 Task: Find connections with filter location Luqiao with filter topic #entrepreneurwith filter profile language French with filter current company Allstate India with filter school Gulbarga University with filter industry Online and Mail Order Retail with filter service category Administrative with filter keywords title Continuous Improvement Lead
Action: Mouse moved to (297, 246)
Screenshot: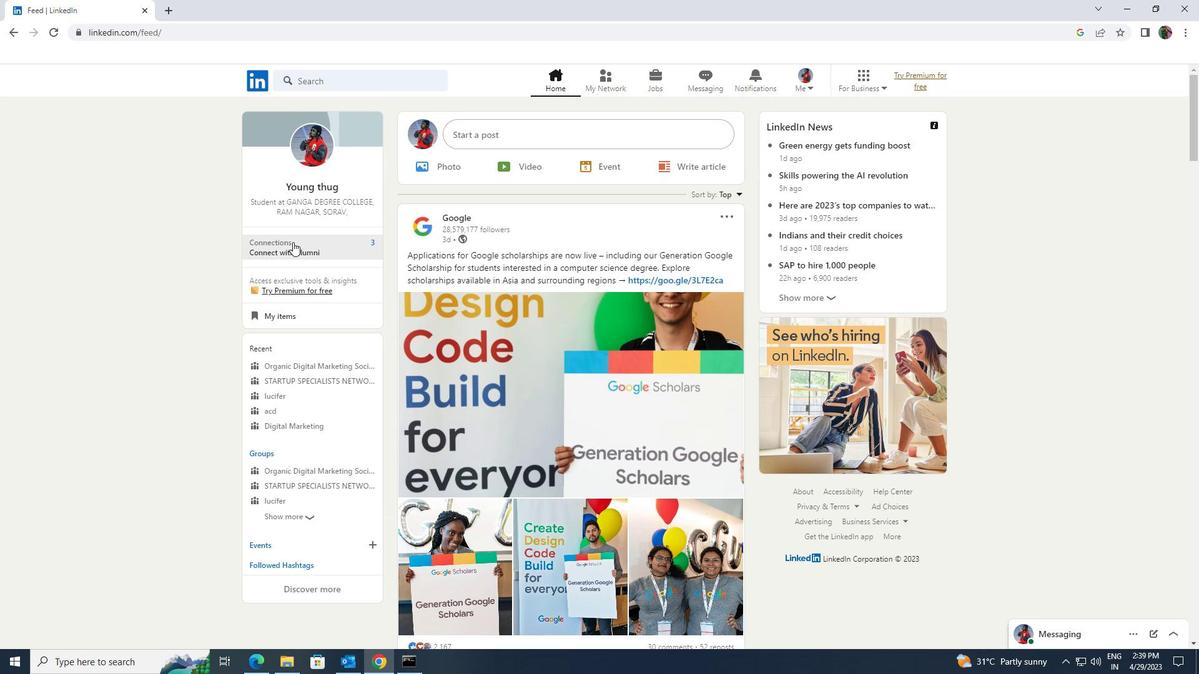 
Action: Mouse pressed left at (297, 246)
Screenshot: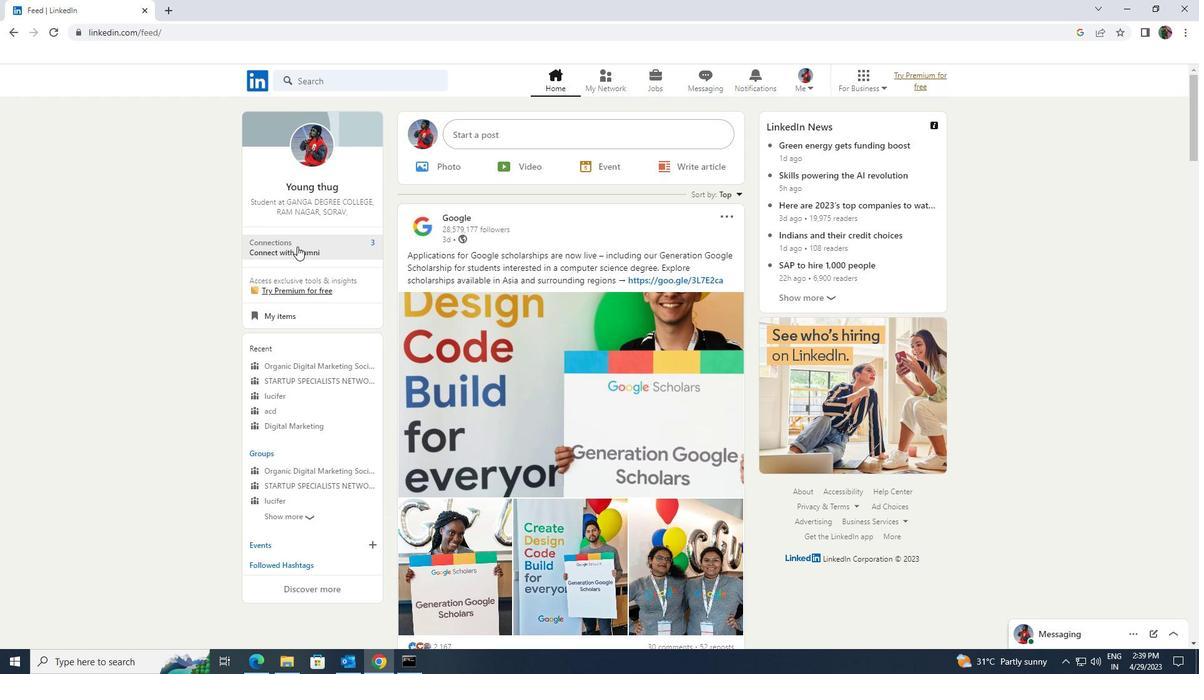 
Action: Mouse moved to (343, 149)
Screenshot: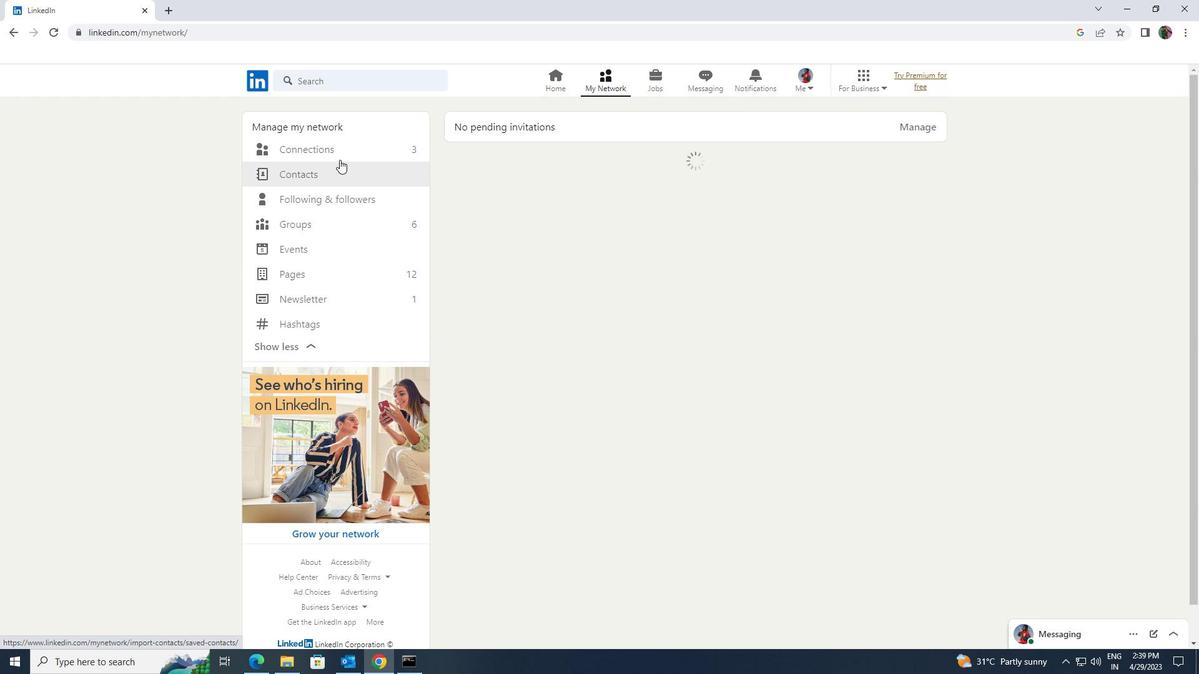 
Action: Mouse pressed left at (343, 149)
Screenshot: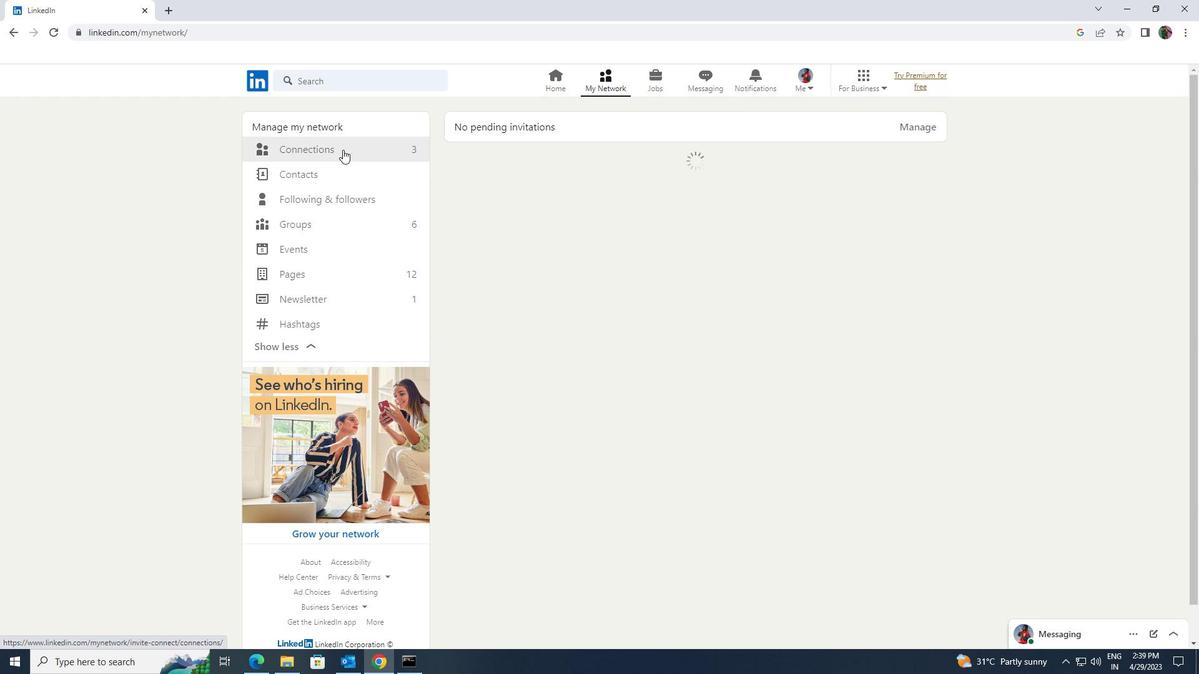 
Action: Mouse moved to (675, 153)
Screenshot: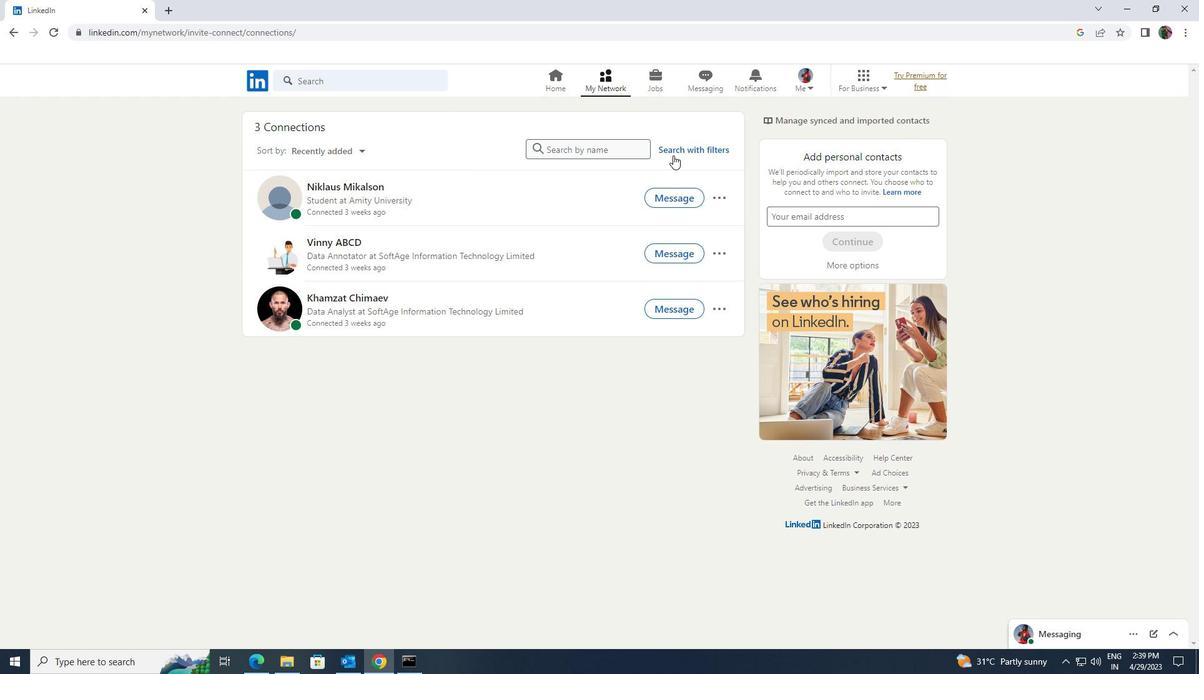
Action: Mouse pressed left at (675, 153)
Screenshot: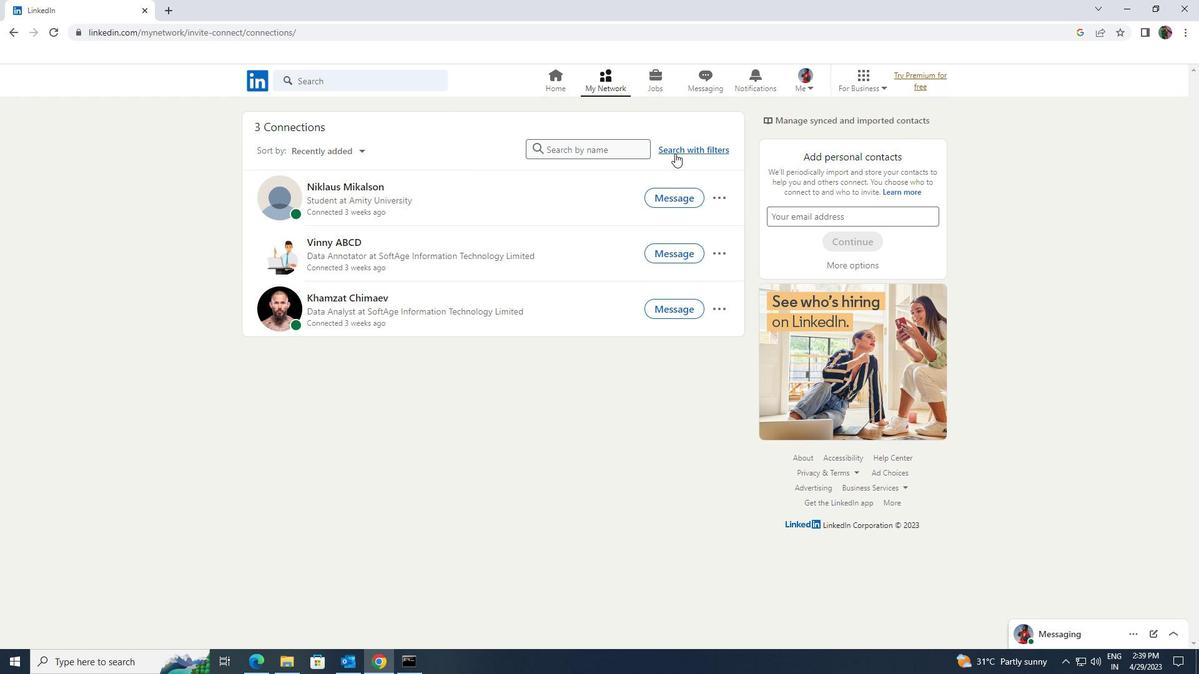 
Action: Mouse moved to (642, 118)
Screenshot: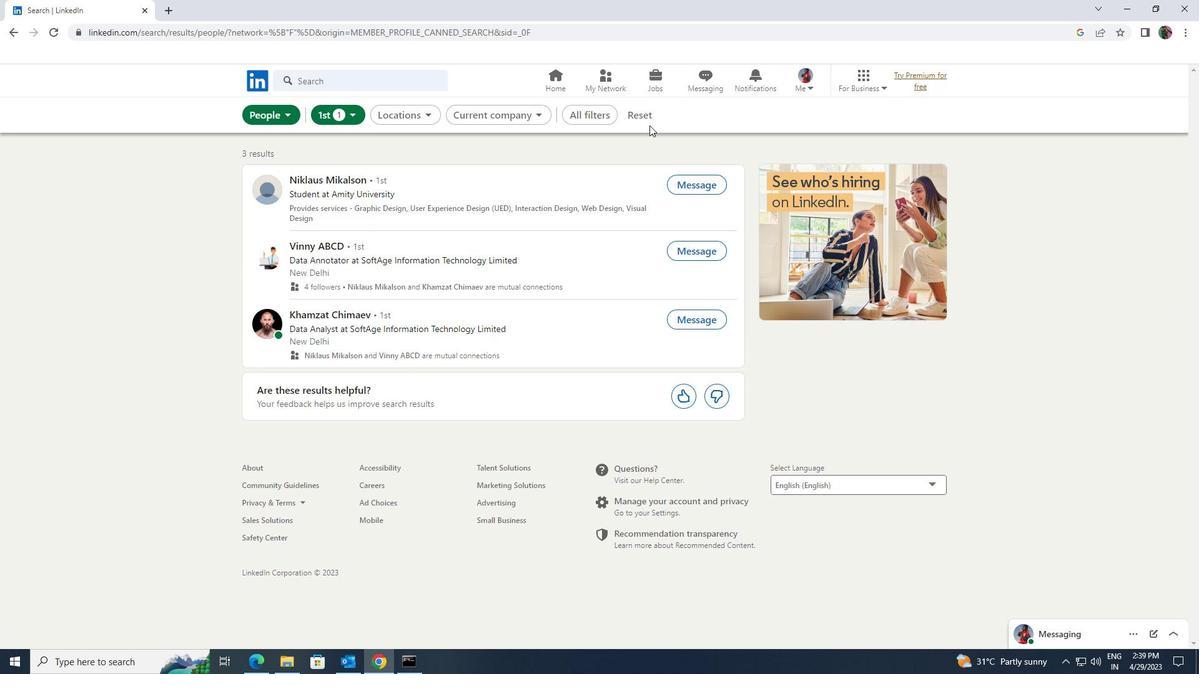 
Action: Mouse pressed left at (642, 118)
Screenshot: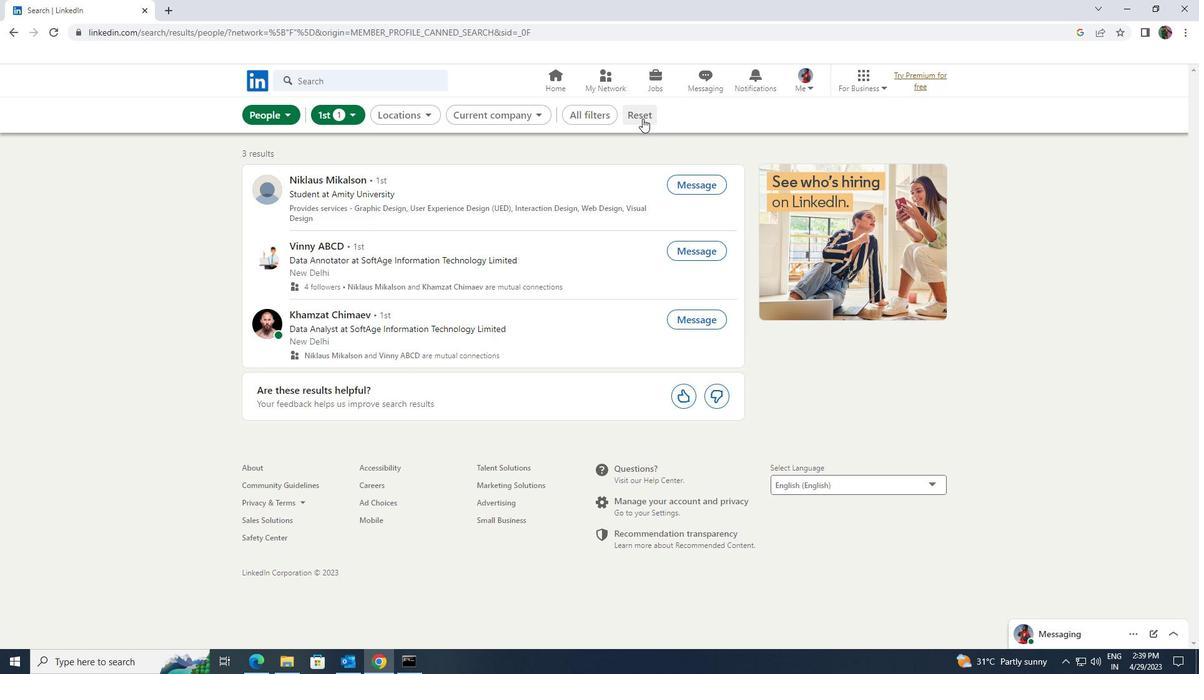 
Action: Mouse moved to (621, 114)
Screenshot: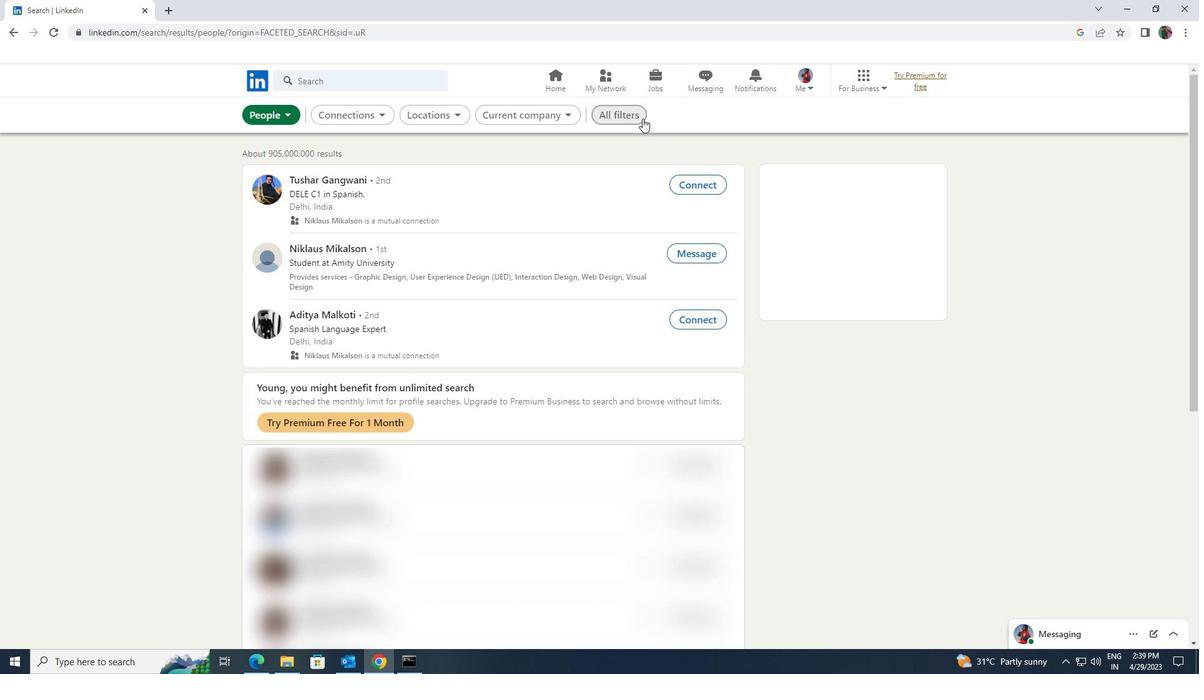 
Action: Mouse pressed left at (621, 114)
Screenshot: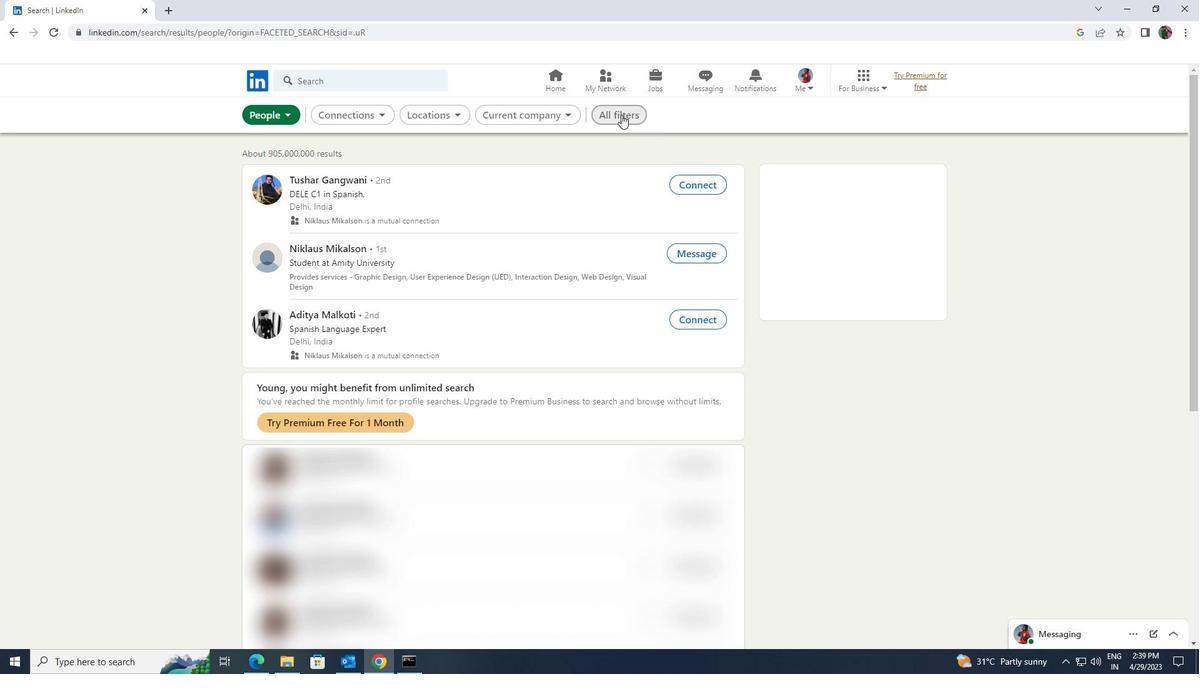
Action: Mouse moved to (1024, 378)
Screenshot: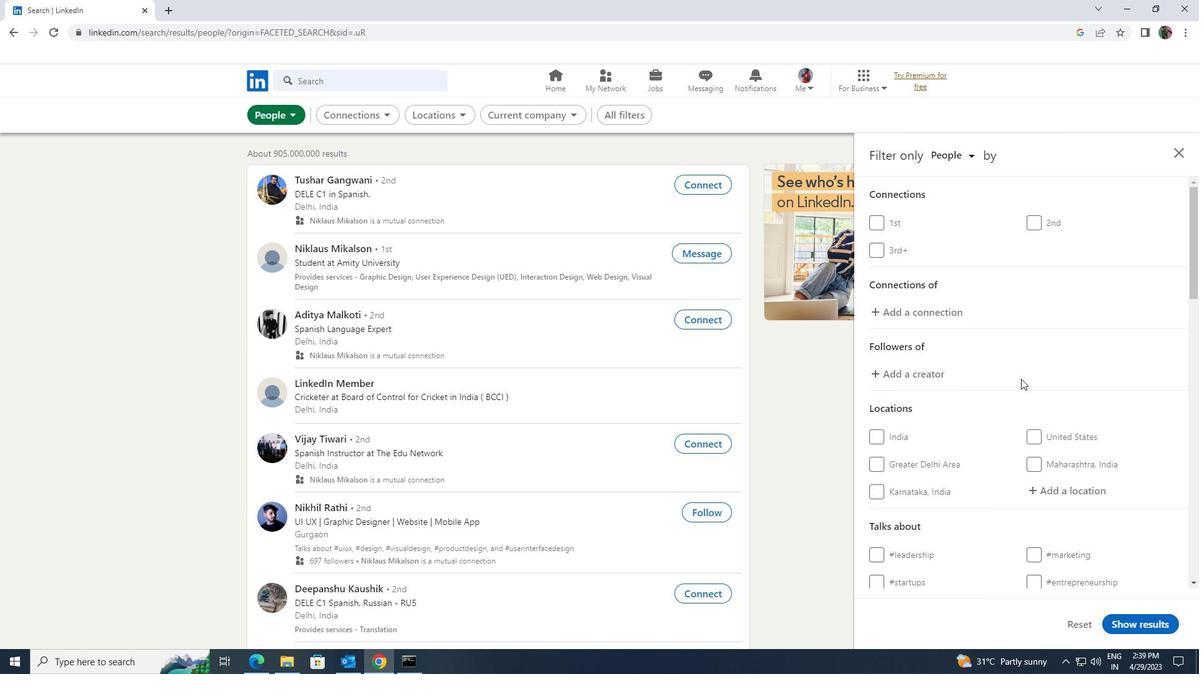 
Action: Mouse scrolled (1024, 377) with delta (0, 0)
Screenshot: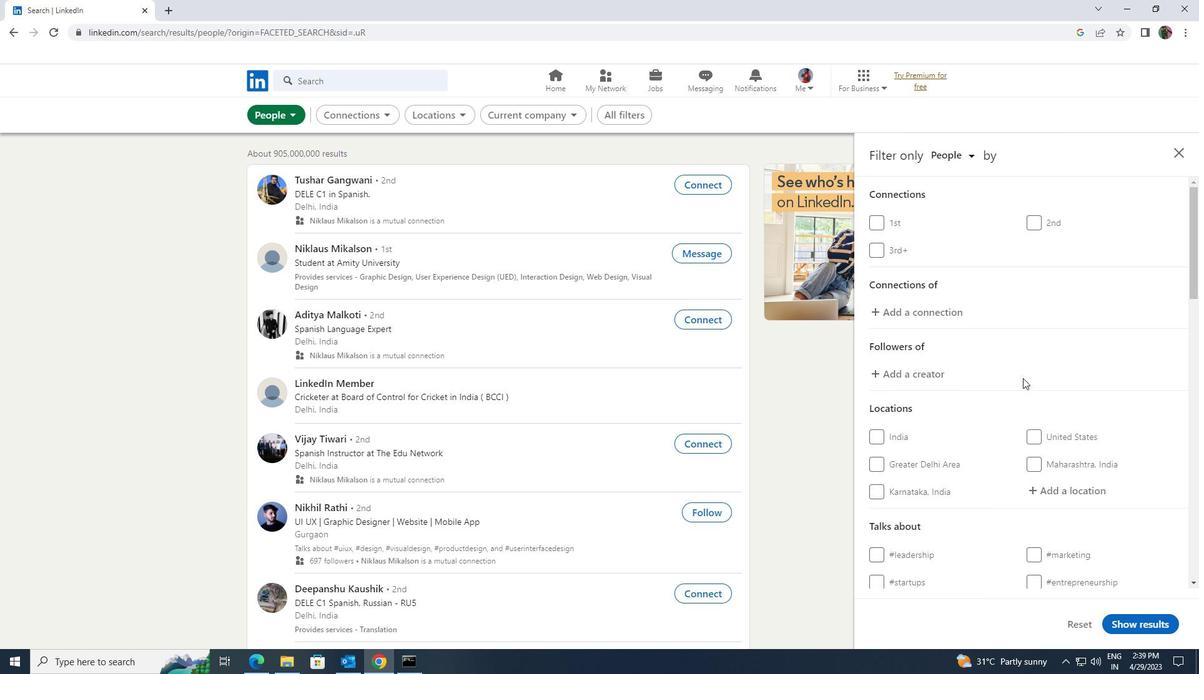 
Action: Mouse scrolled (1024, 377) with delta (0, 0)
Screenshot: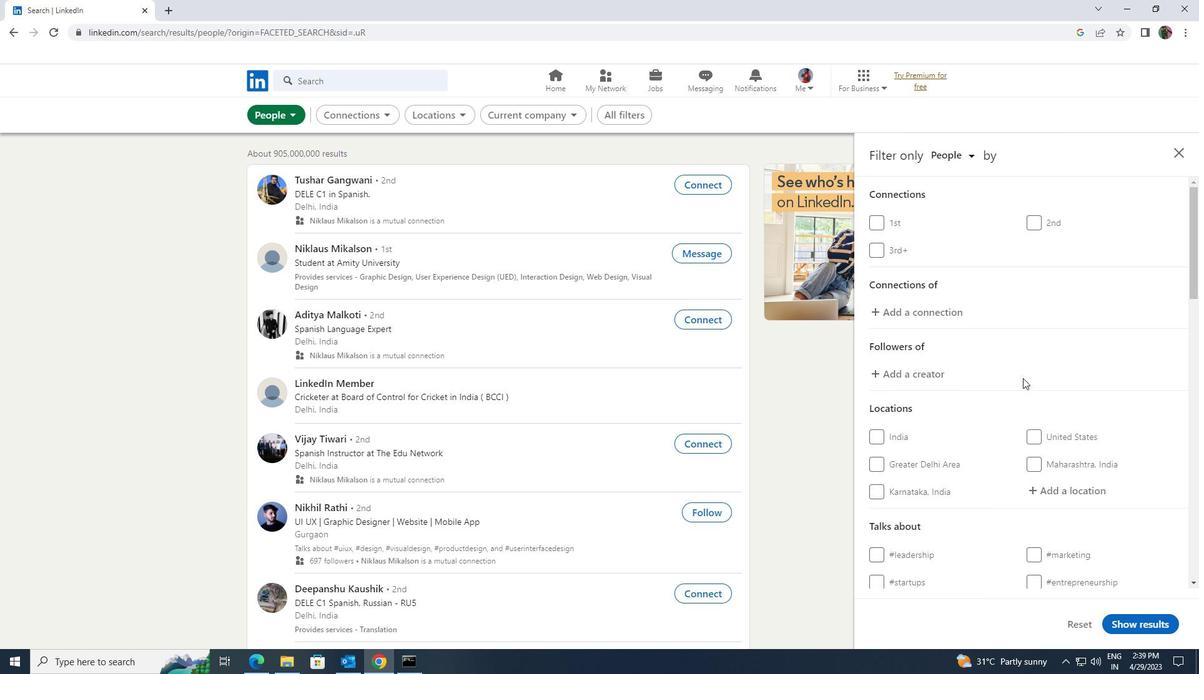 
Action: Mouse moved to (1039, 369)
Screenshot: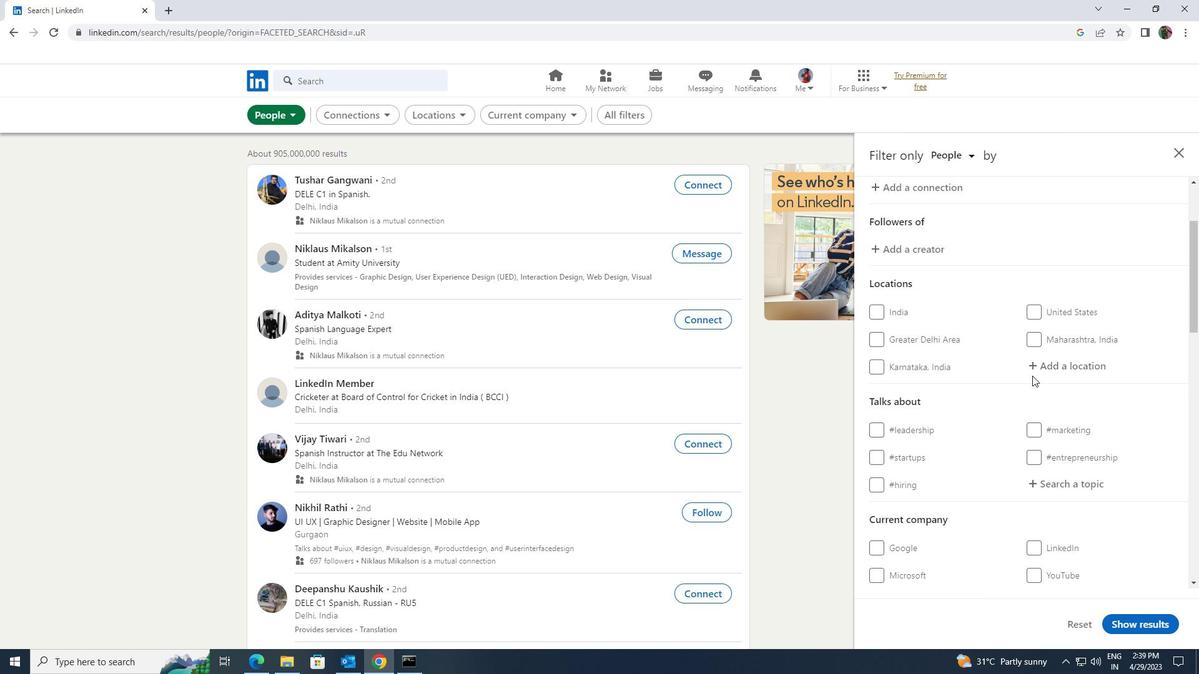 
Action: Mouse pressed left at (1039, 369)
Screenshot: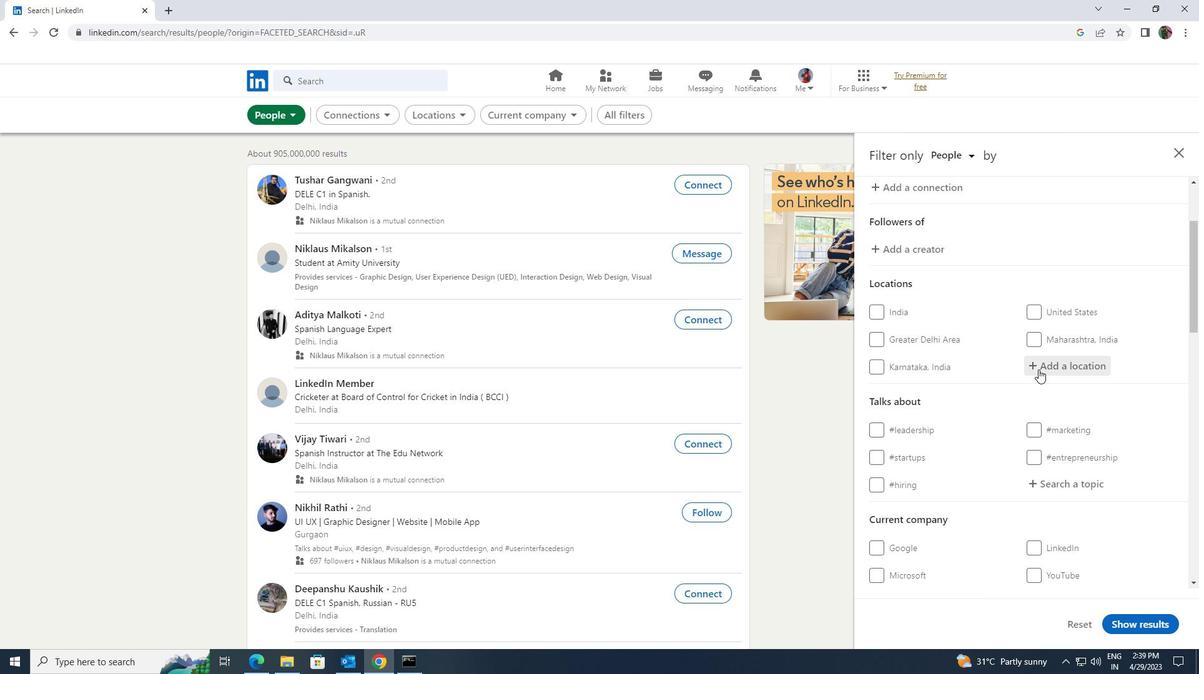 
Action: Key pressed <Key.shift>LUQUIO<Key.enter>
Screenshot: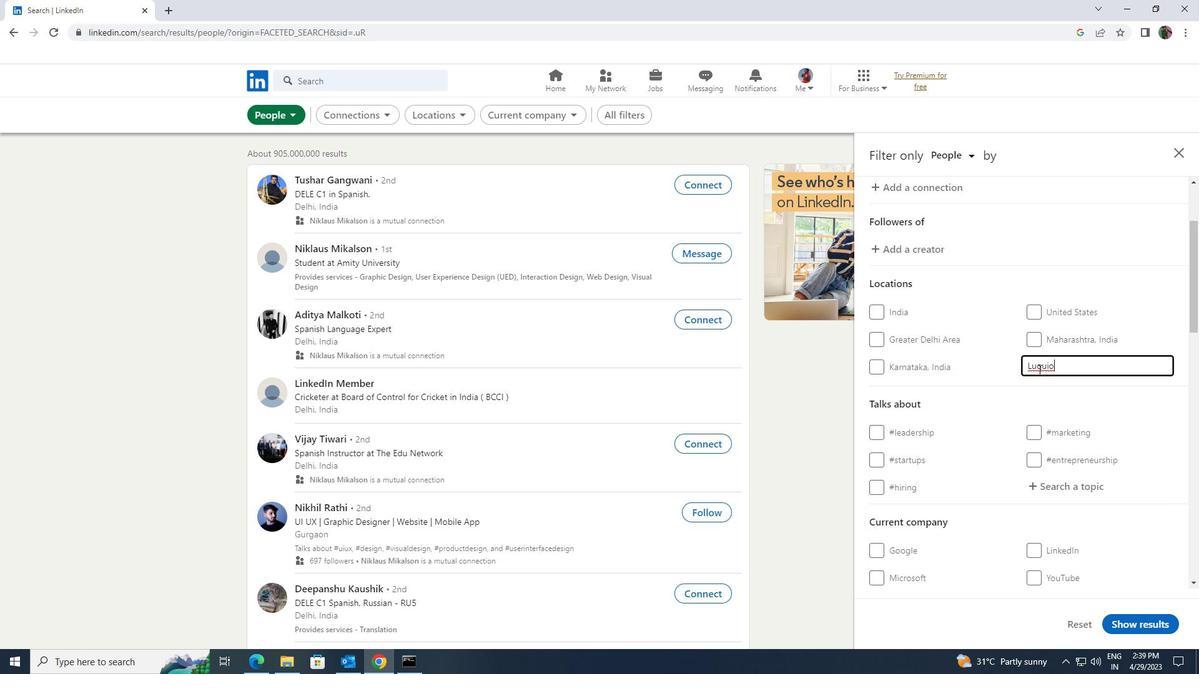 
Action: Mouse moved to (1042, 486)
Screenshot: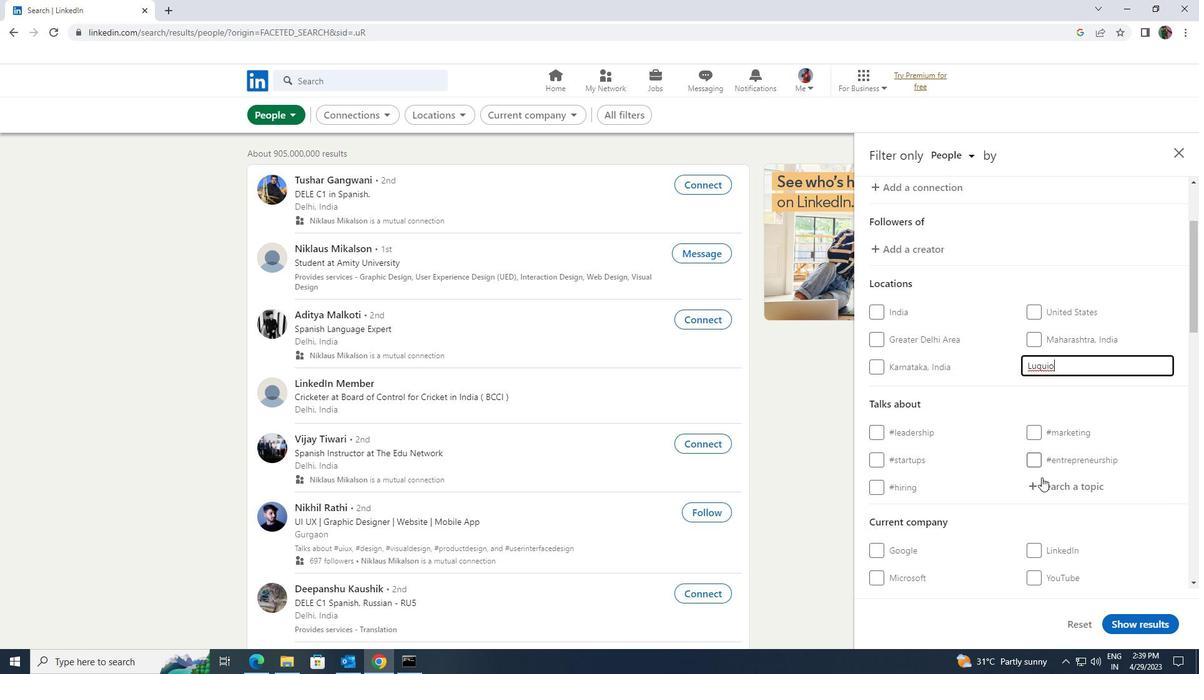 
Action: Mouse pressed left at (1042, 486)
Screenshot: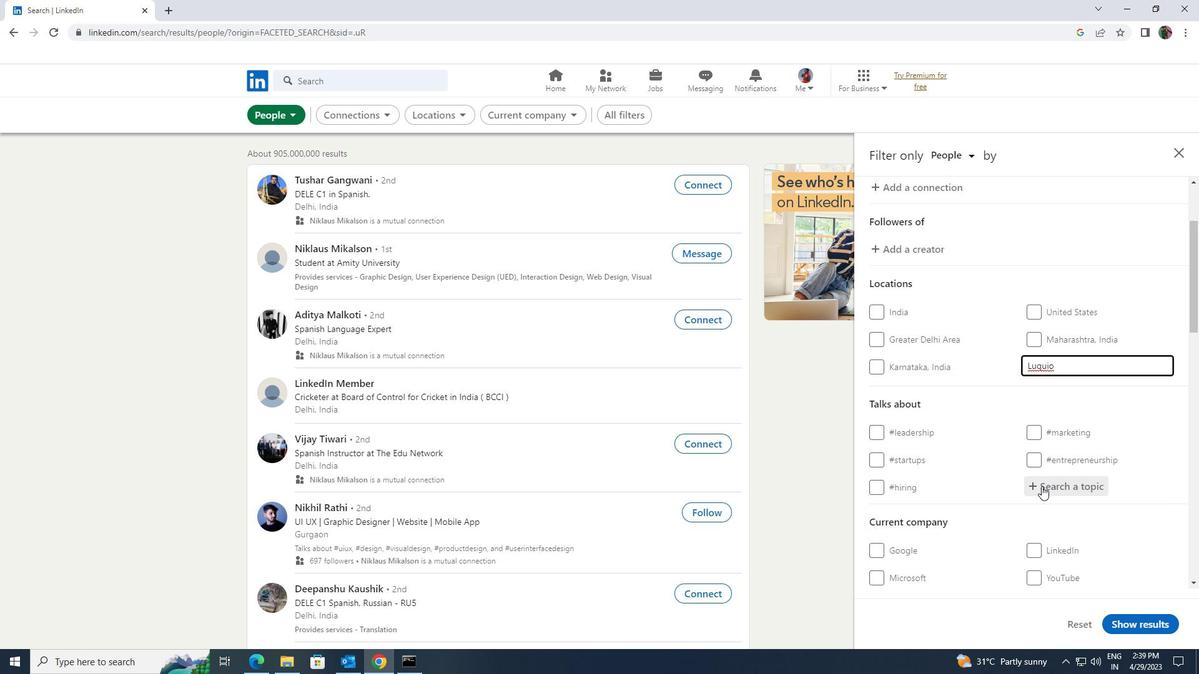 
Action: Mouse moved to (1041, 486)
Screenshot: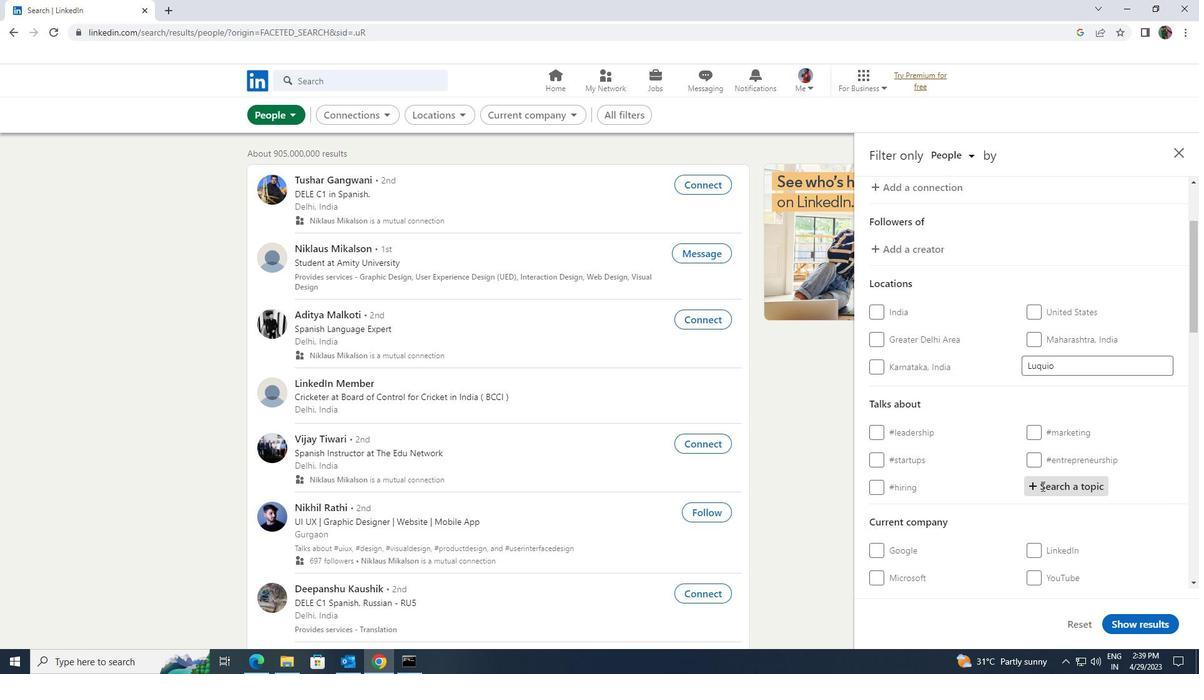 
Action: Key pressed ENTERPE<Key.backspace>
Screenshot: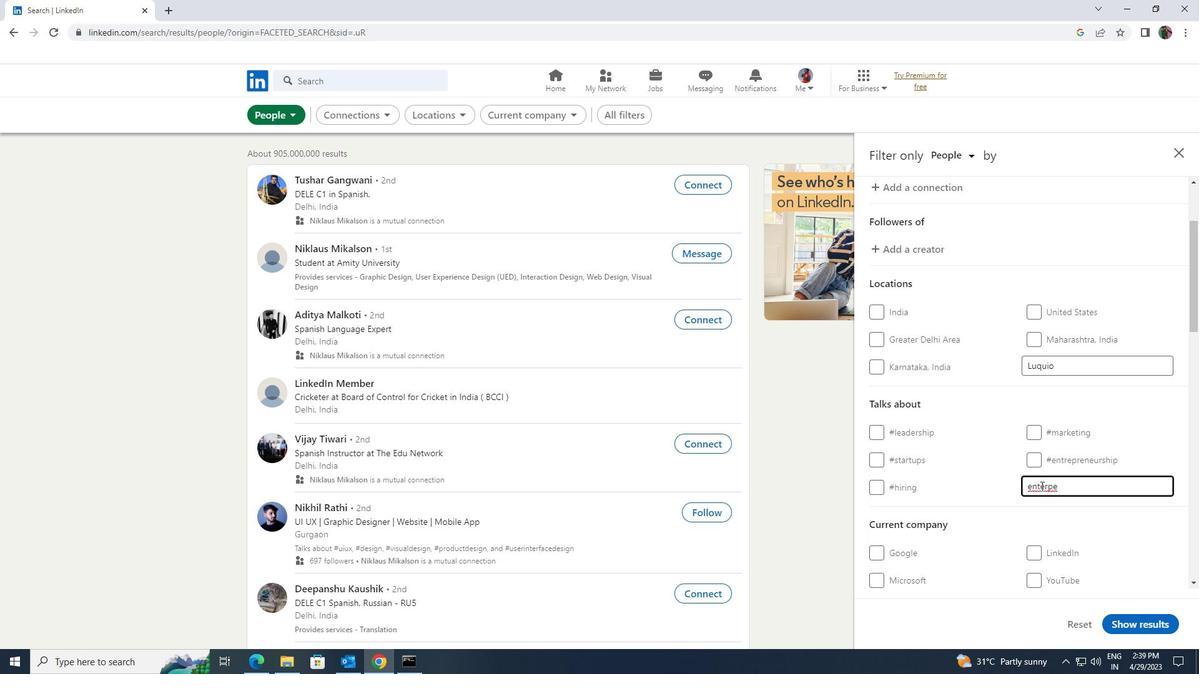 
Action: Mouse moved to (1000, 539)
Screenshot: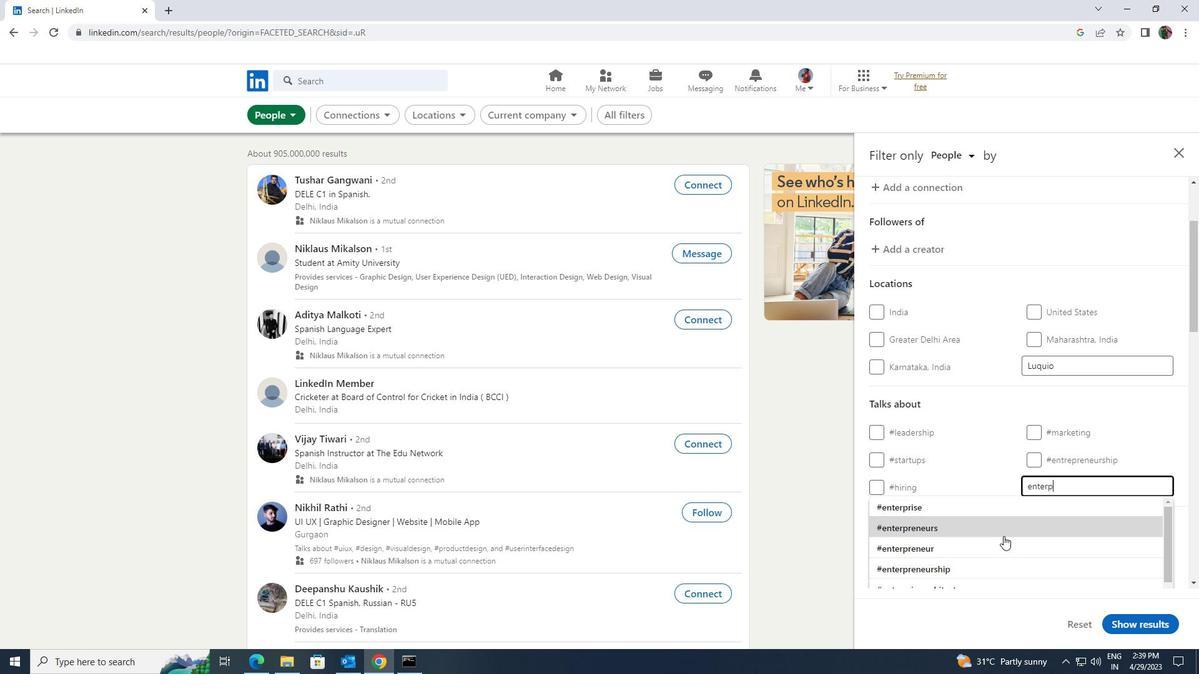 
Action: Mouse pressed left at (1000, 539)
Screenshot: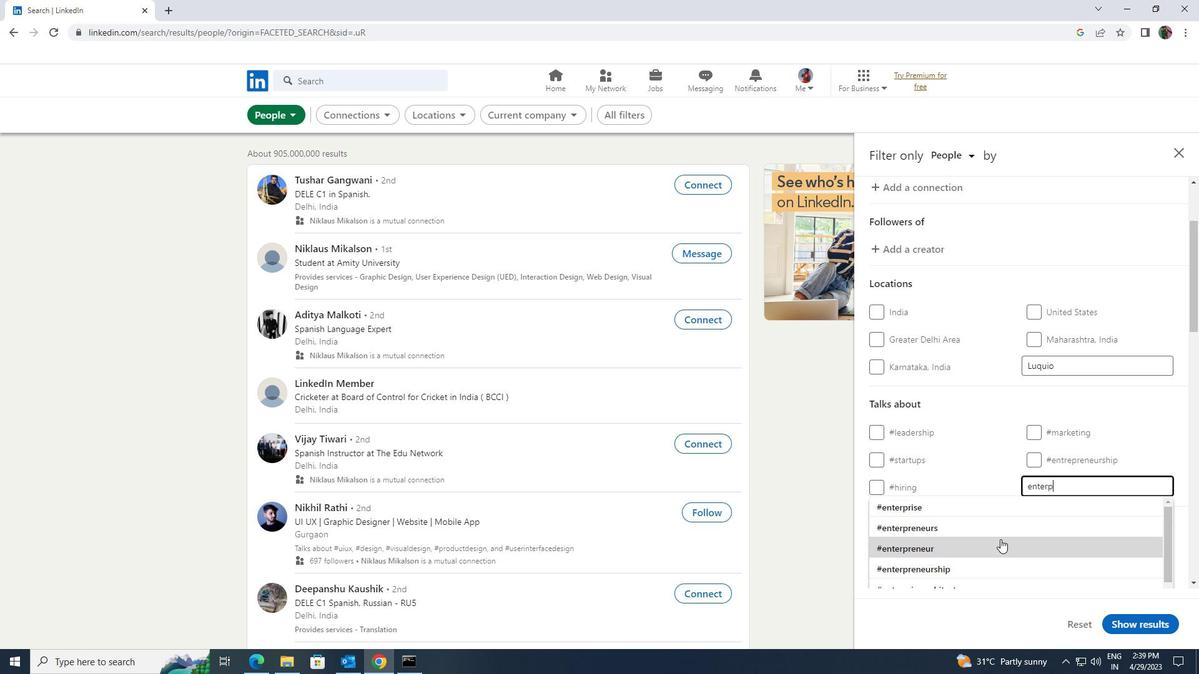 
Action: Mouse moved to (995, 541)
Screenshot: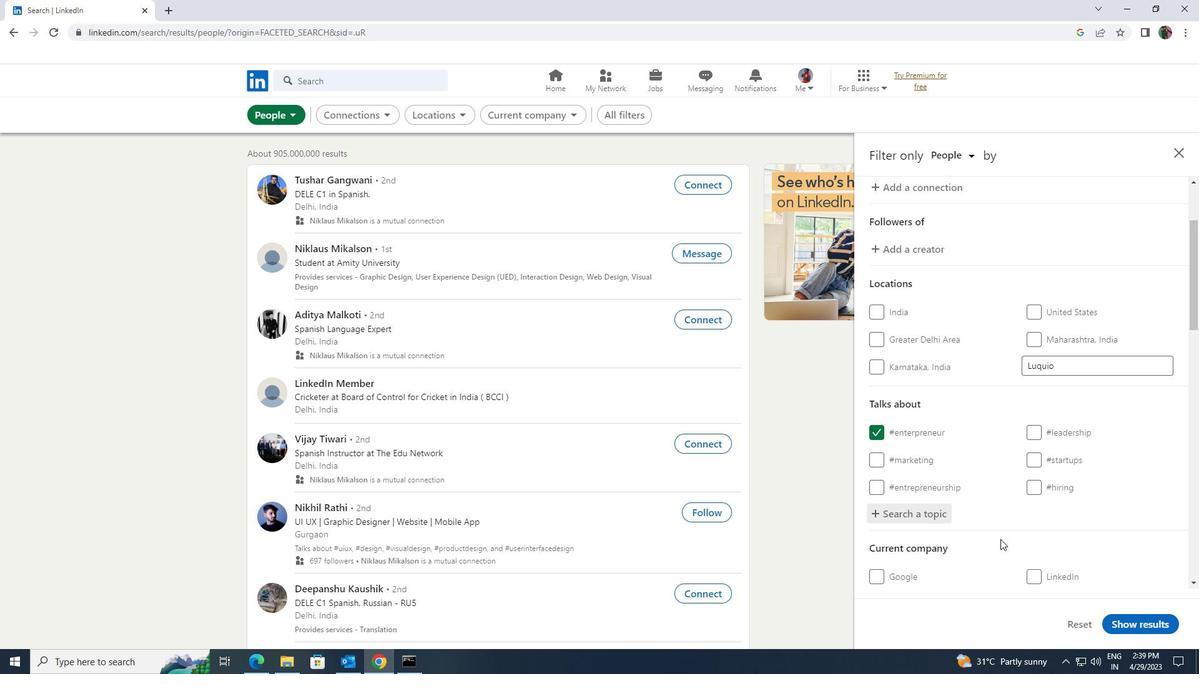 
Action: Mouse scrolled (995, 541) with delta (0, 0)
Screenshot: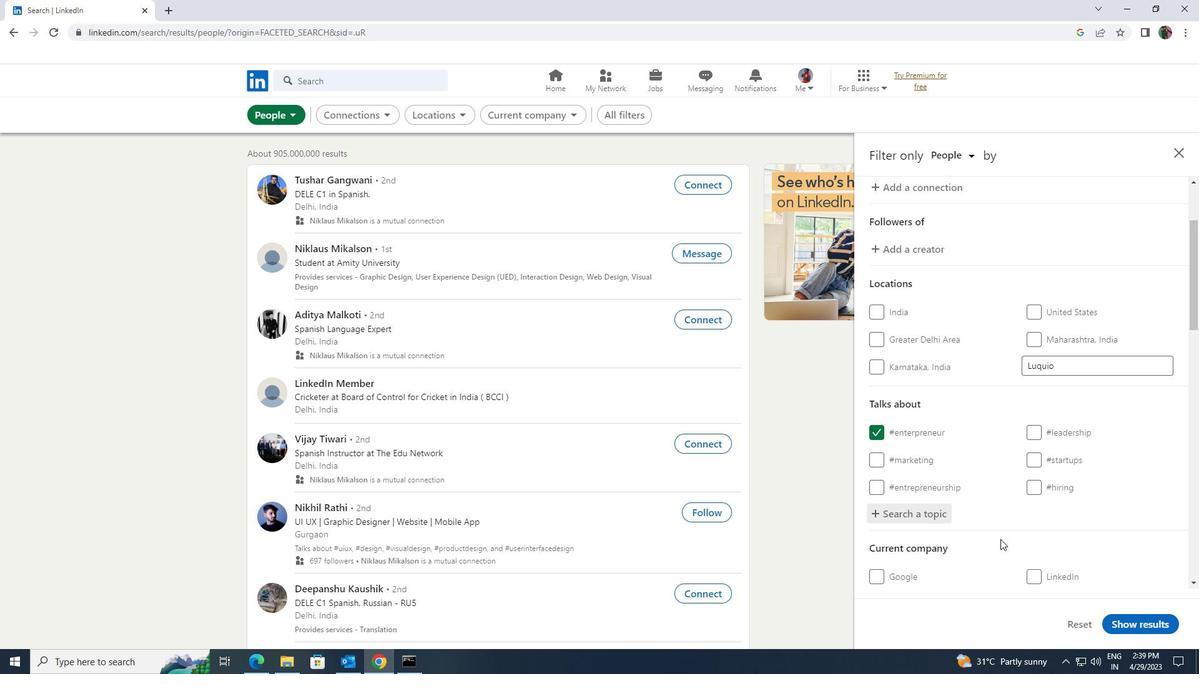 
Action: Mouse moved to (995, 536)
Screenshot: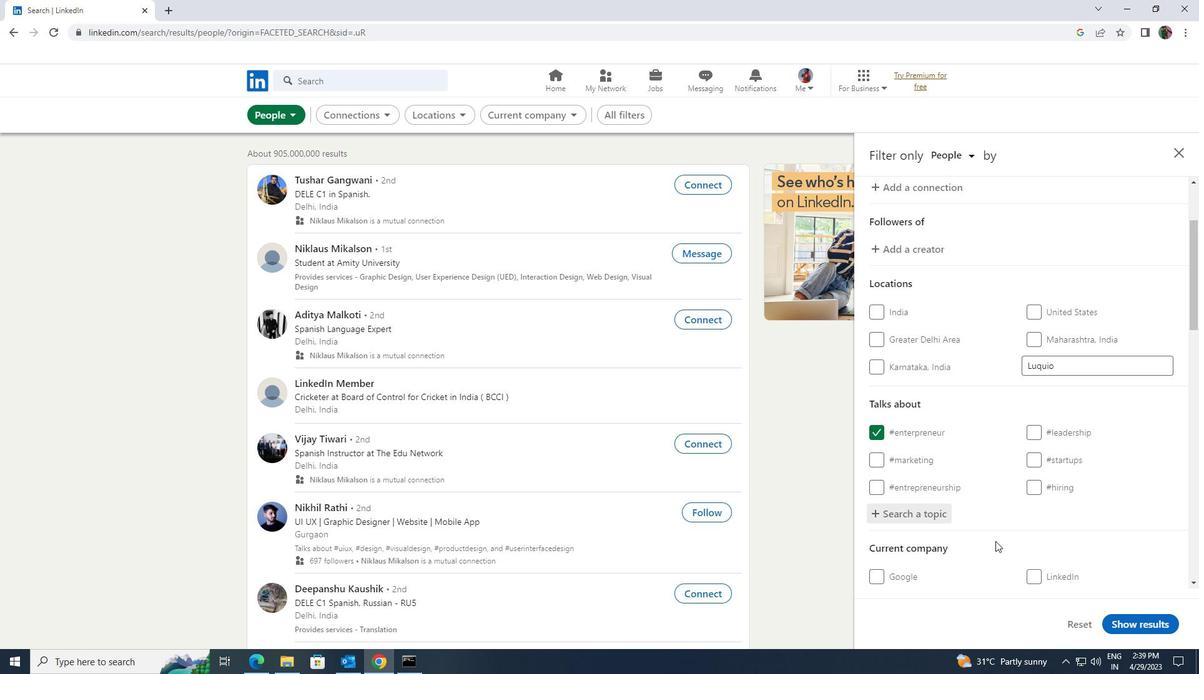 
Action: Mouse scrolled (995, 536) with delta (0, 0)
Screenshot: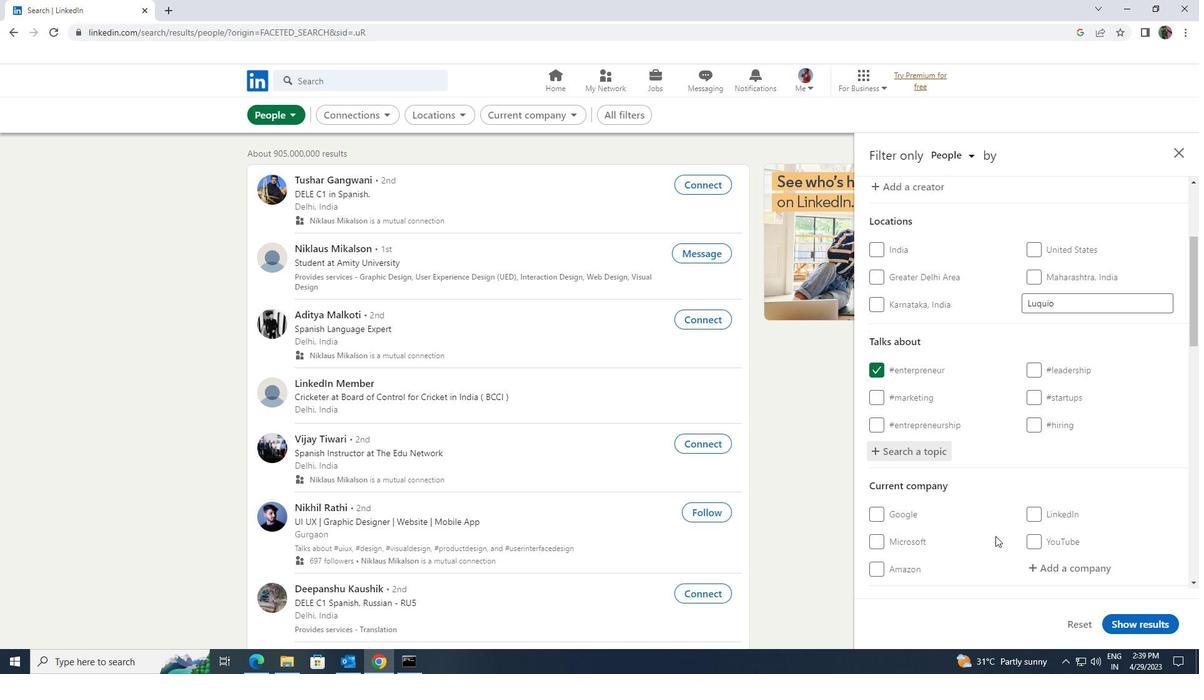 
Action: Mouse moved to (995, 536)
Screenshot: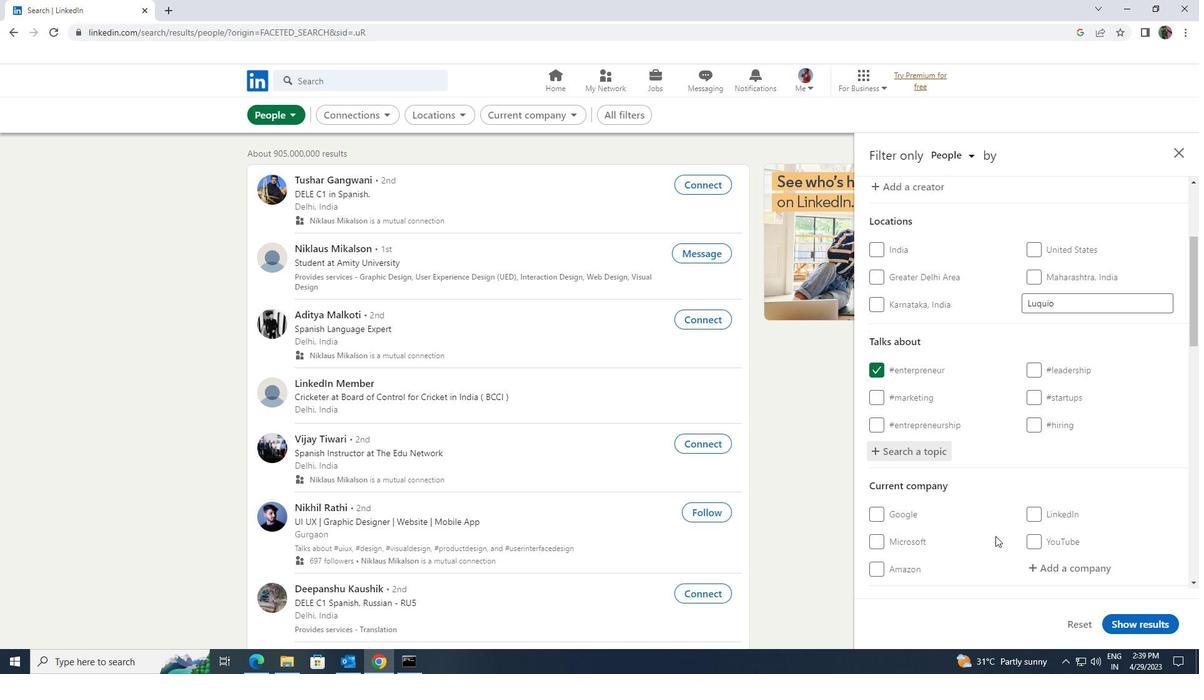 
Action: Mouse scrolled (995, 536) with delta (0, 0)
Screenshot: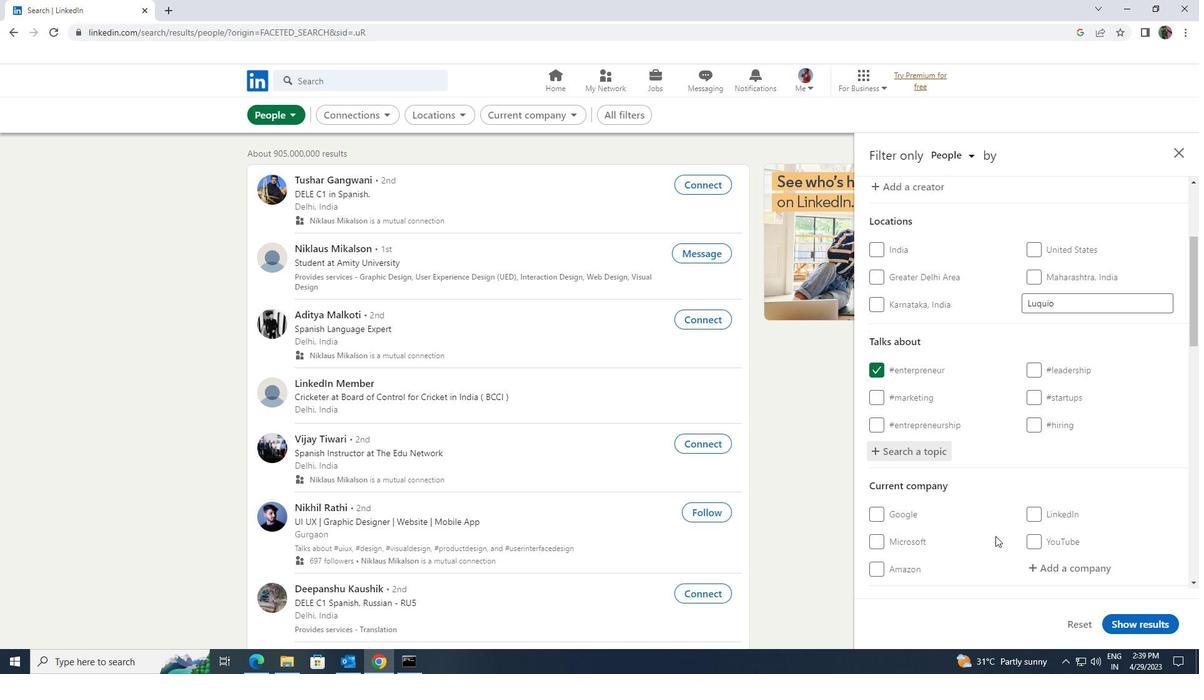 
Action: Mouse moved to (996, 533)
Screenshot: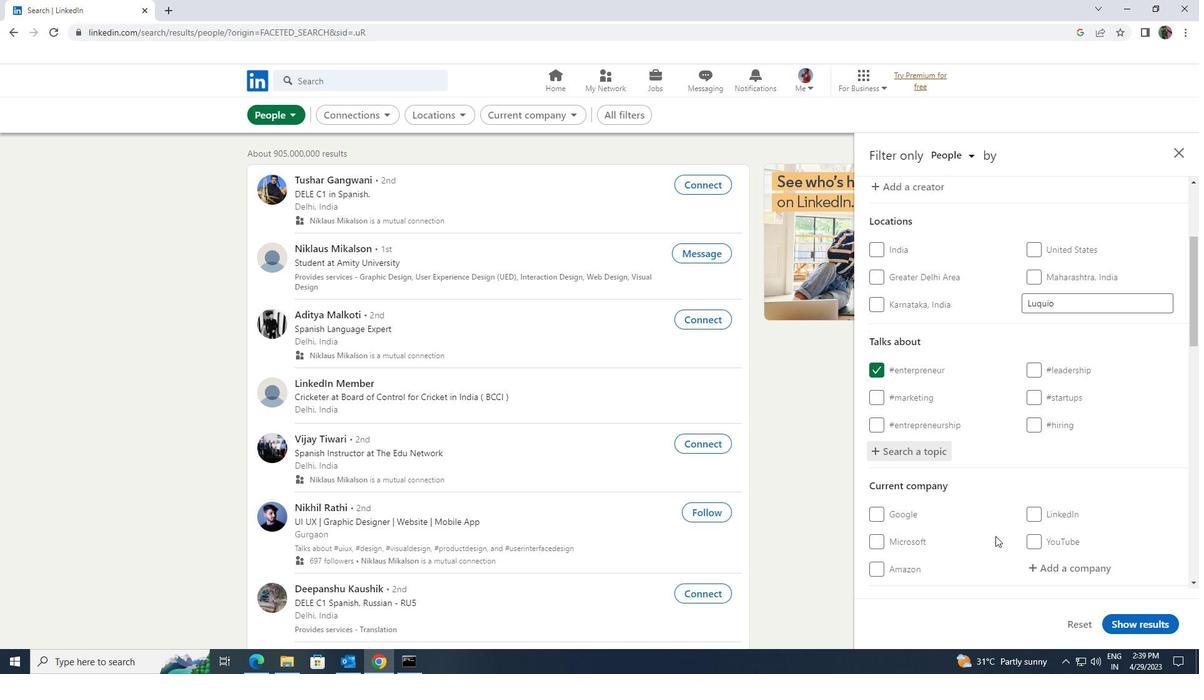 
Action: Mouse scrolled (996, 532) with delta (0, 0)
Screenshot: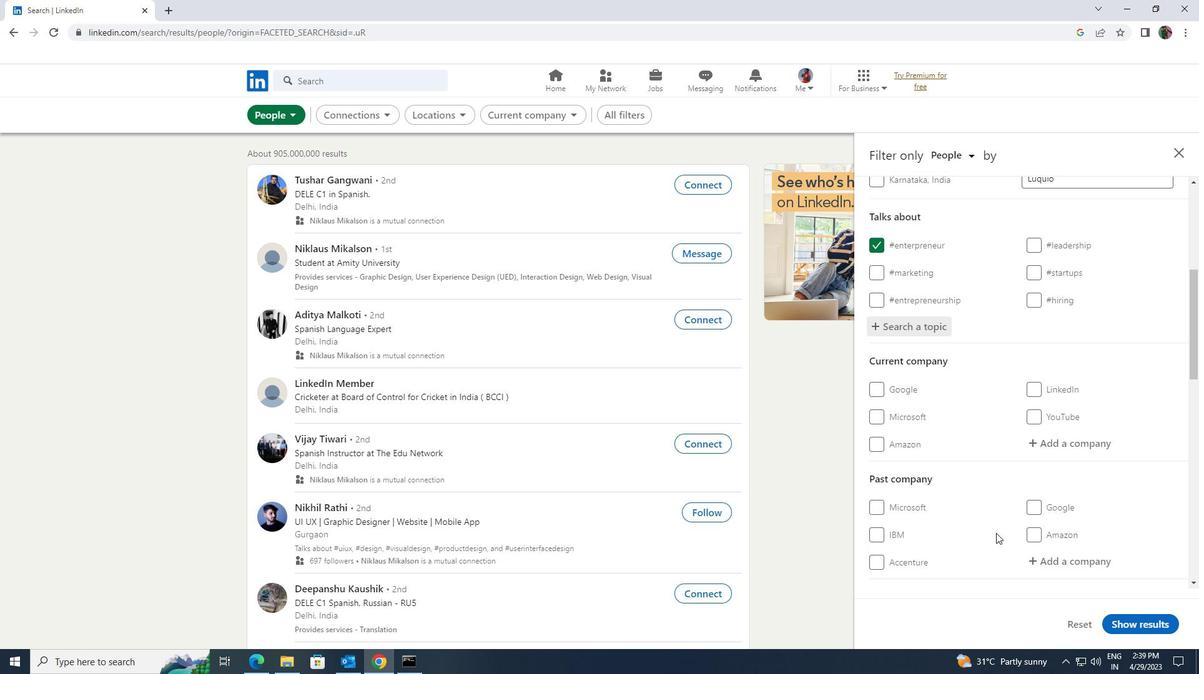 
Action: Mouse scrolled (996, 532) with delta (0, 0)
Screenshot: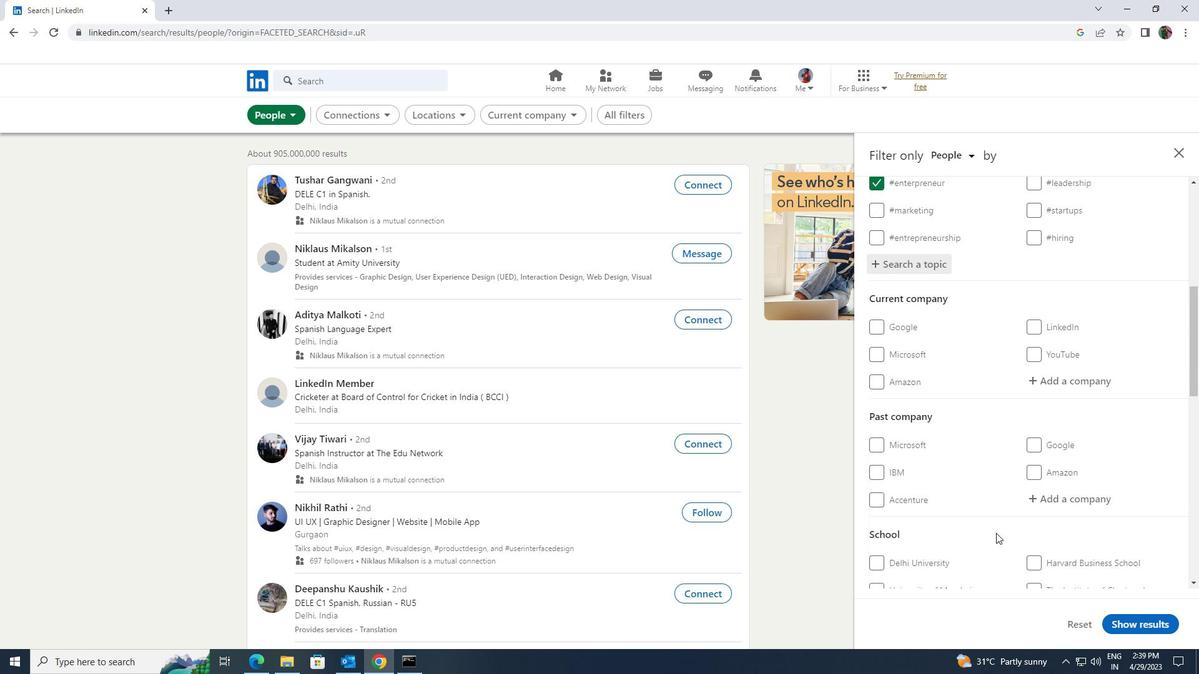 
Action: Mouse scrolled (996, 532) with delta (0, 0)
Screenshot: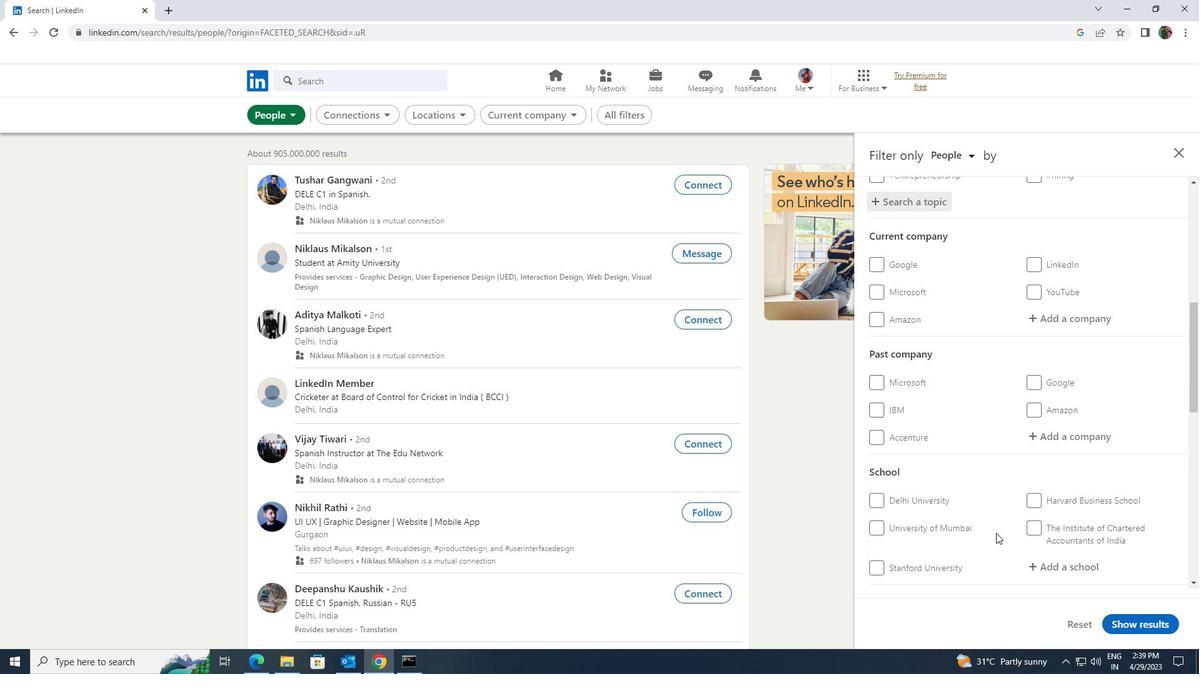 
Action: Mouse scrolled (996, 532) with delta (0, 0)
Screenshot: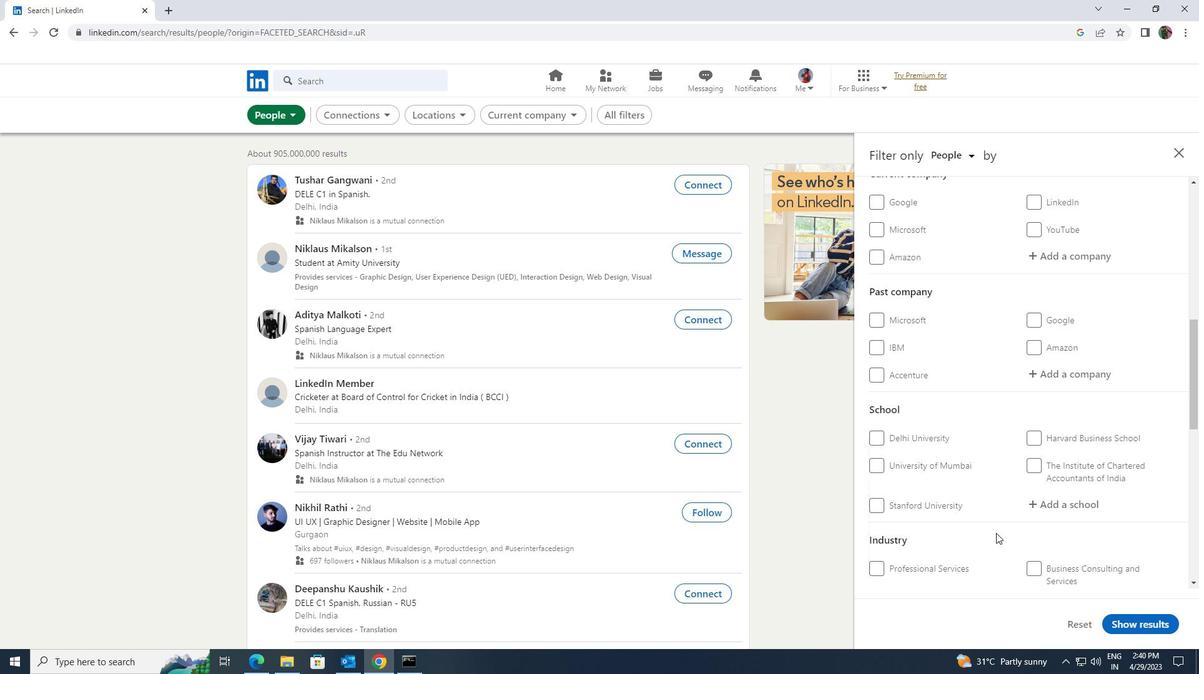 
Action: Mouse scrolled (996, 532) with delta (0, 0)
Screenshot: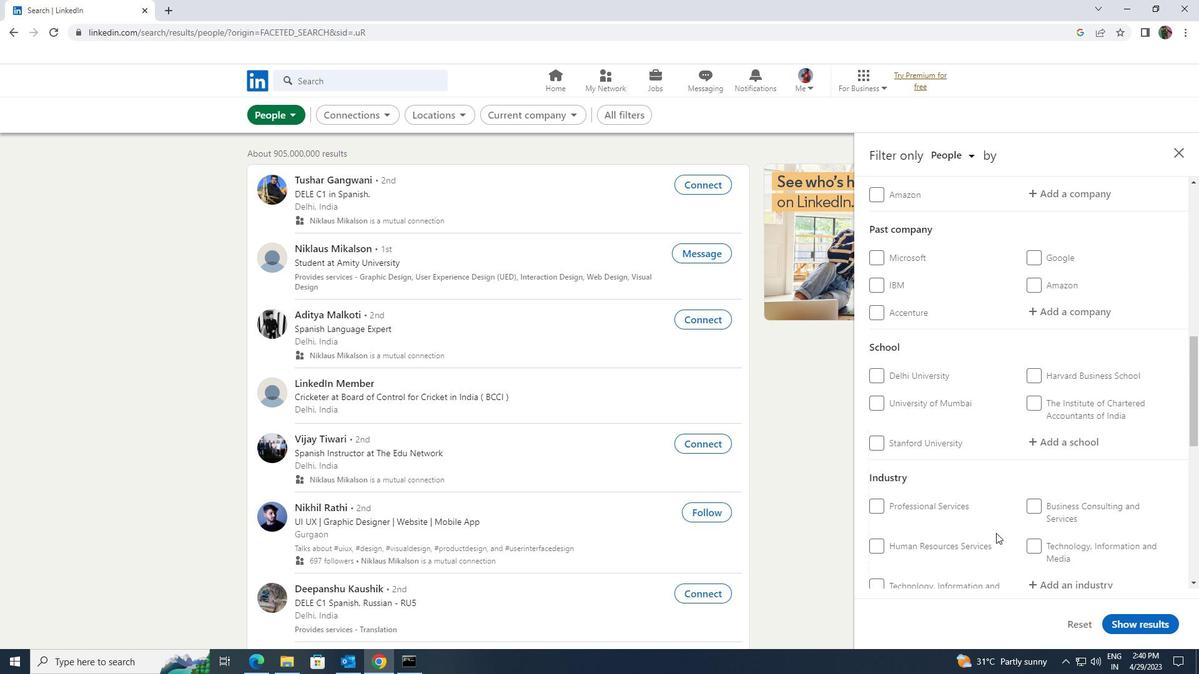 
Action: Mouse scrolled (996, 532) with delta (0, 0)
Screenshot: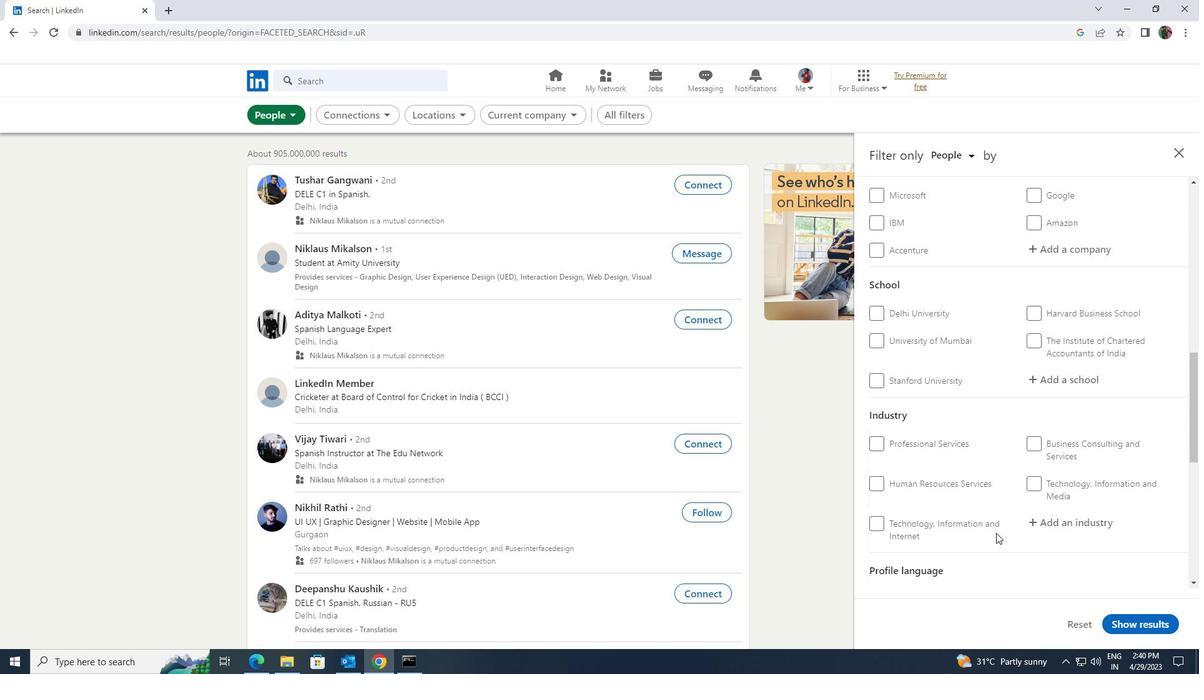 
Action: Mouse moved to (1034, 537)
Screenshot: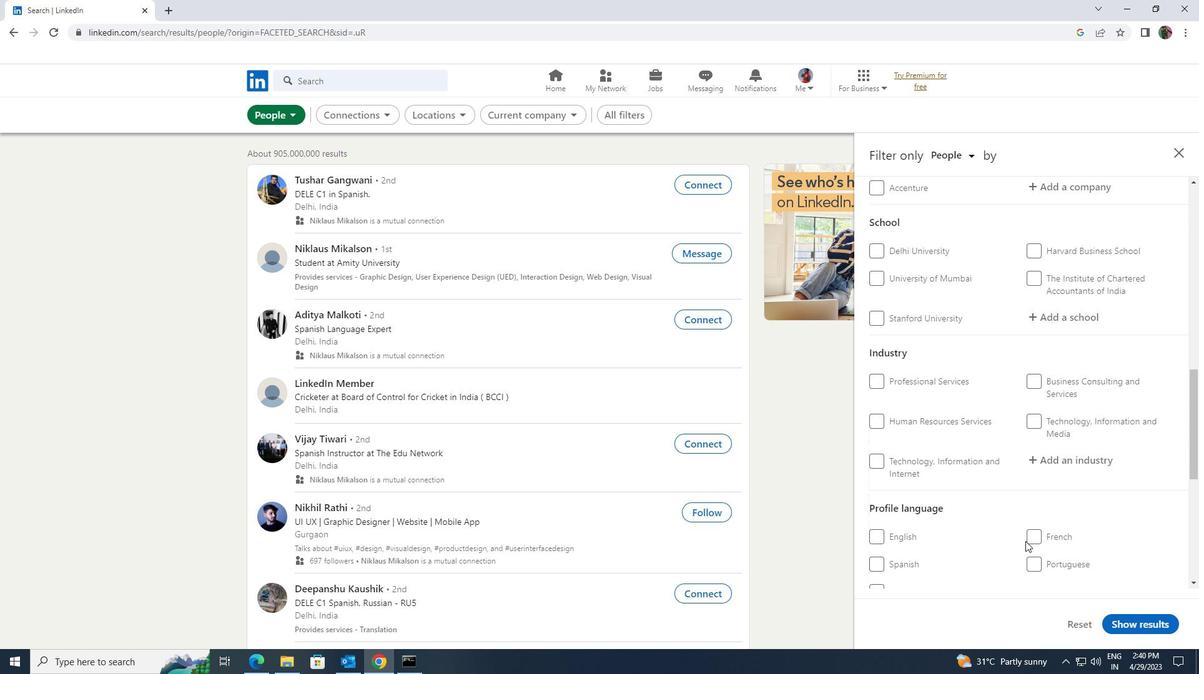 
Action: Mouse pressed left at (1034, 537)
Screenshot: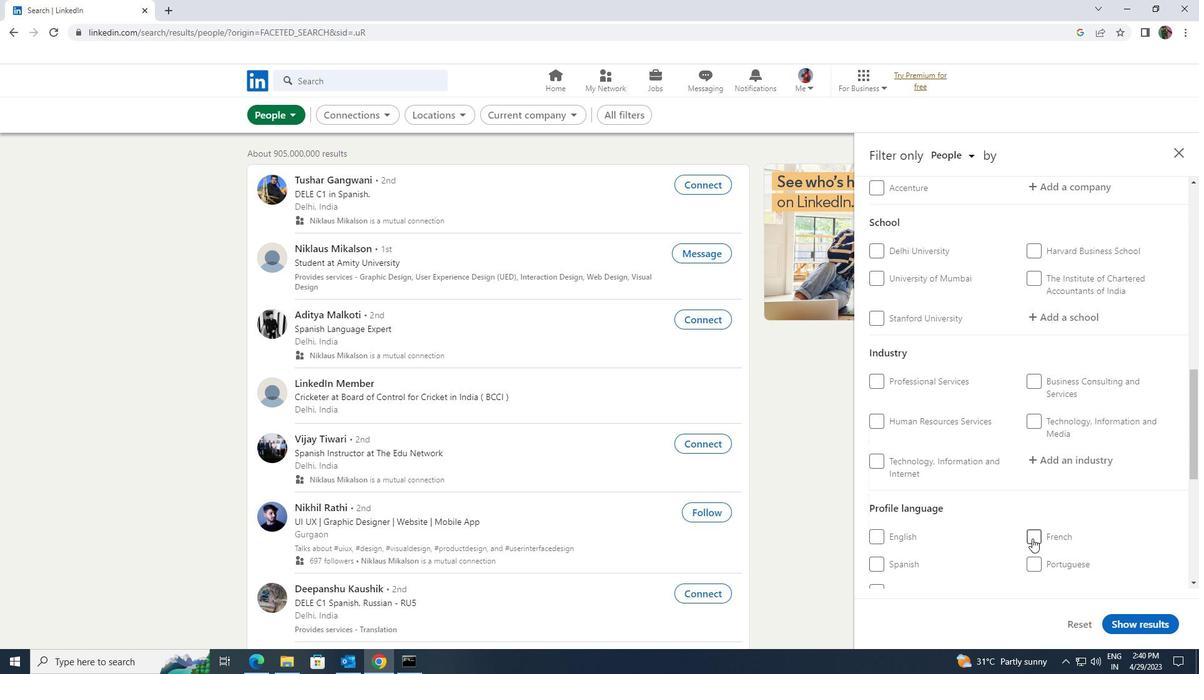 
Action: Mouse moved to (1035, 534)
Screenshot: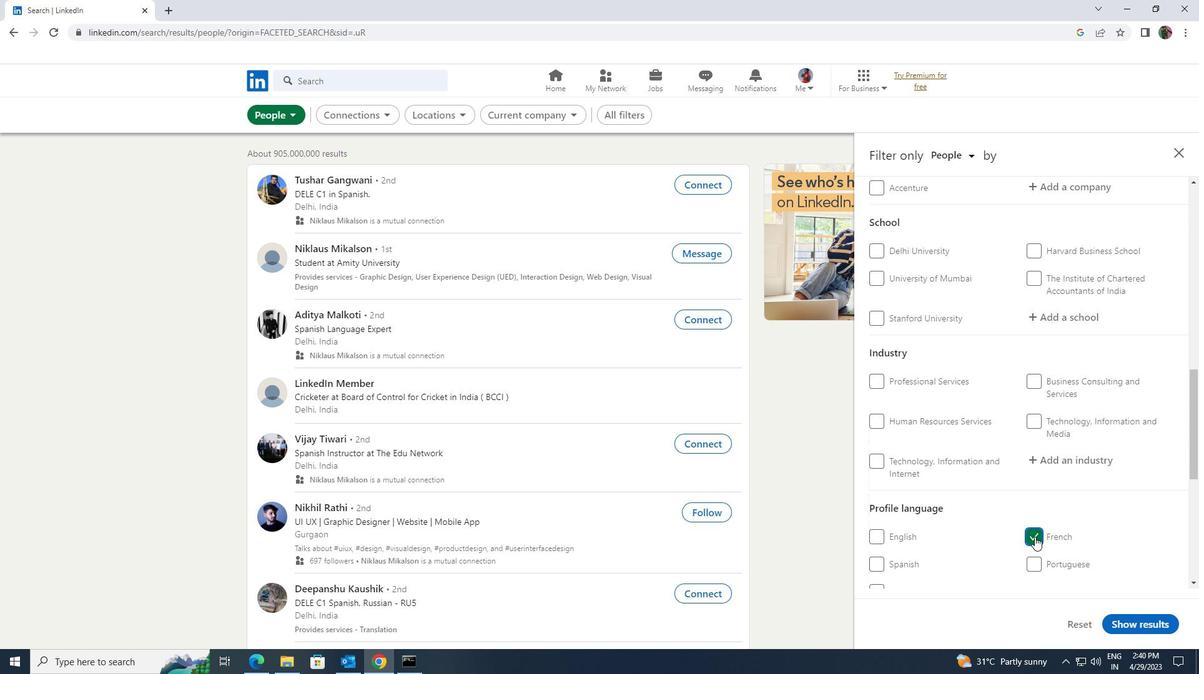 
Action: Mouse scrolled (1035, 534) with delta (0, 0)
Screenshot: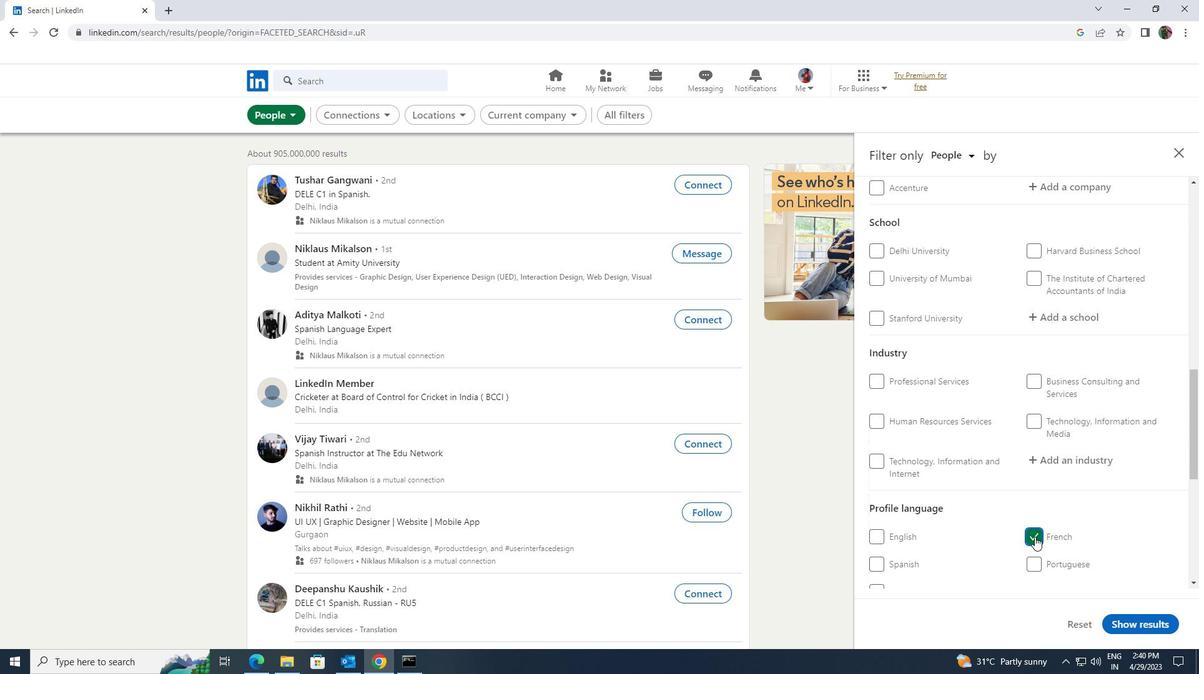 
Action: Mouse scrolled (1035, 534) with delta (0, 0)
Screenshot: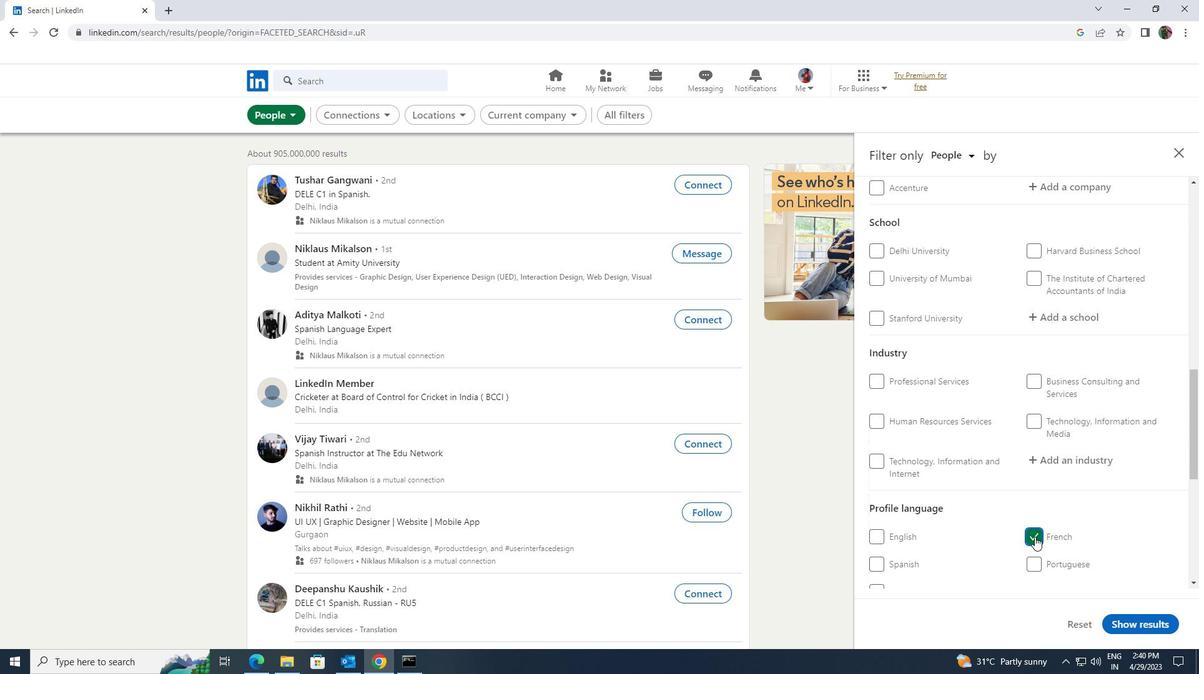 
Action: Mouse scrolled (1035, 534) with delta (0, 0)
Screenshot: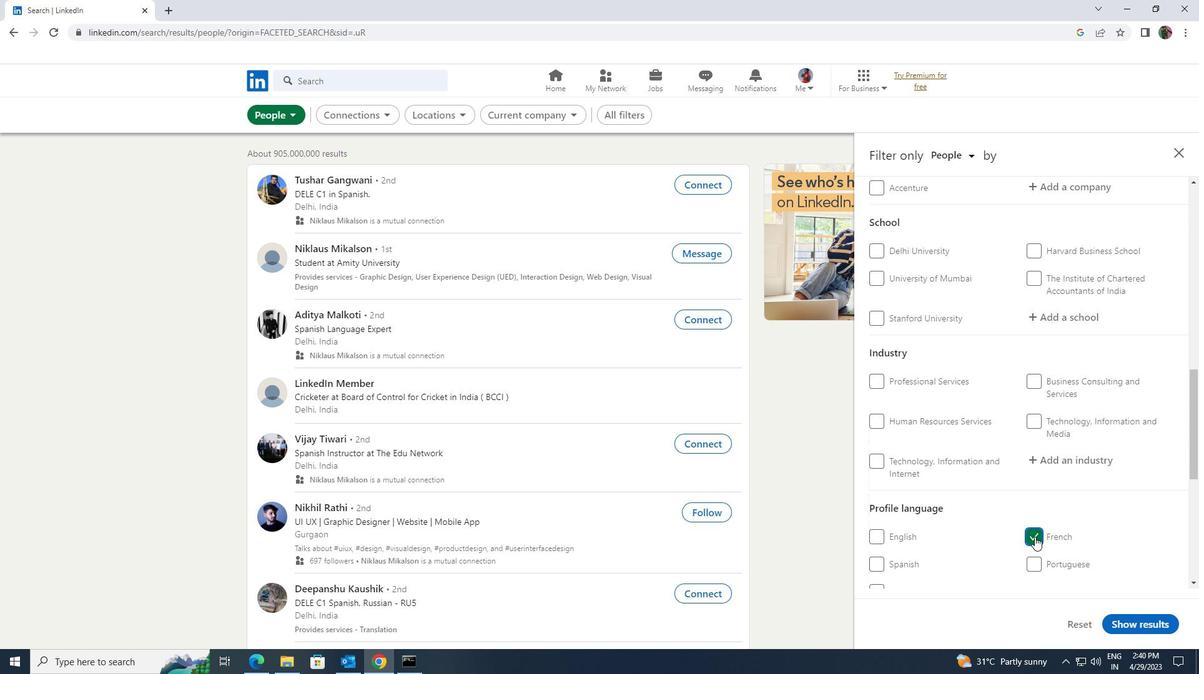 
Action: Mouse moved to (1035, 533)
Screenshot: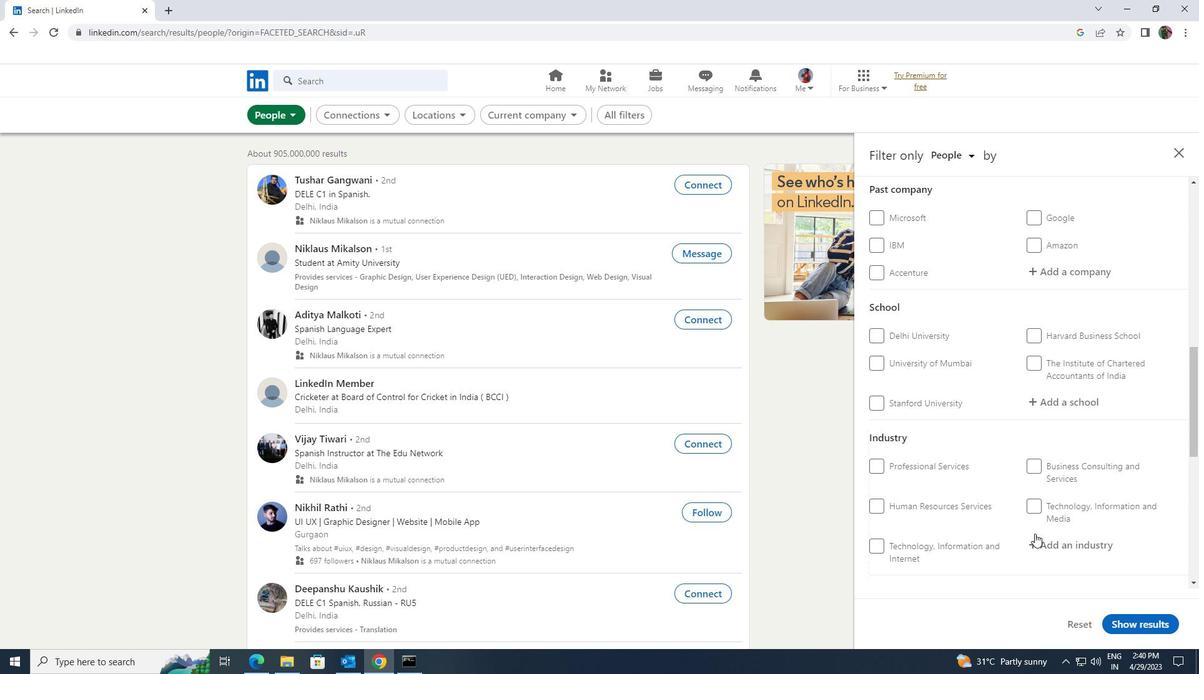 
Action: Mouse scrolled (1035, 534) with delta (0, 0)
Screenshot: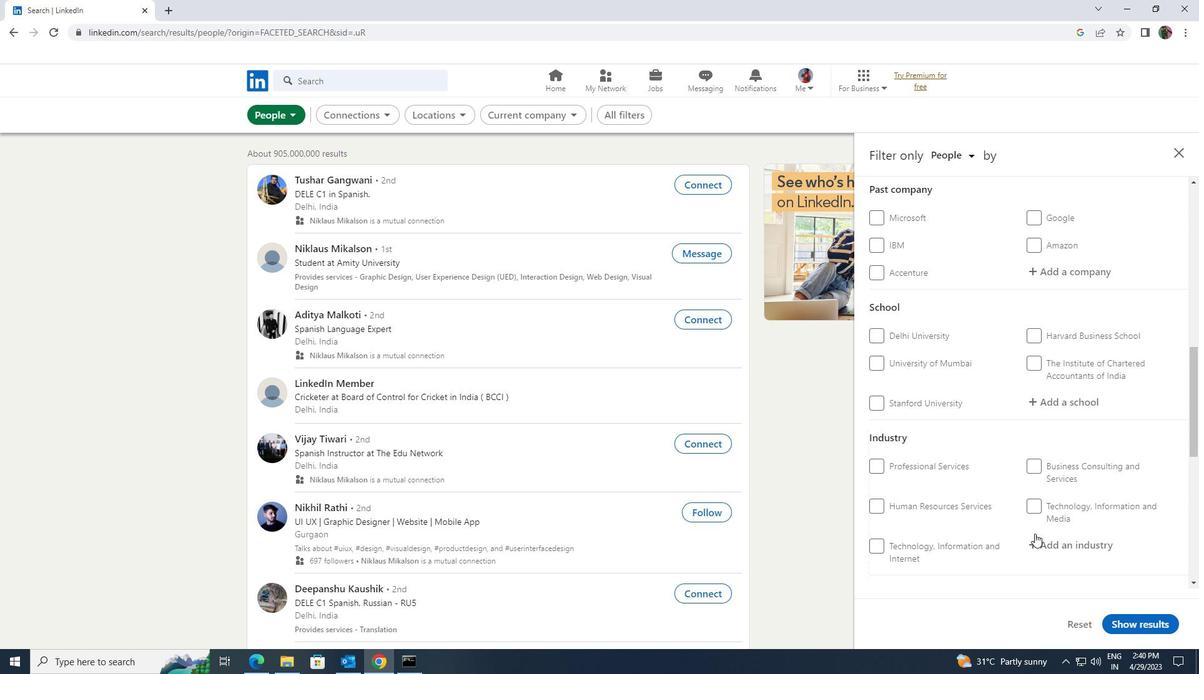 
Action: Mouse scrolled (1035, 534) with delta (0, 0)
Screenshot: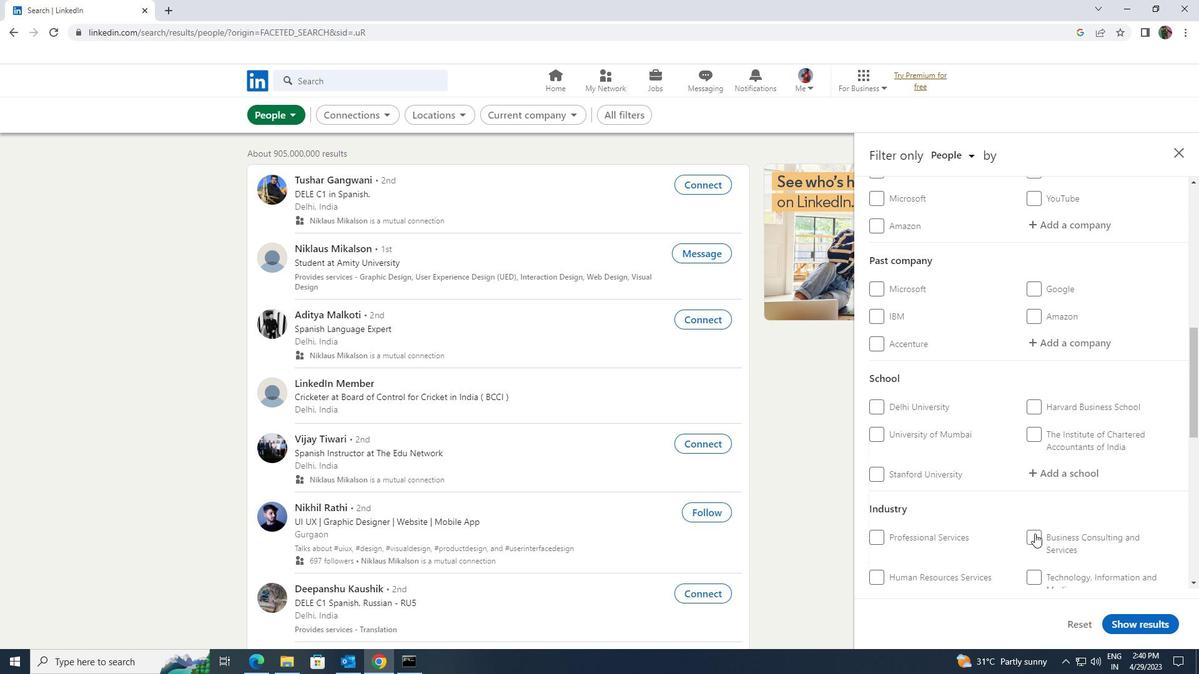 
Action: Mouse moved to (1035, 532)
Screenshot: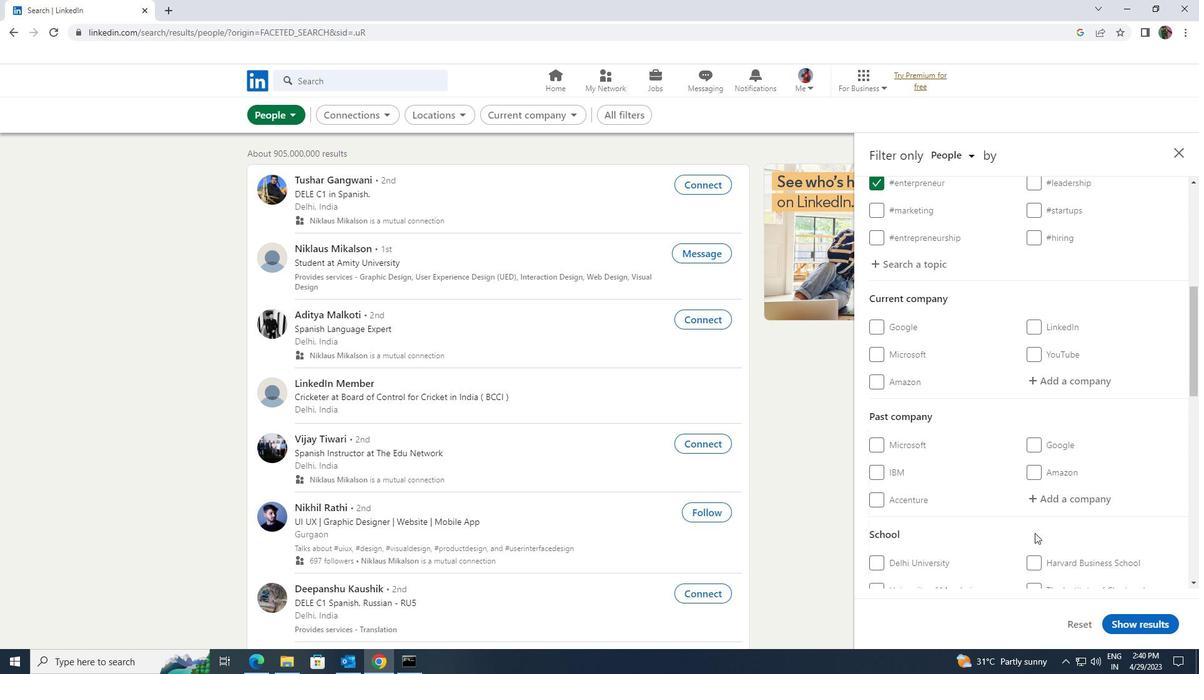 
Action: Mouse scrolled (1035, 532) with delta (0, 0)
Screenshot: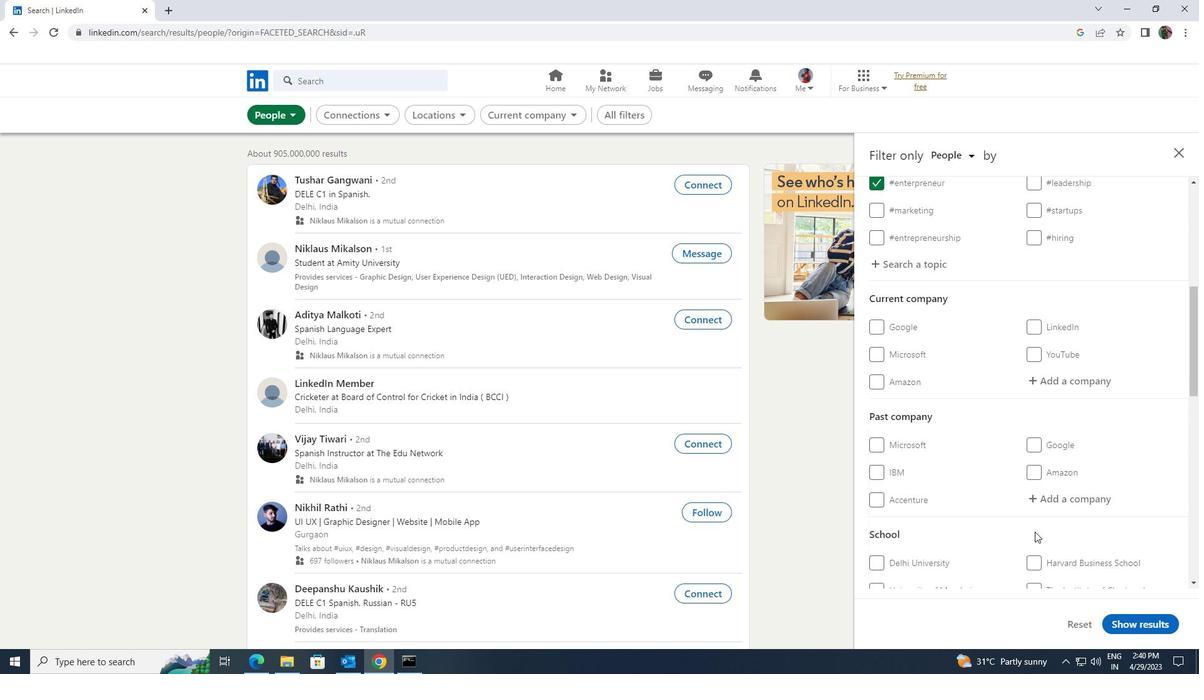 
Action: Mouse scrolled (1035, 532) with delta (0, 0)
Screenshot: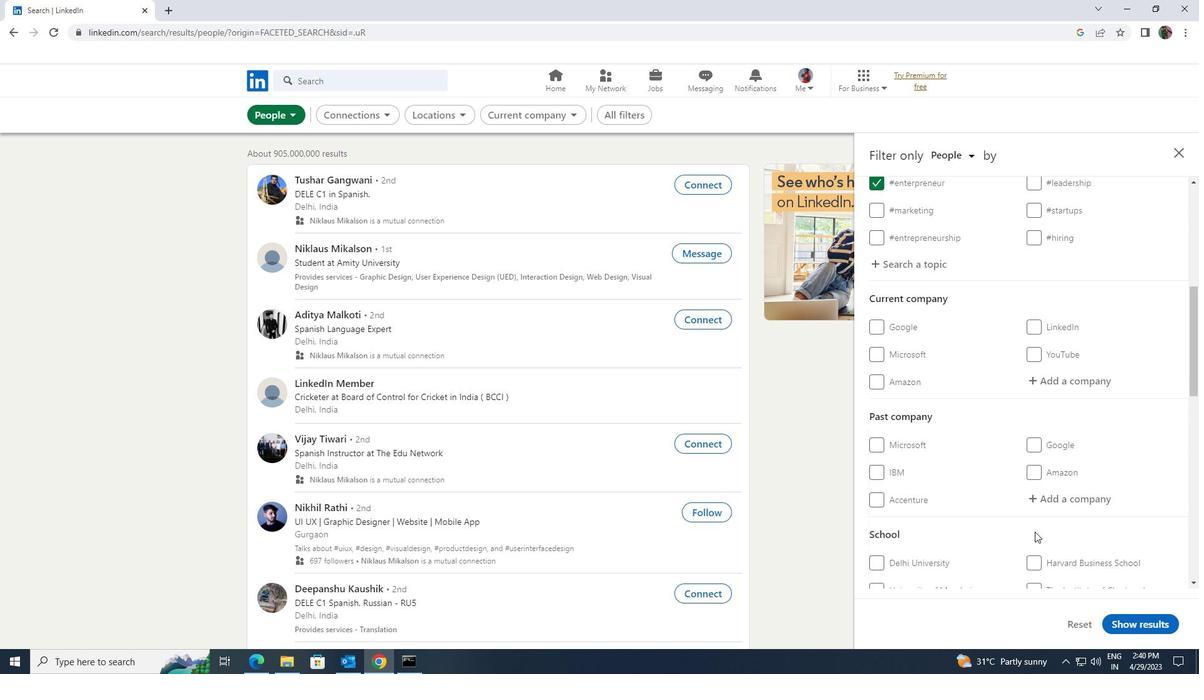 
Action: Mouse moved to (1039, 510)
Screenshot: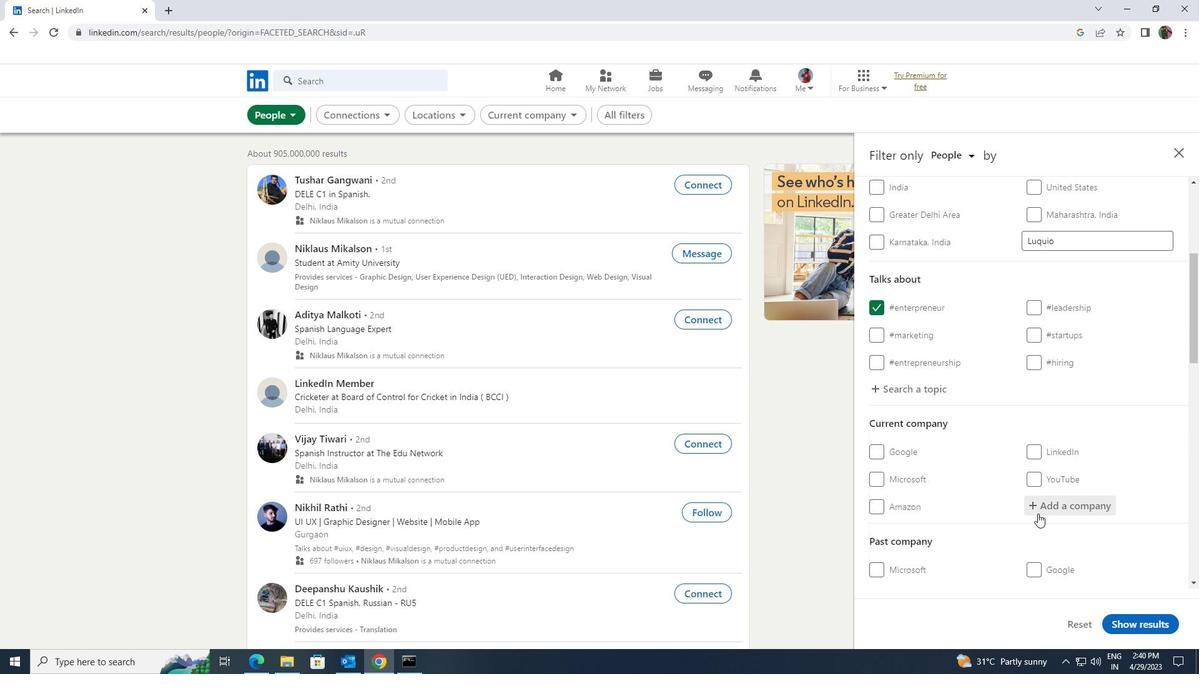 
Action: Mouse pressed left at (1039, 510)
Screenshot: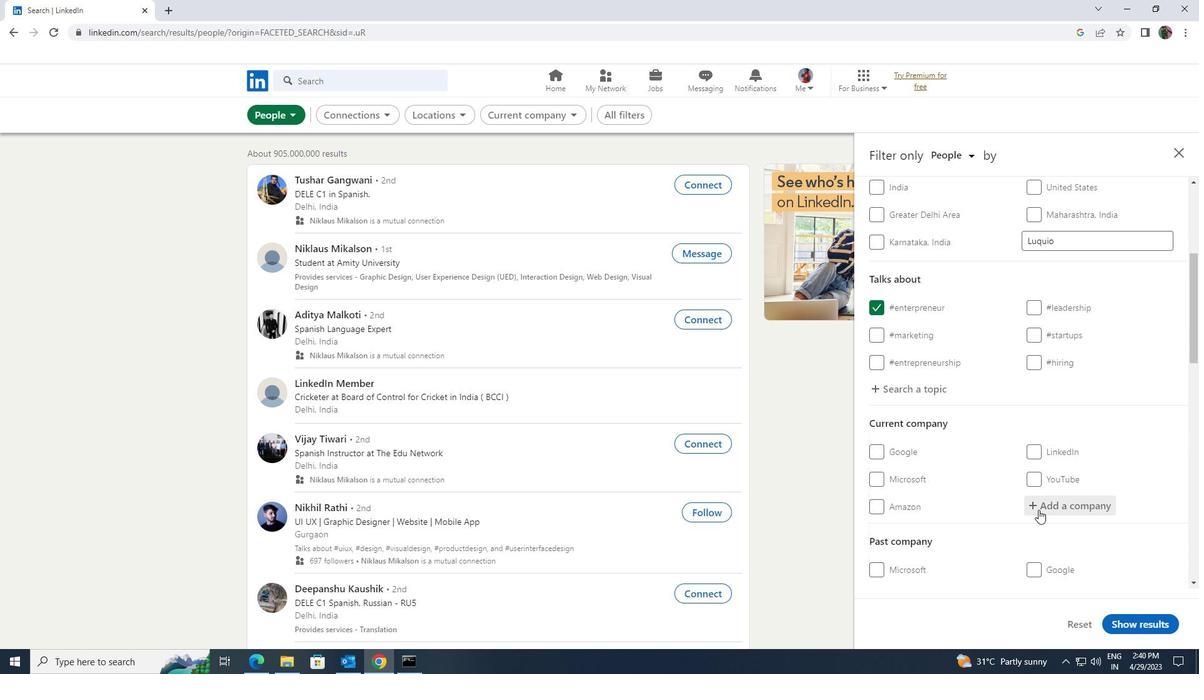 
Action: Key pressed <Key.shift>ALLSTATE
Screenshot: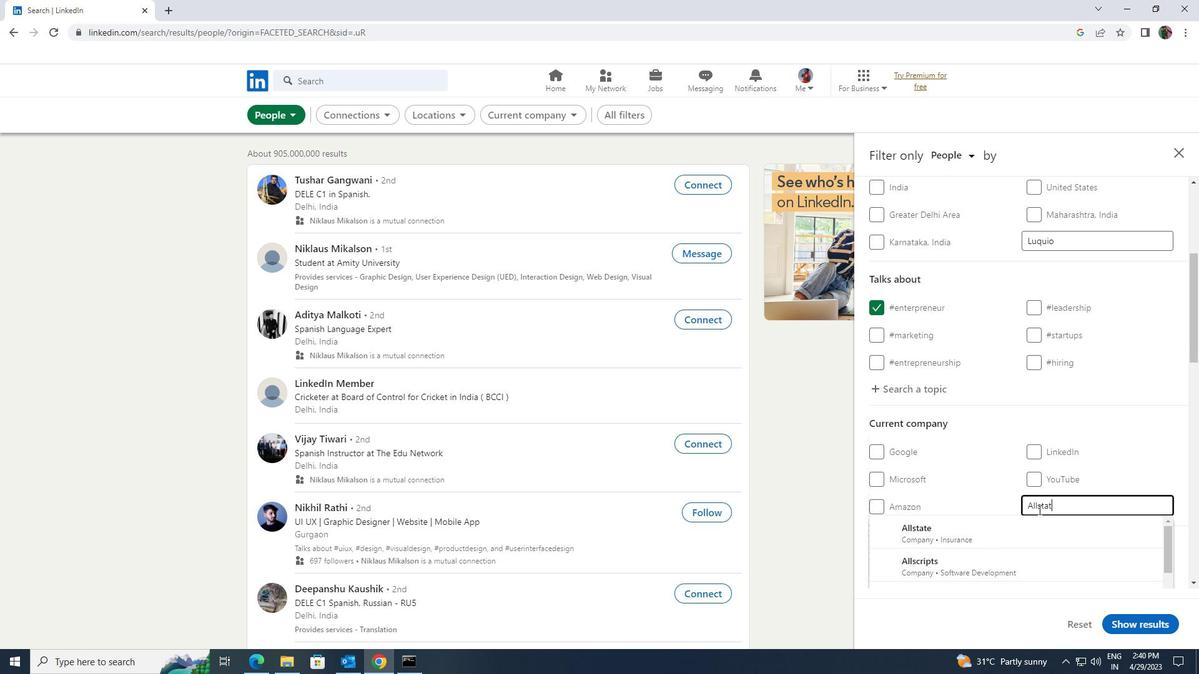 
Action: Mouse moved to (1027, 559)
Screenshot: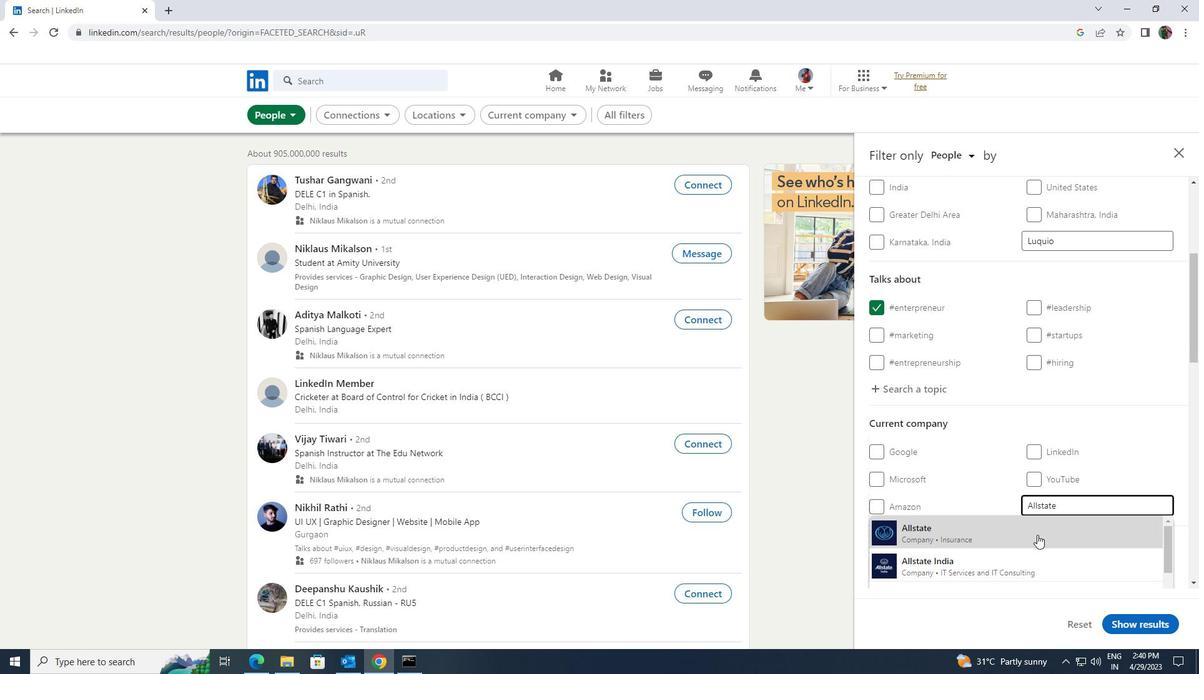 
Action: Mouse pressed left at (1027, 559)
Screenshot: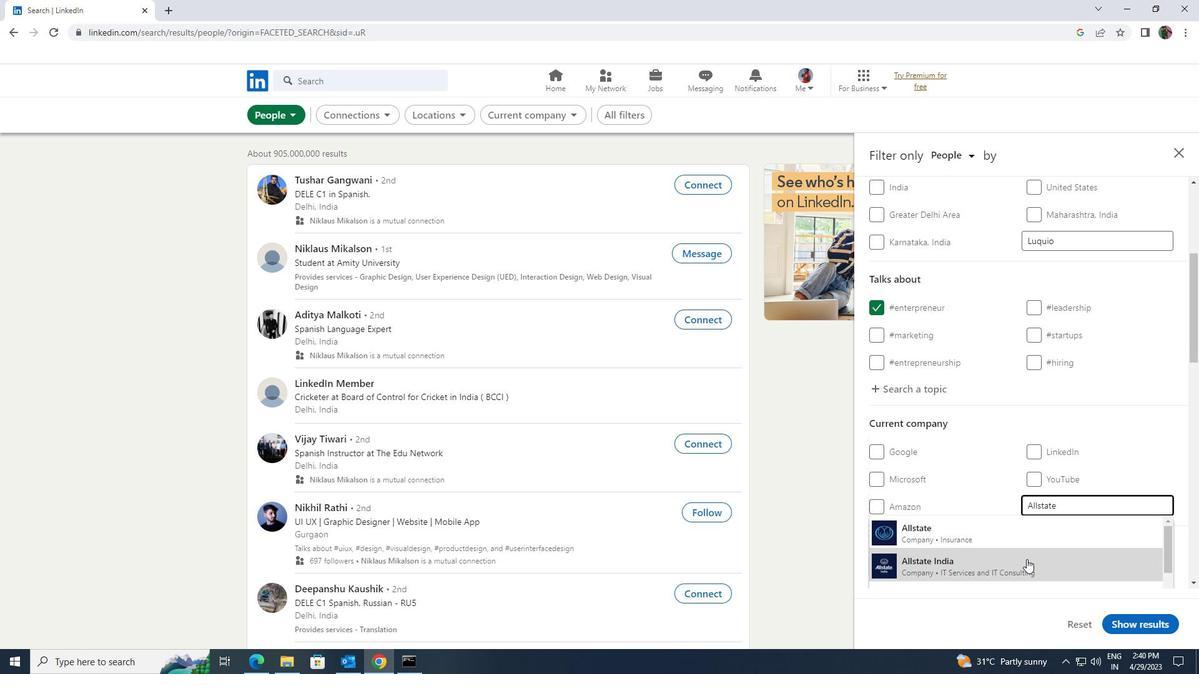 
Action: Mouse moved to (1020, 557)
Screenshot: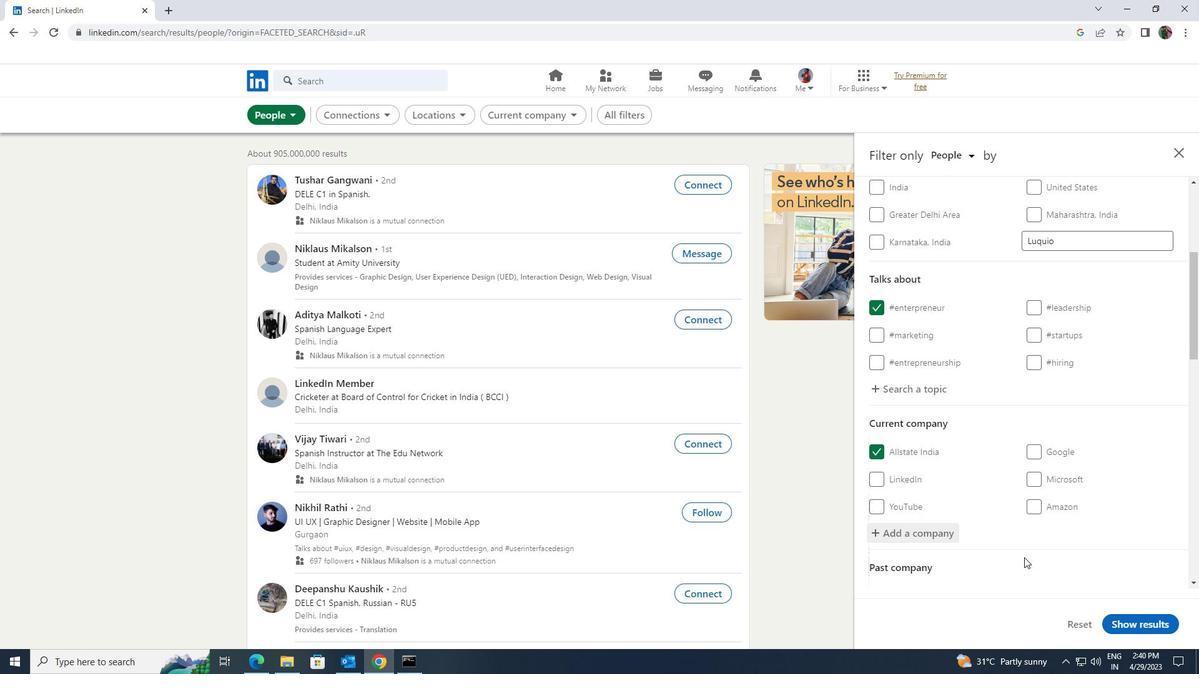 
Action: Mouse scrolled (1020, 556) with delta (0, 0)
Screenshot: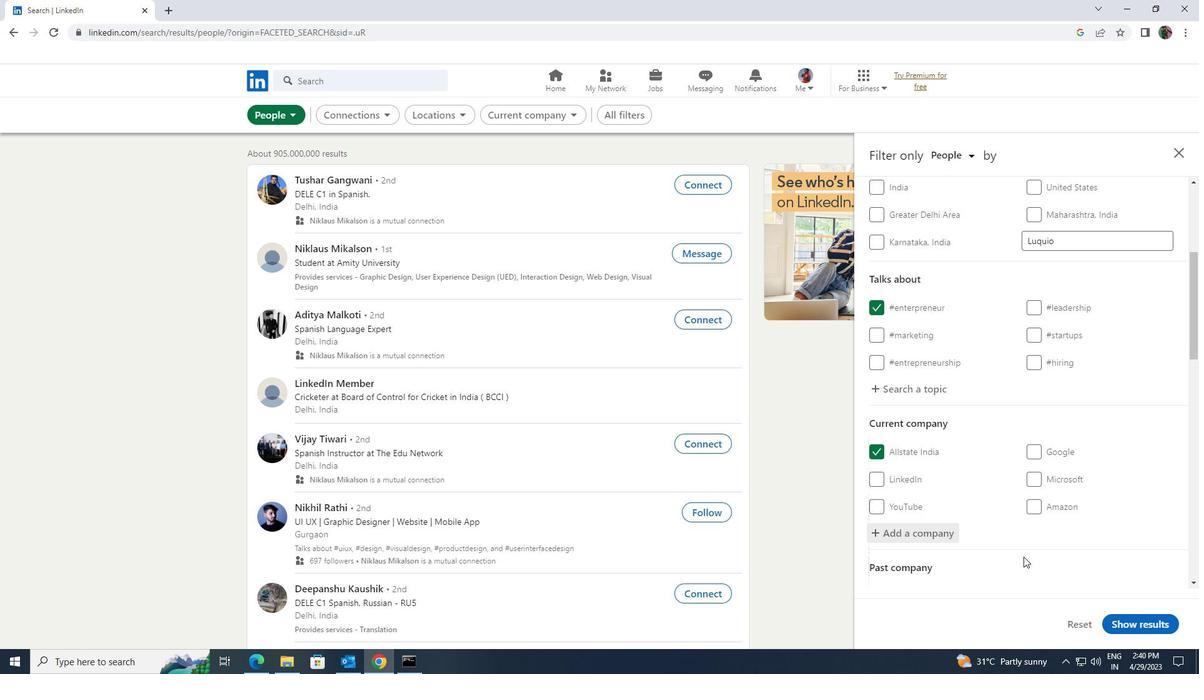 
Action: Mouse moved to (1020, 556)
Screenshot: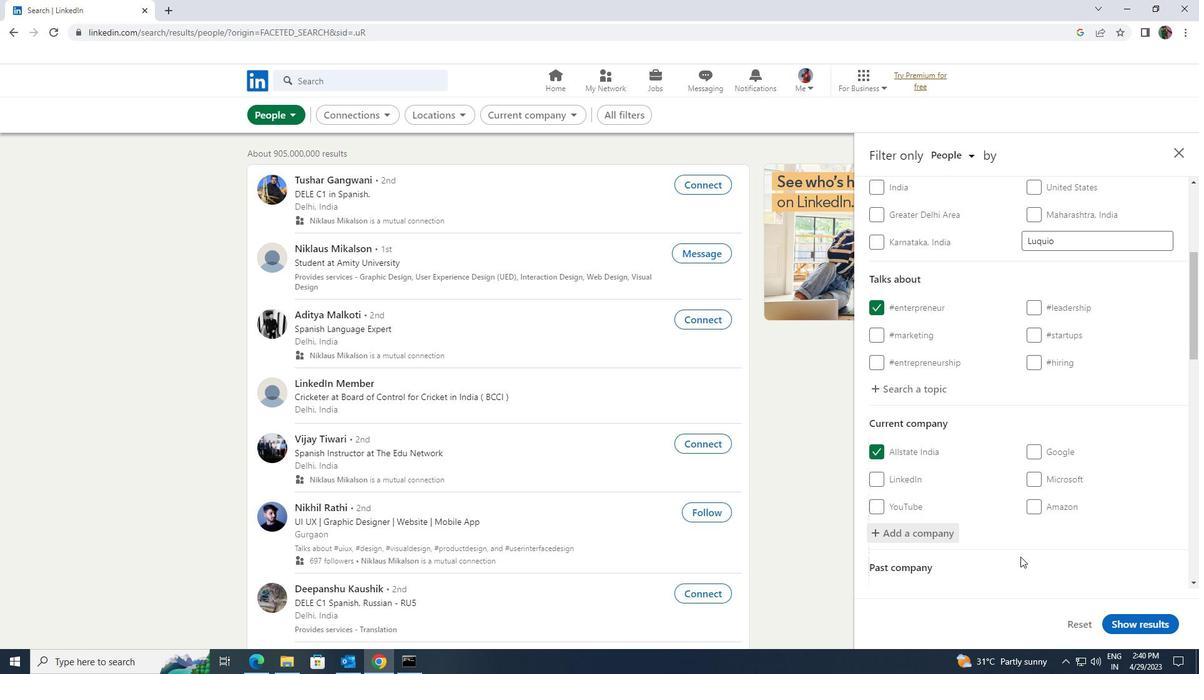 
Action: Mouse scrolled (1020, 555) with delta (0, 0)
Screenshot: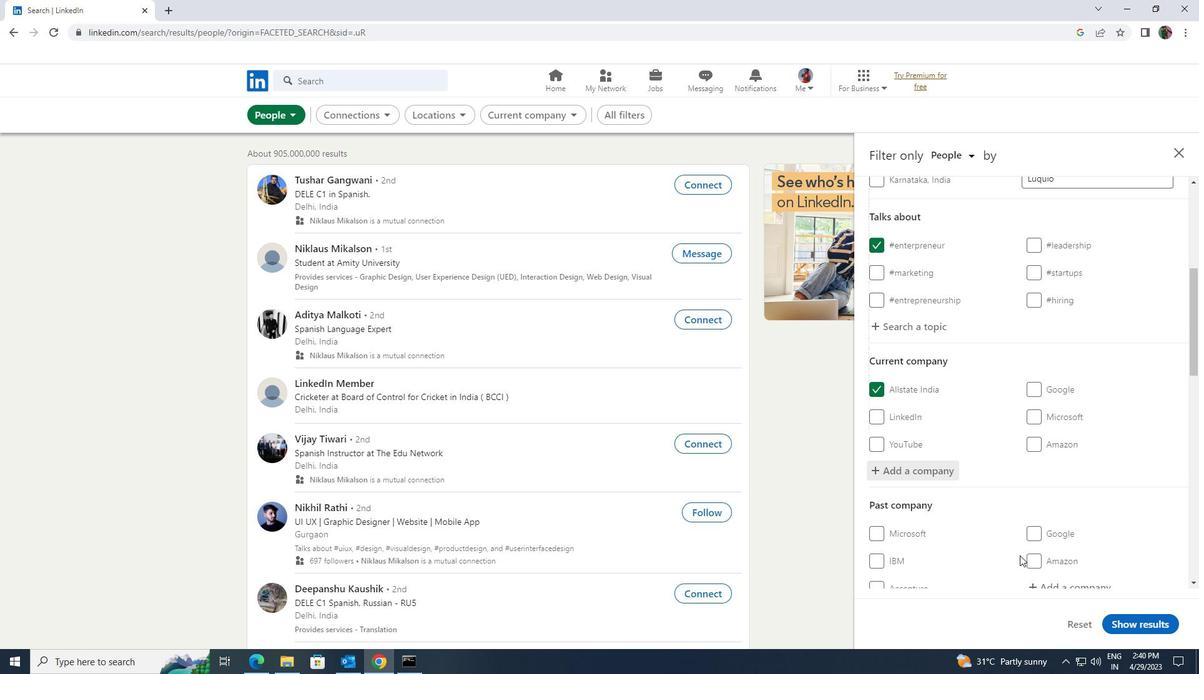 
Action: Mouse moved to (1020, 546)
Screenshot: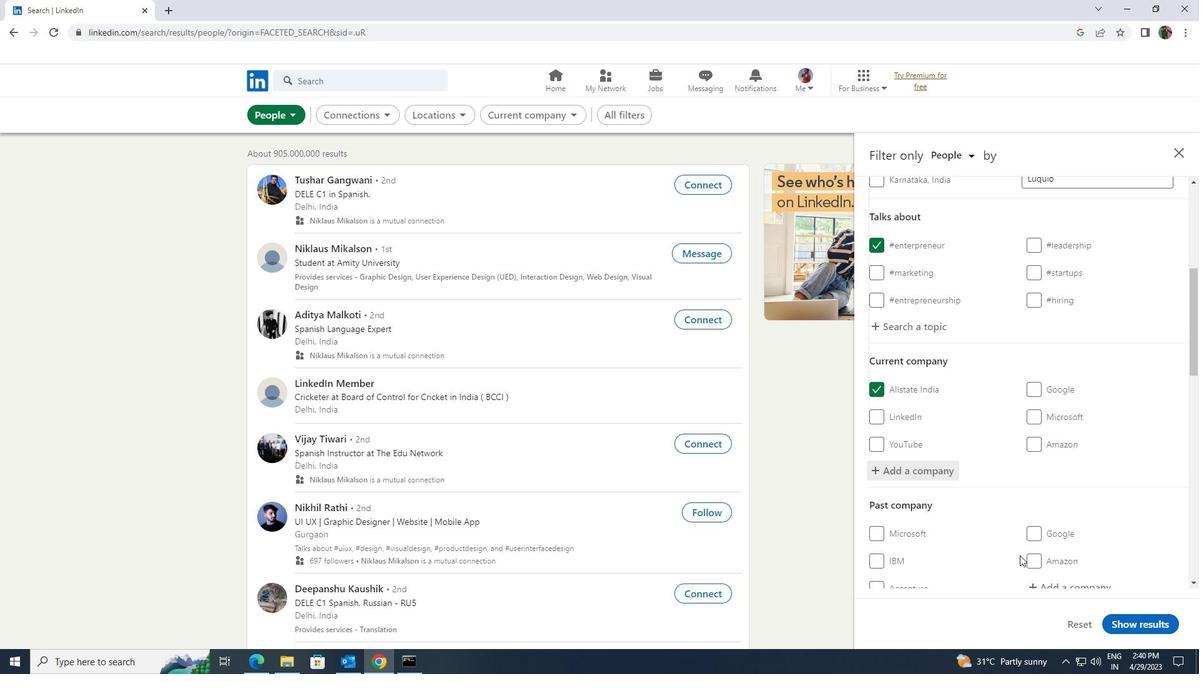 
Action: Mouse scrolled (1020, 546) with delta (0, 0)
Screenshot: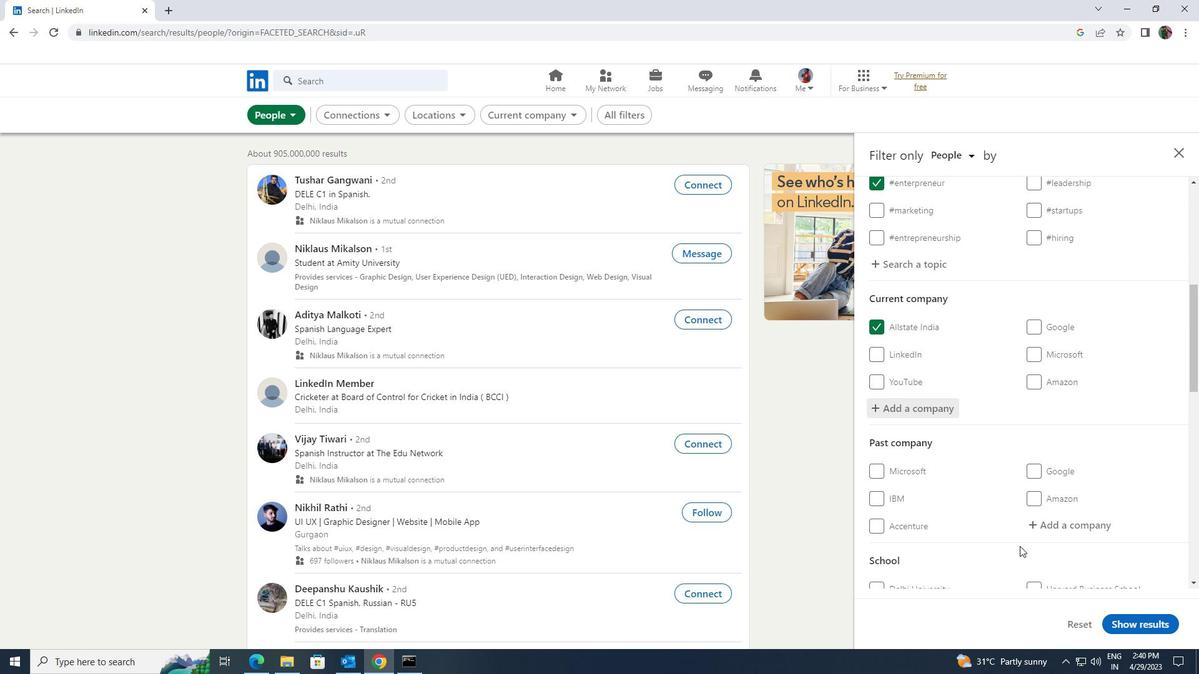 
Action: Mouse scrolled (1020, 546) with delta (0, 0)
Screenshot: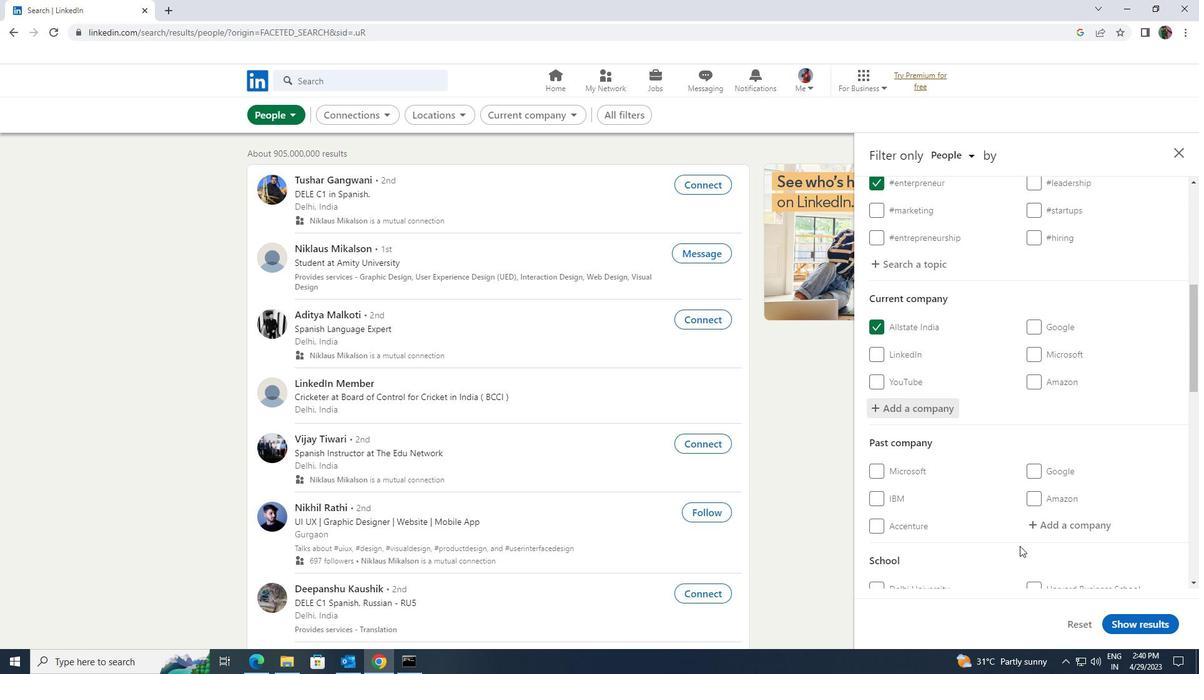 
Action: Mouse moved to (1035, 529)
Screenshot: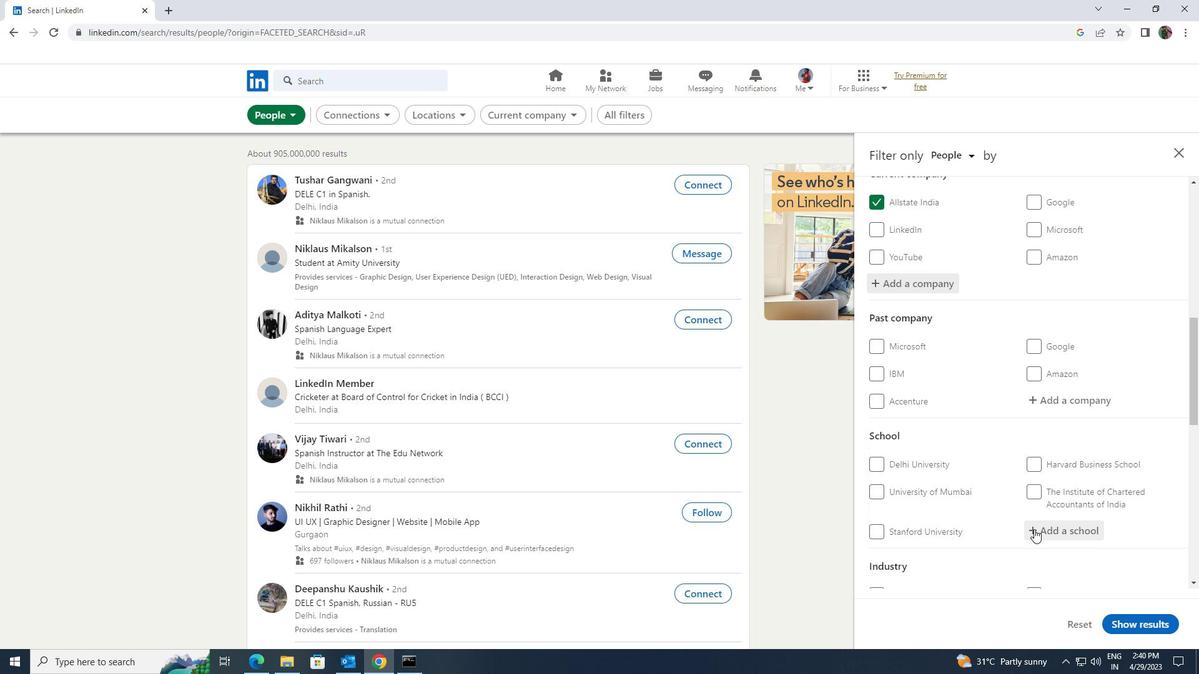 
Action: Mouse pressed left at (1035, 529)
Screenshot: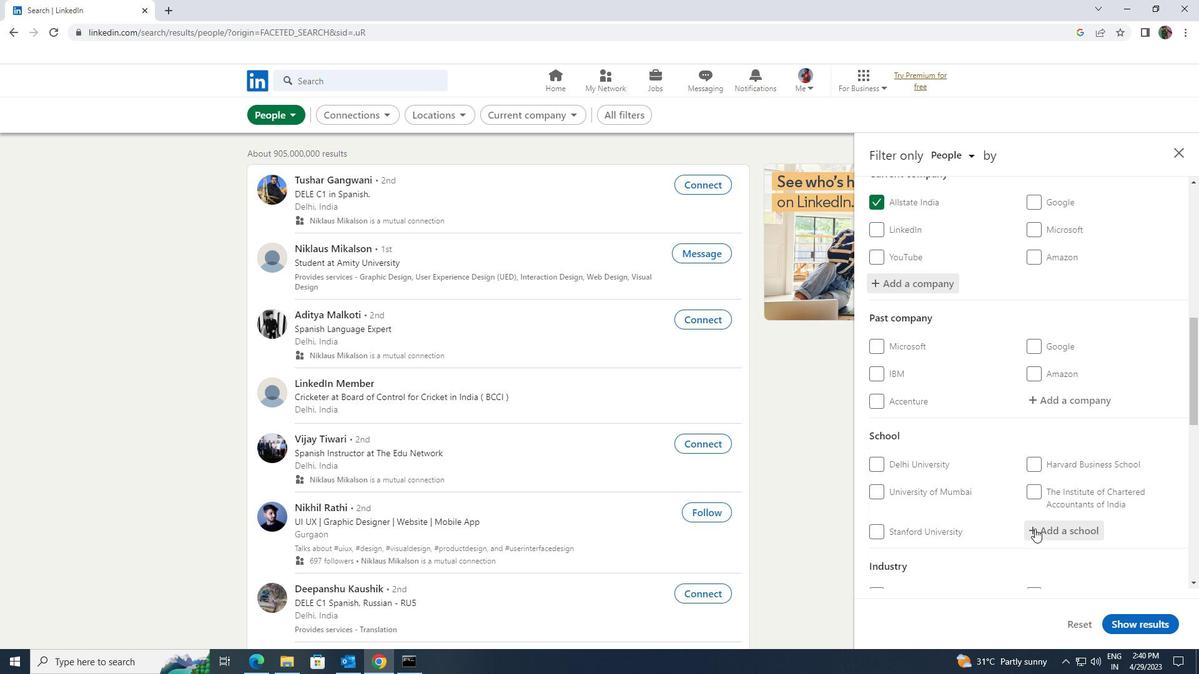 
Action: Key pressed <Key.shift>GULBARGA
Screenshot: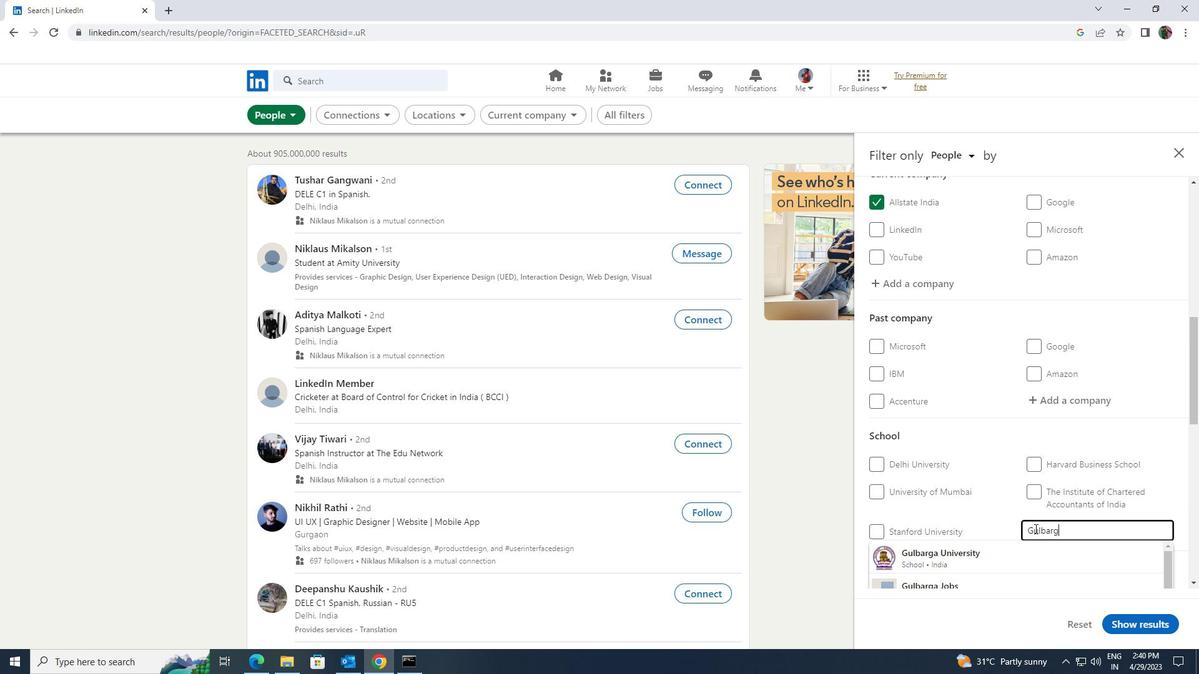 
Action: Mouse moved to (1018, 552)
Screenshot: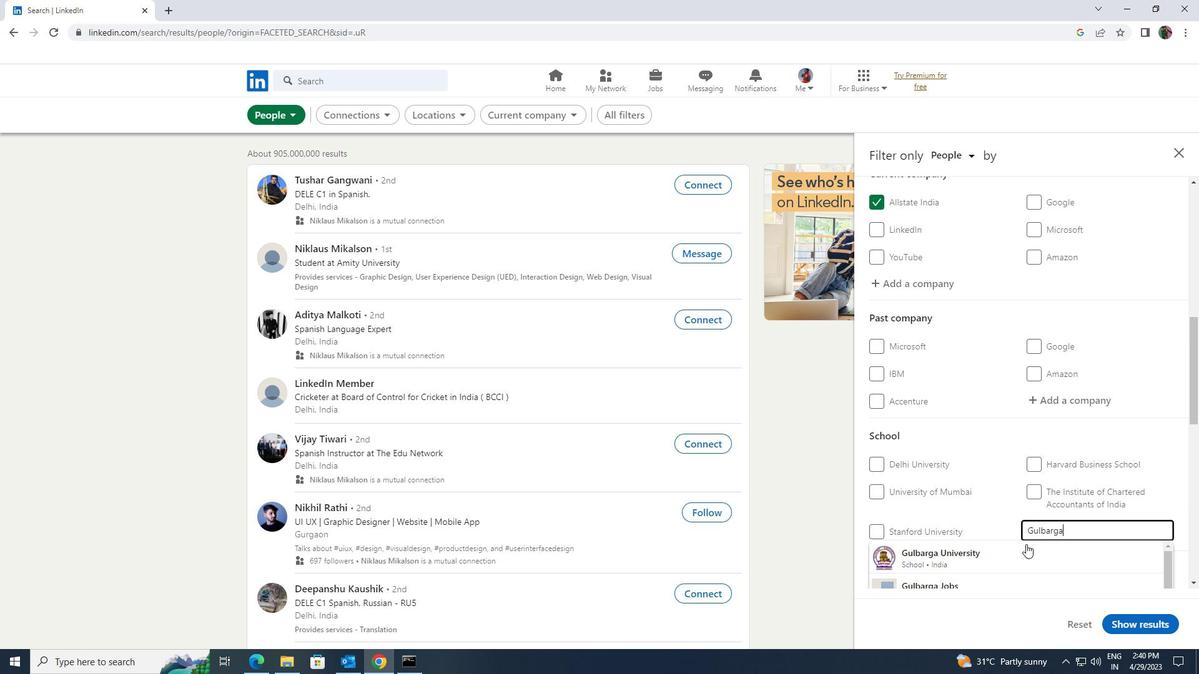 
Action: Mouse pressed left at (1018, 552)
Screenshot: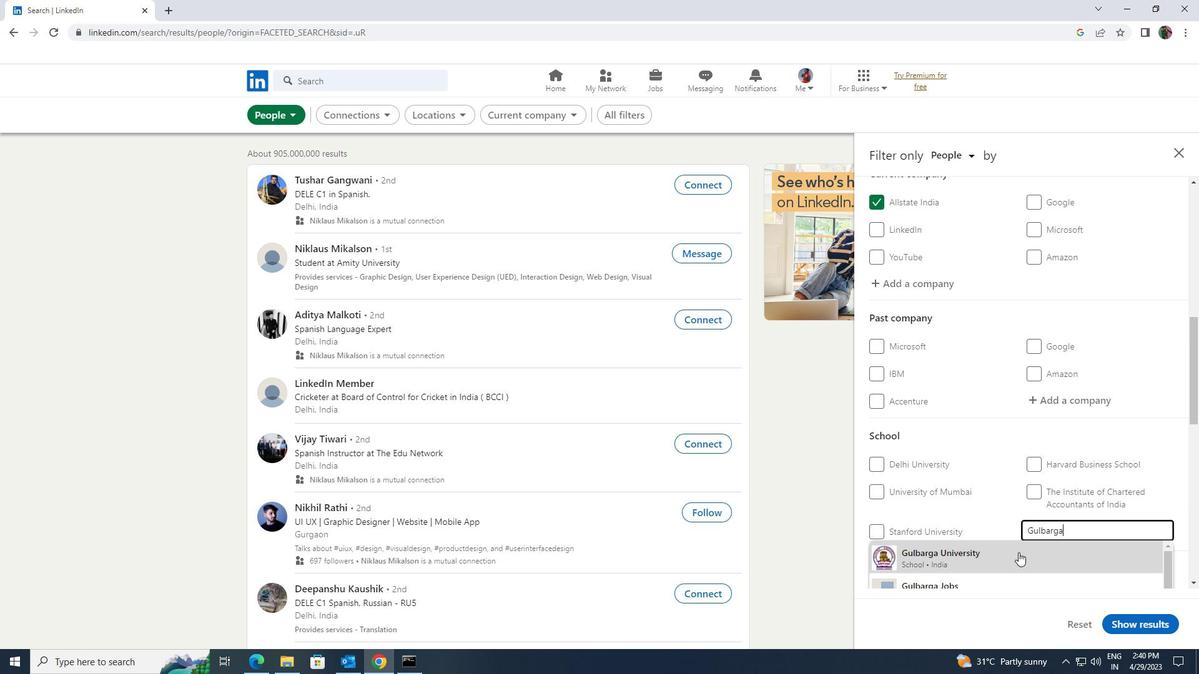 
Action: Mouse scrolled (1018, 552) with delta (0, 0)
Screenshot: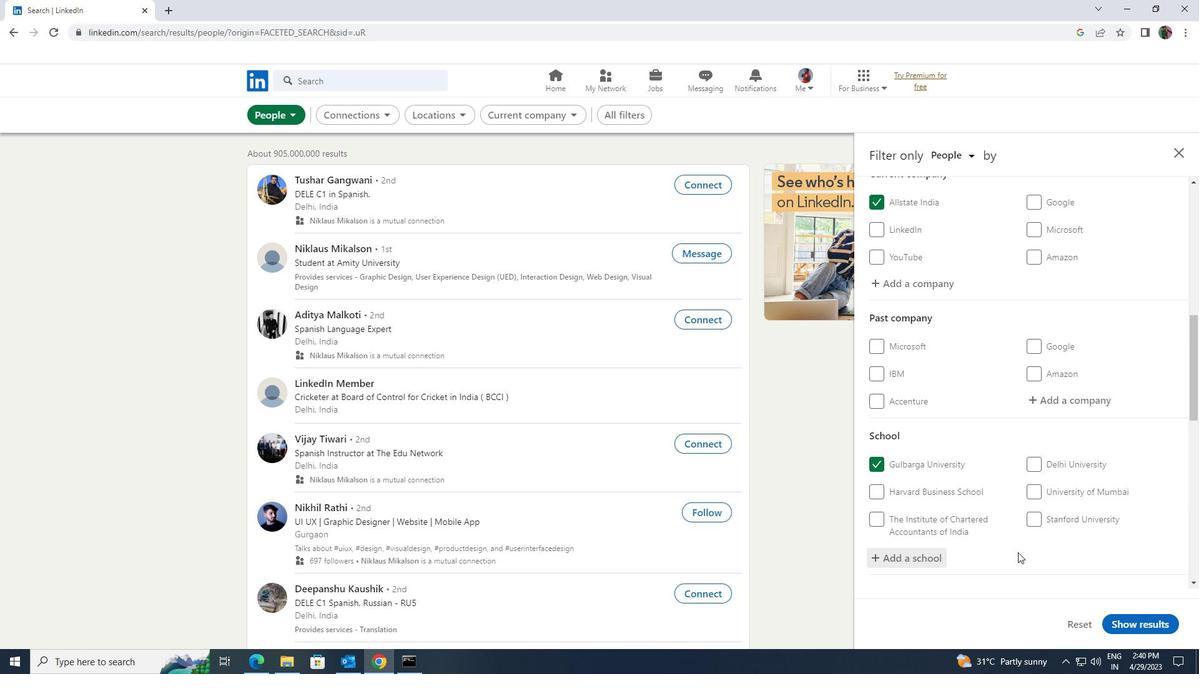 
Action: Mouse scrolled (1018, 552) with delta (0, 0)
Screenshot: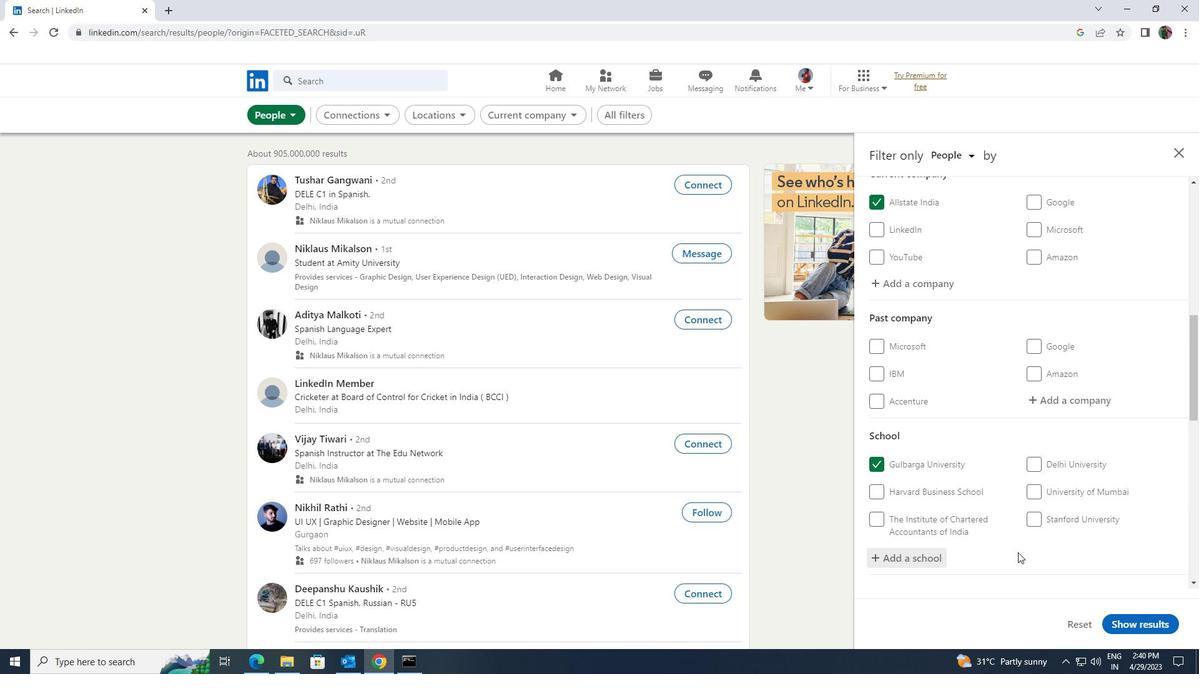 
Action: Mouse moved to (1018, 550)
Screenshot: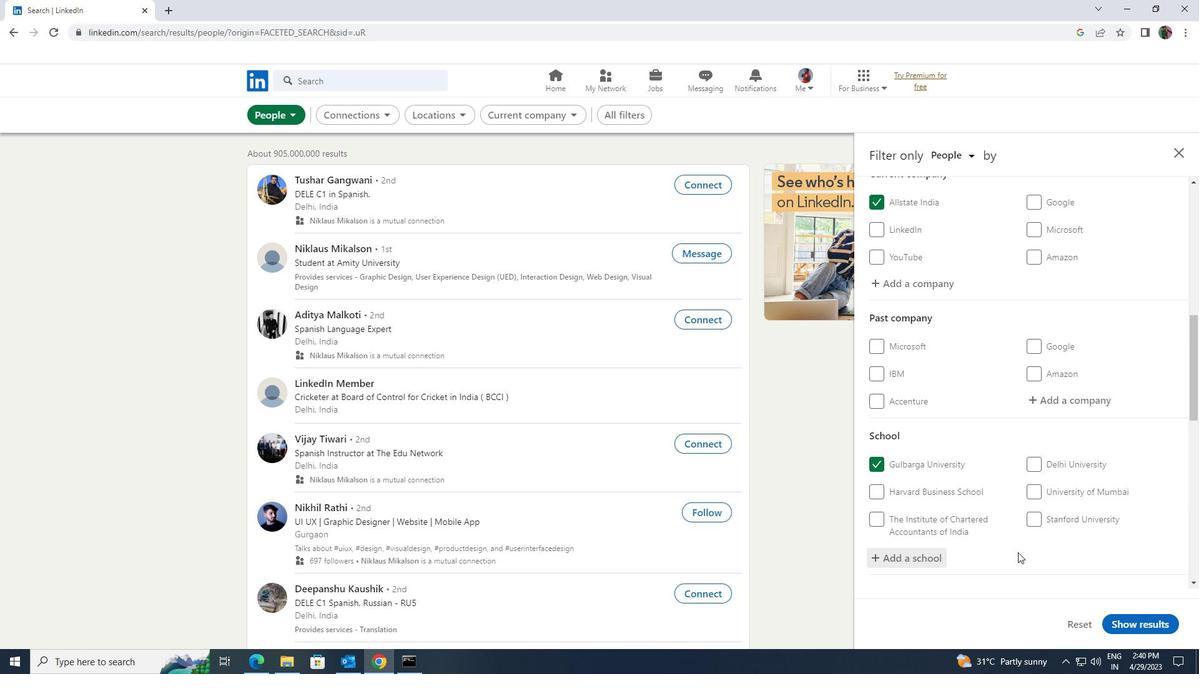
Action: Mouse scrolled (1018, 549) with delta (0, 0)
Screenshot: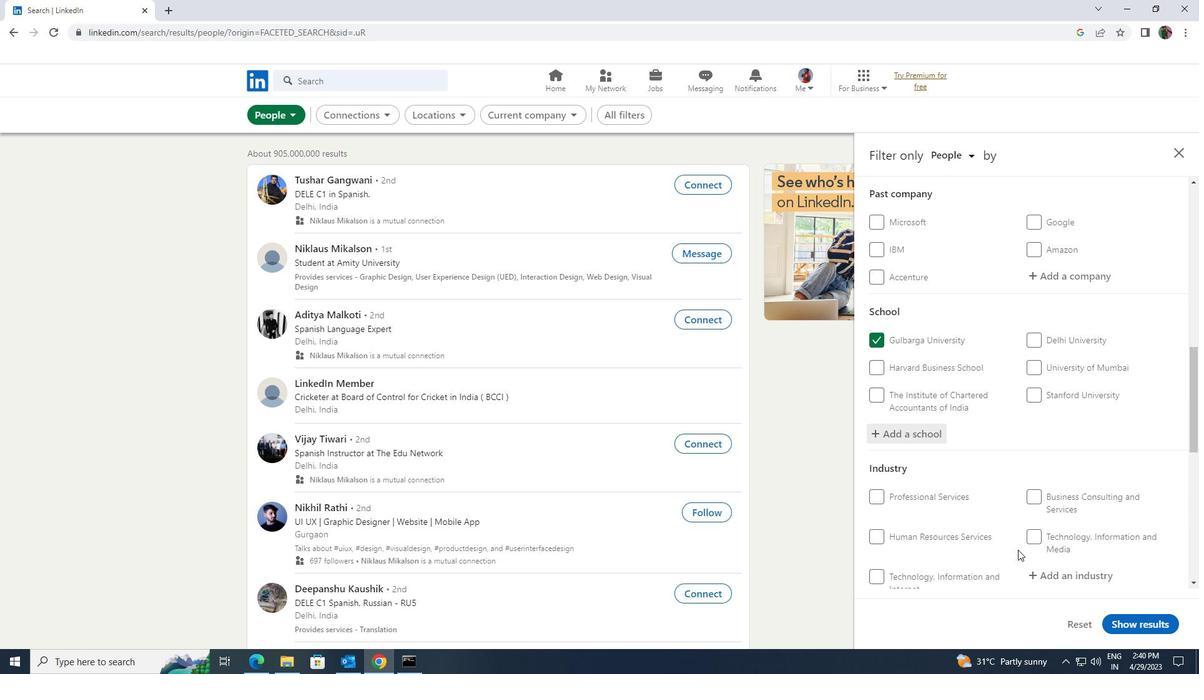 
Action: Mouse moved to (1050, 516)
Screenshot: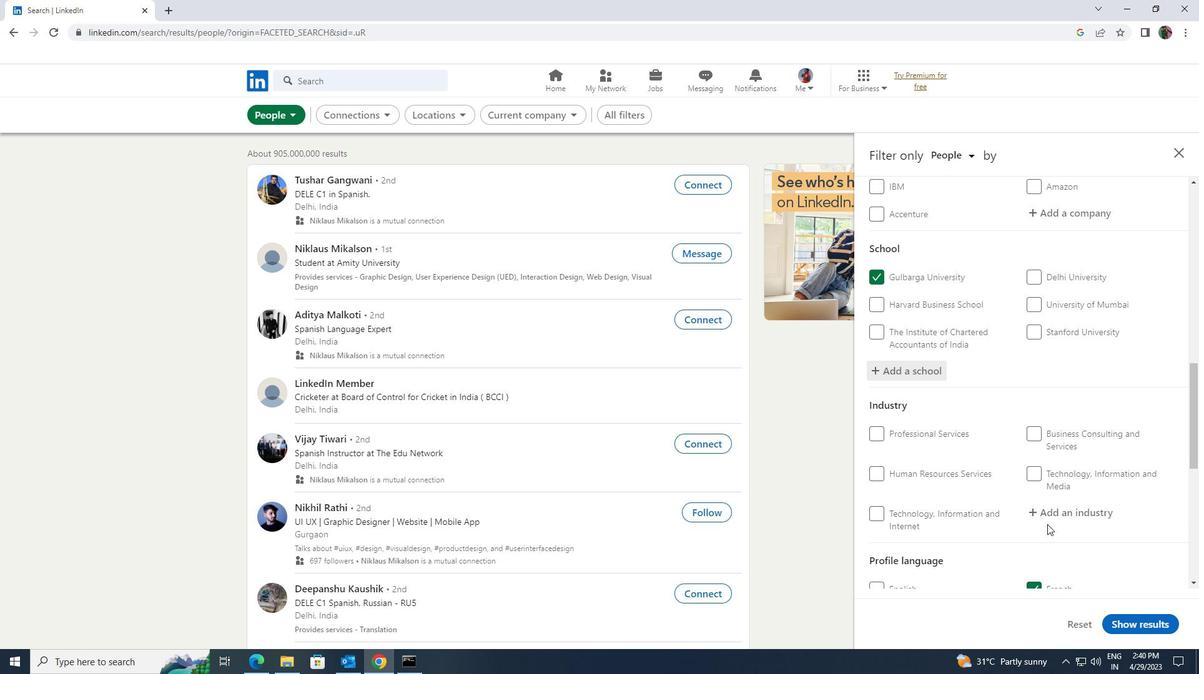 
Action: Mouse pressed left at (1050, 516)
Screenshot: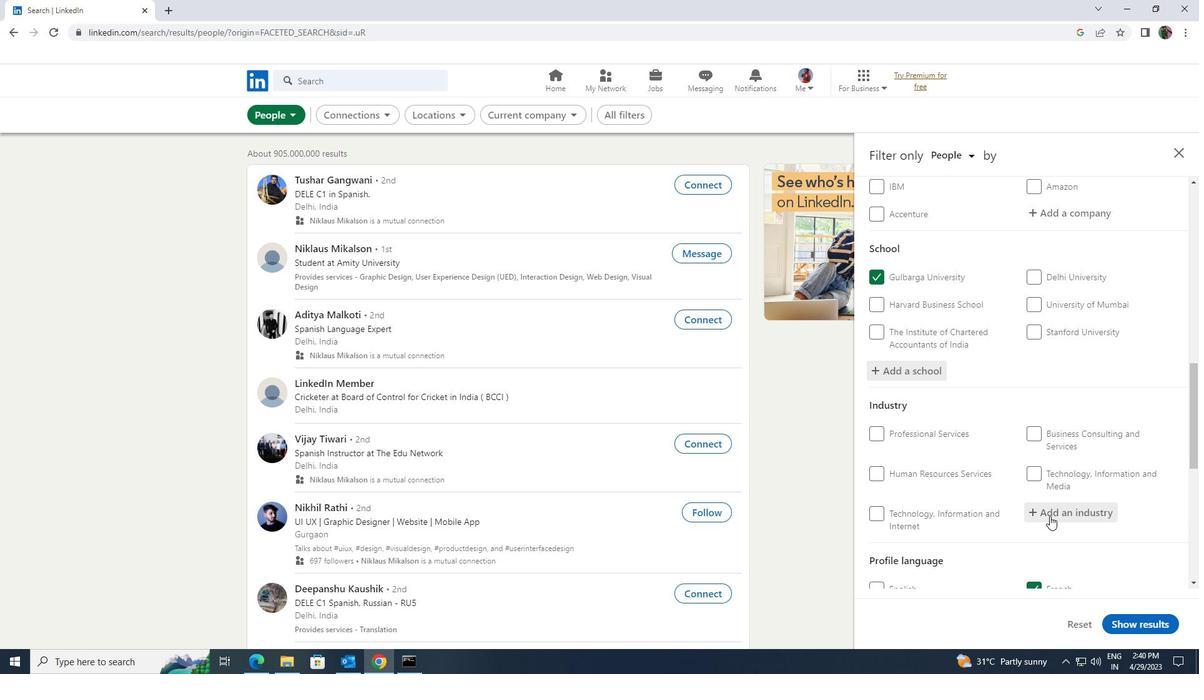 
Action: Key pressed <Key.shift>RE<Key.backspace><Key.backspace><Key.shift>ONLINE<Key.space>
Screenshot: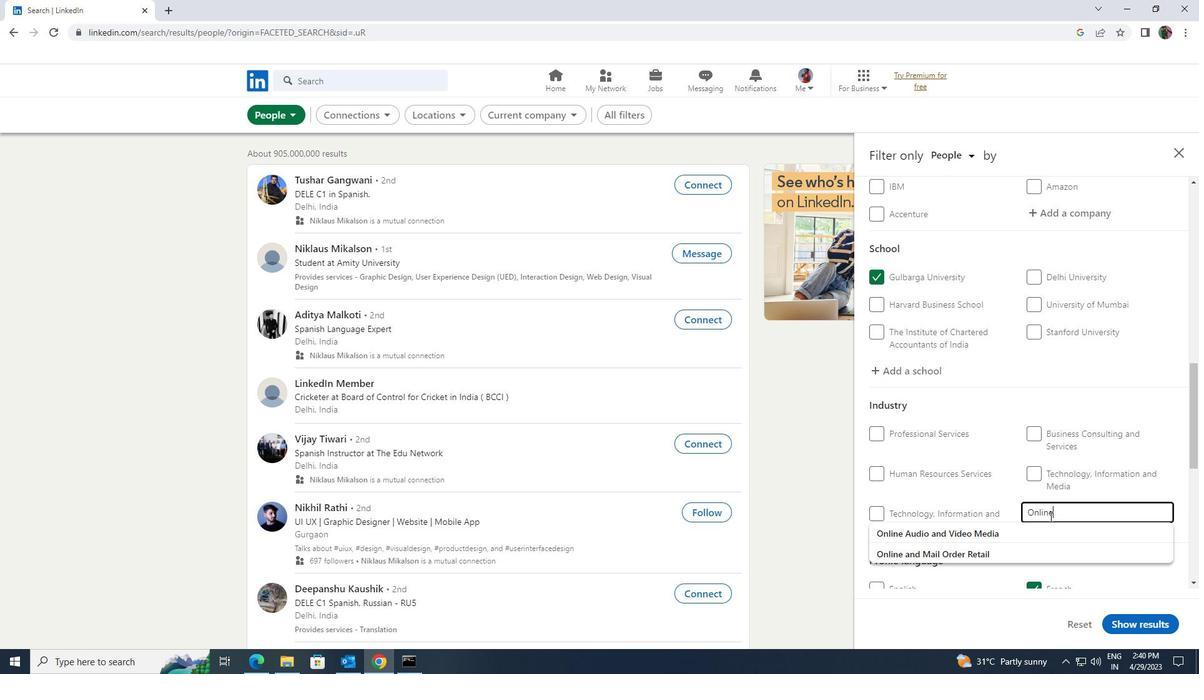 
Action: Mouse moved to (1026, 544)
Screenshot: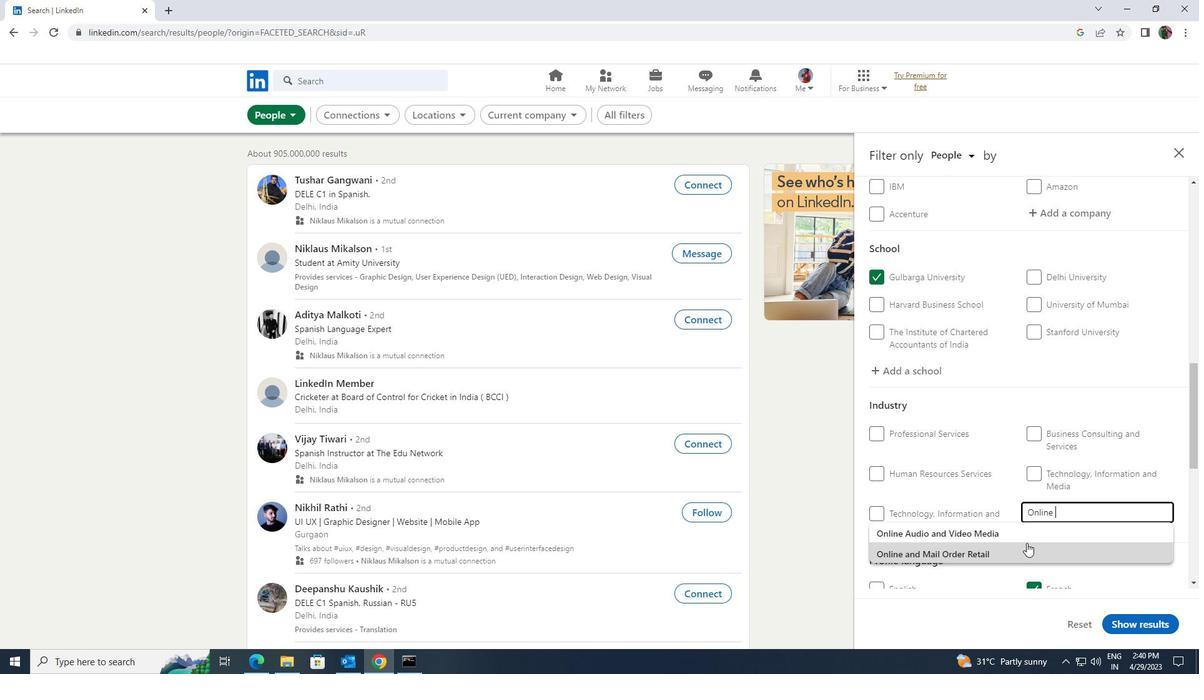 
Action: Mouse pressed left at (1026, 544)
Screenshot: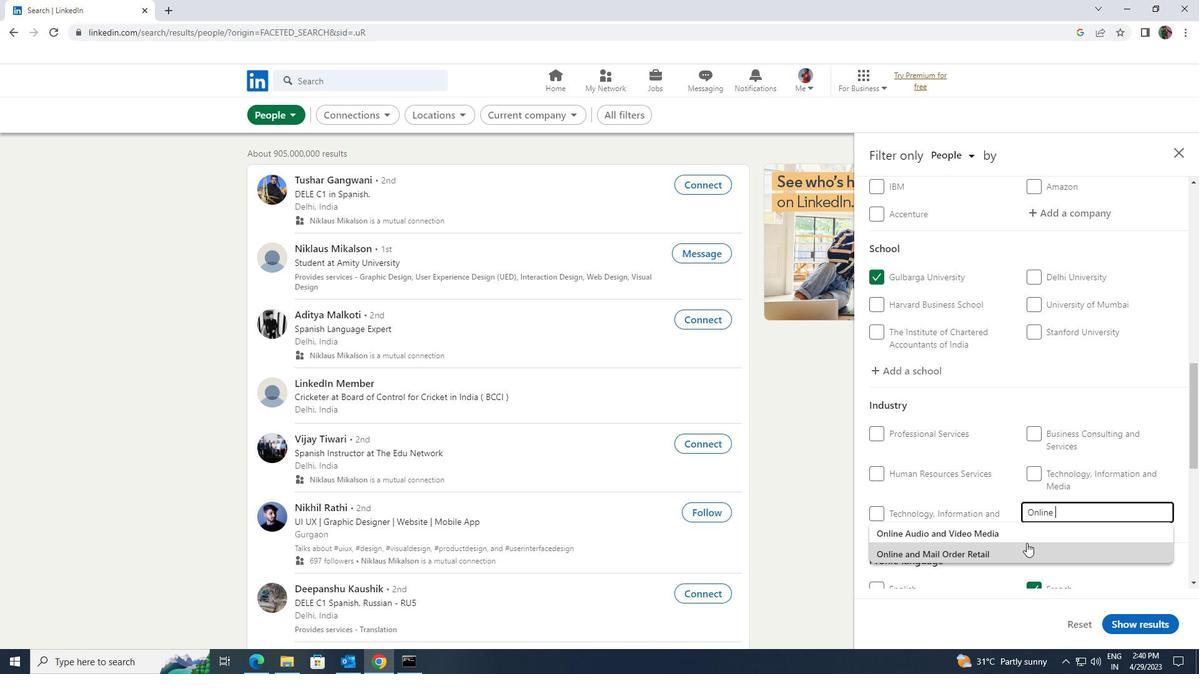 
Action: Mouse moved to (1026, 545)
Screenshot: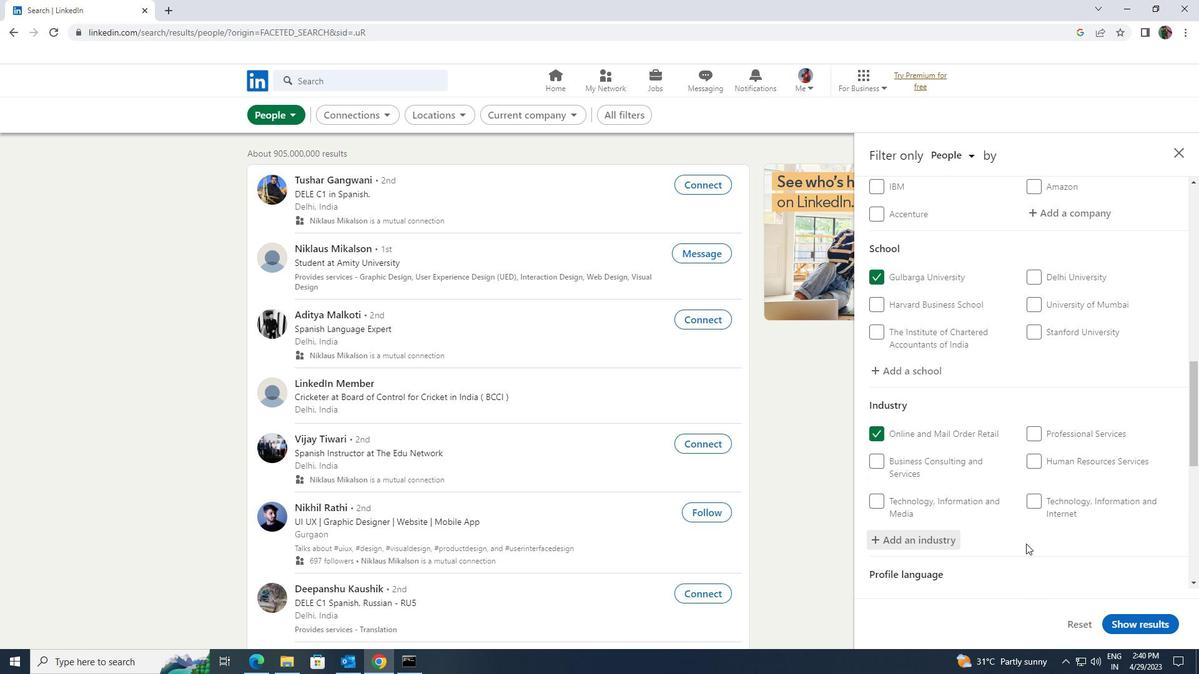 
Action: Mouse scrolled (1026, 544) with delta (0, 0)
Screenshot: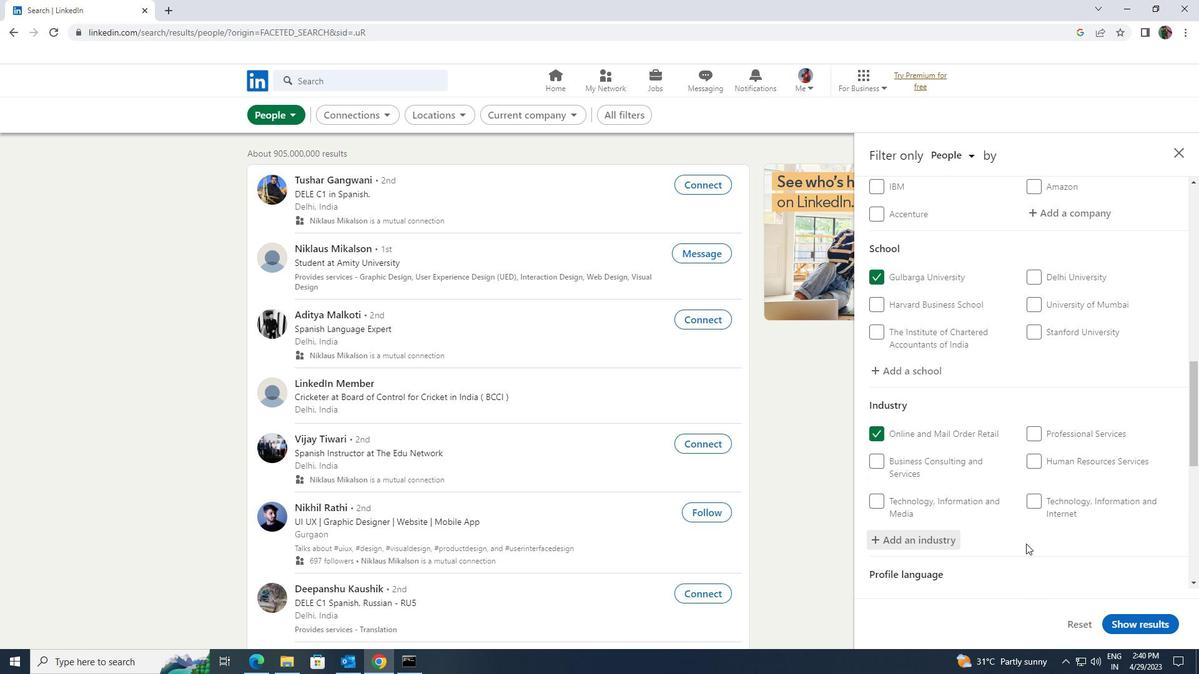 
Action: Mouse scrolled (1026, 544) with delta (0, 0)
Screenshot: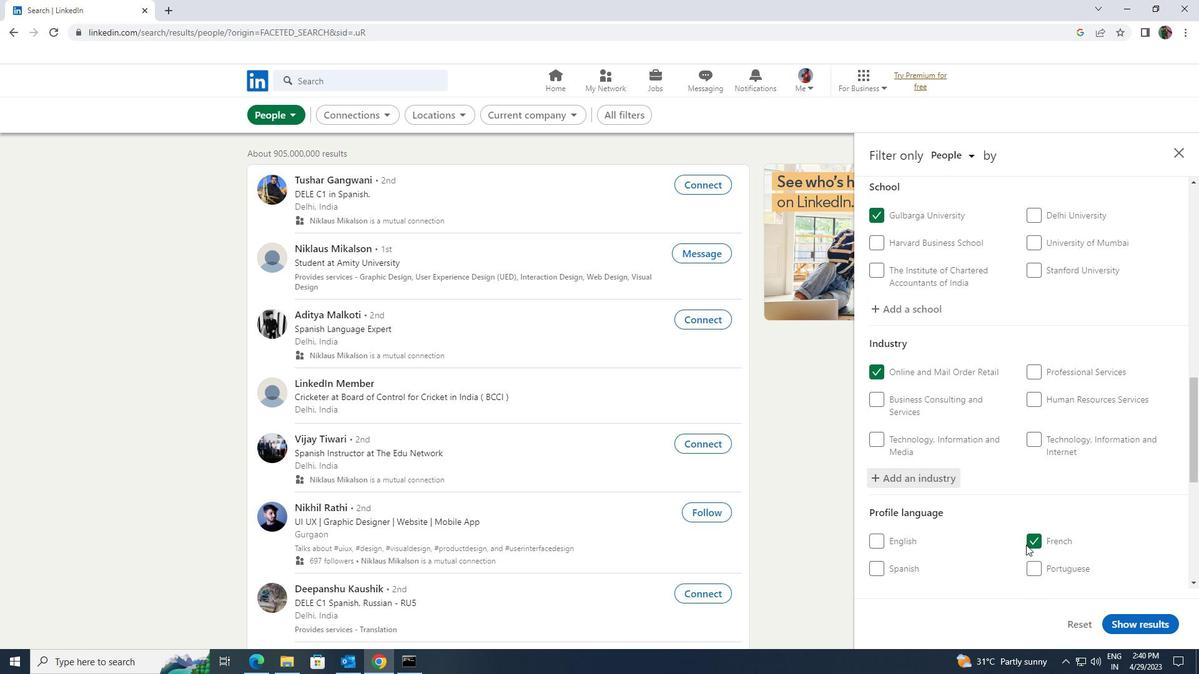 
Action: Mouse scrolled (1026, 544) with delta (0, 0)
Screenshot: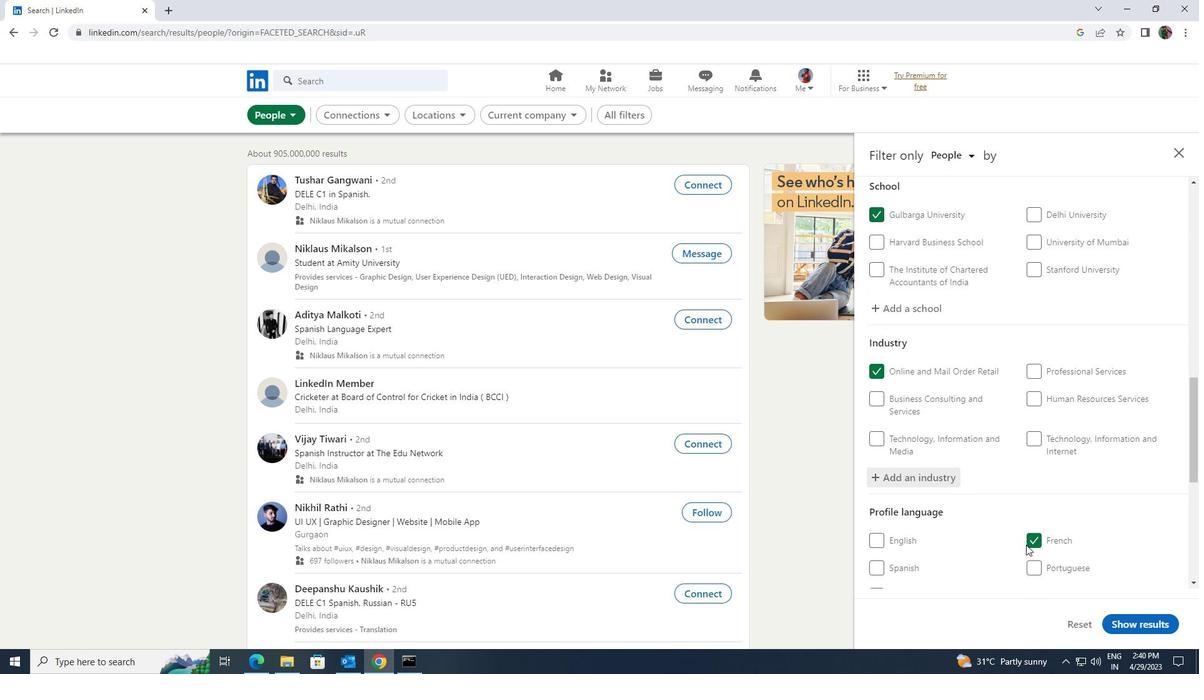 
Action: Mouse scrolled (1026, 544) with delta (0, 0)
Screenshot: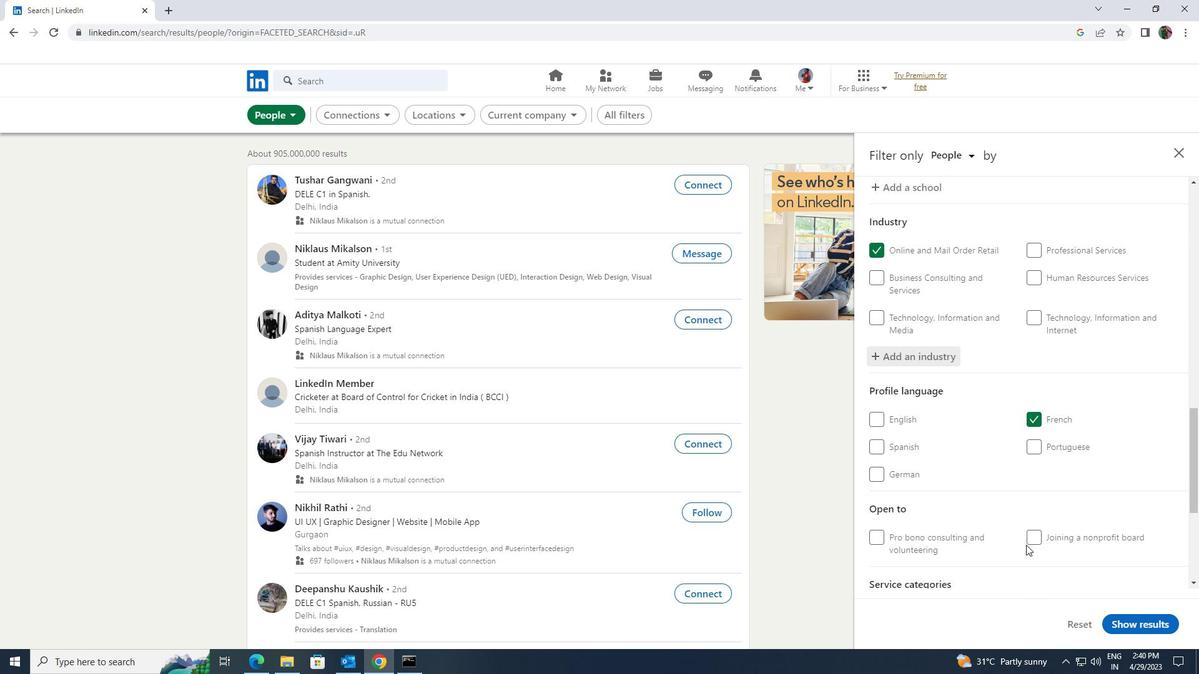 
Action: Mouse scrolled (1026, 544) with delta (0, 0)
Screenshot: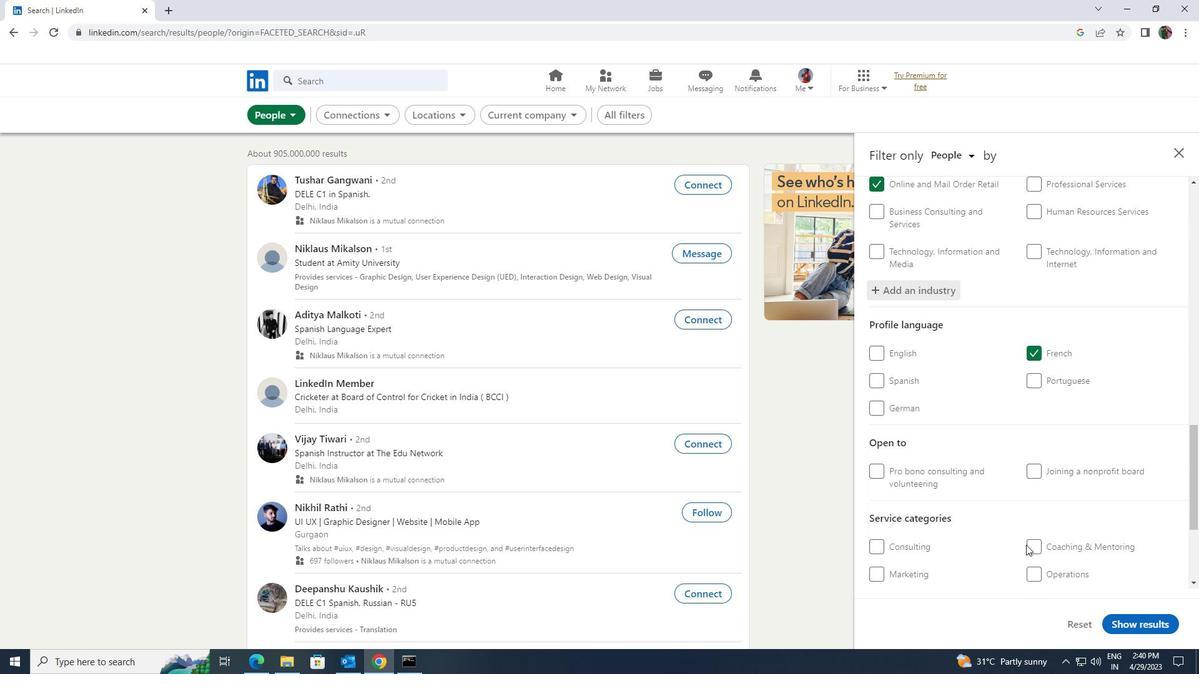 
Action: Mouse scrolled (1026, 544) with delta (0, 0)
Screenshot: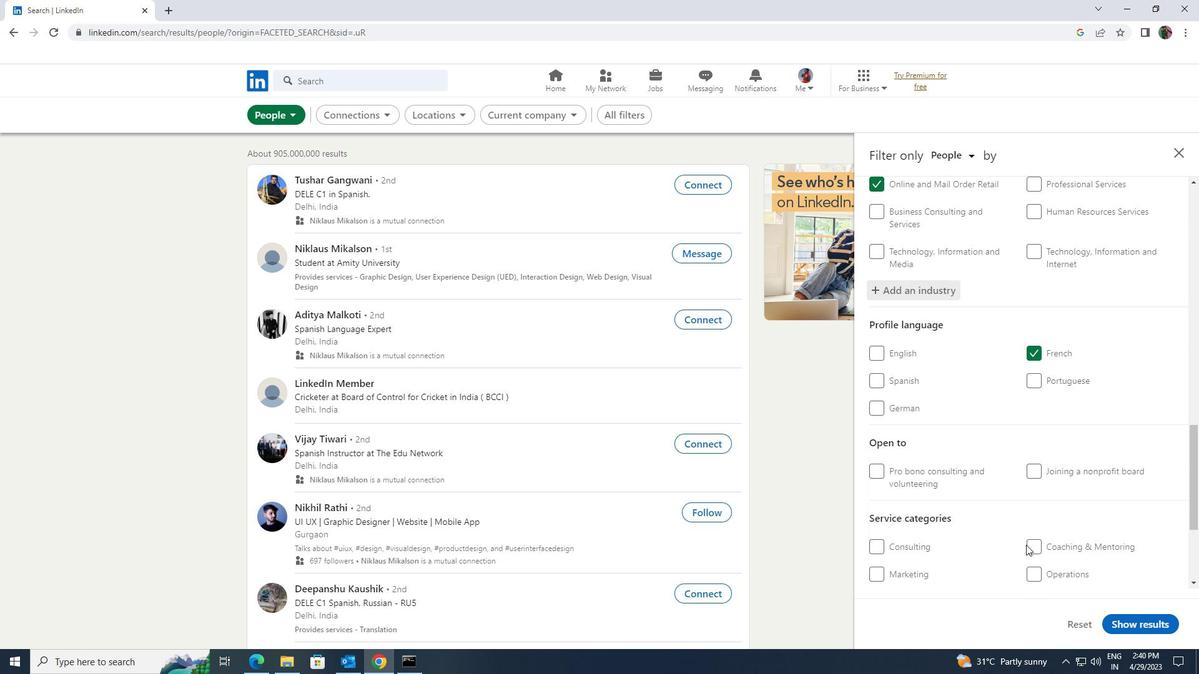 
Action: Mouse moved to (1049, 474)
Screenshot: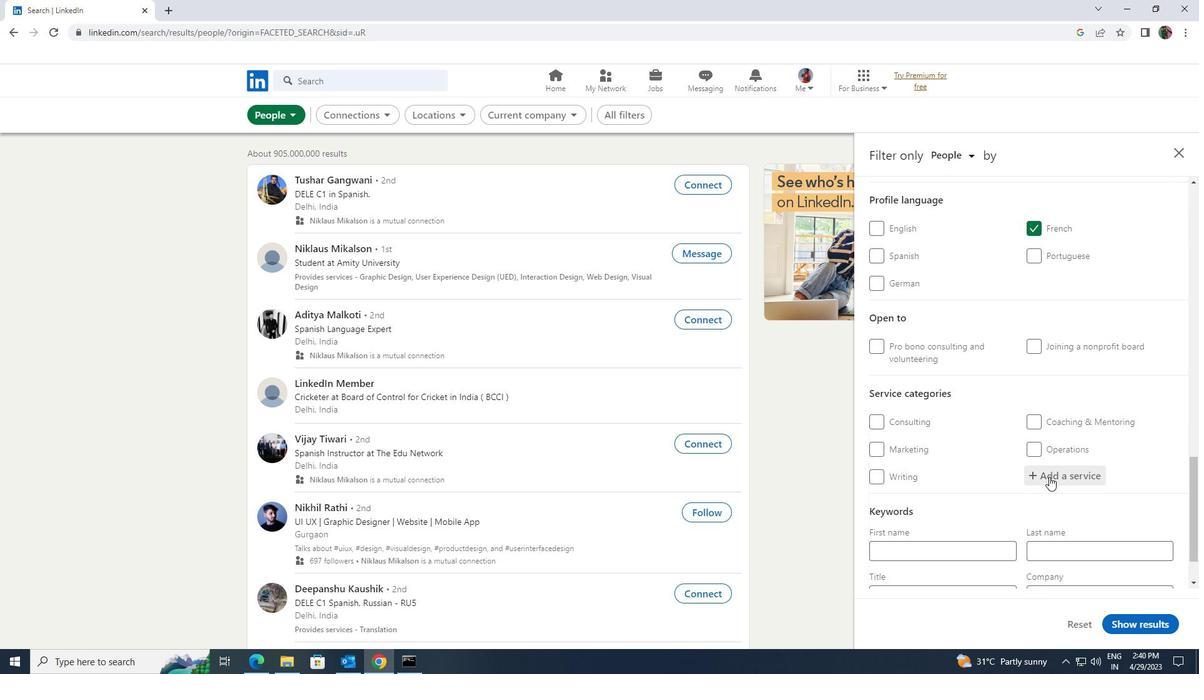 
Action: Mouse pressed left at (1049, 474)
Screenshot: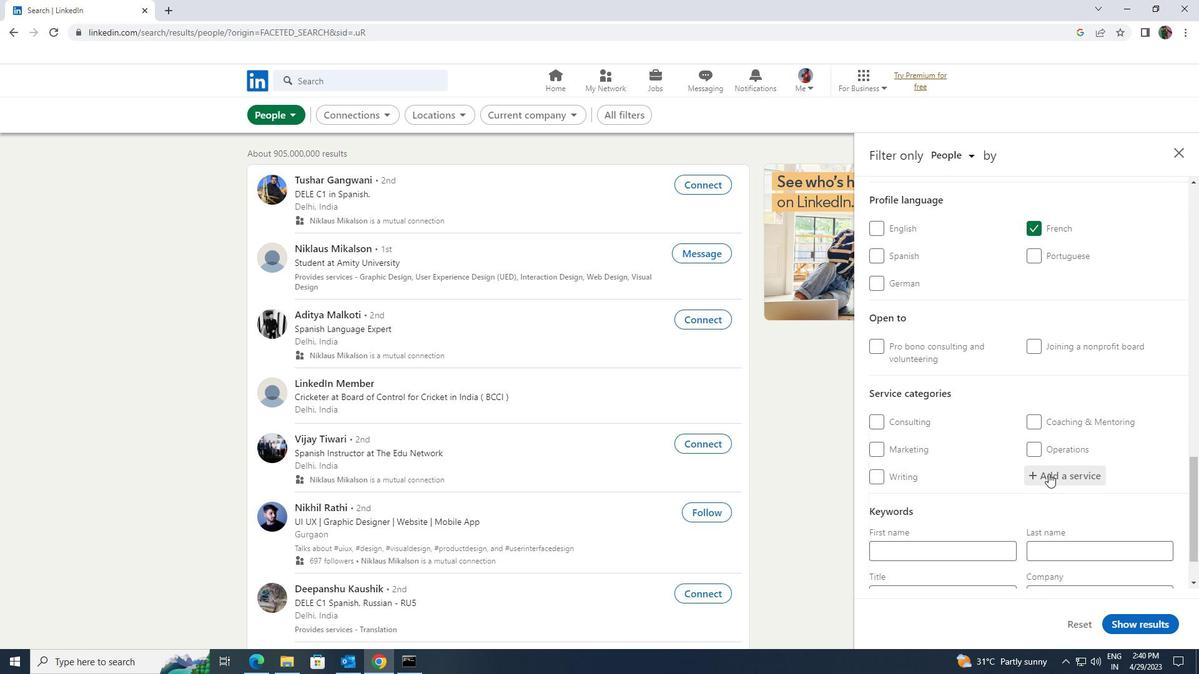
Action: Key pressed <Key.shift><Key.shift><Key.shift><Key.shift><Key.shift>ADMINS<Key.backspace>
Screenshot: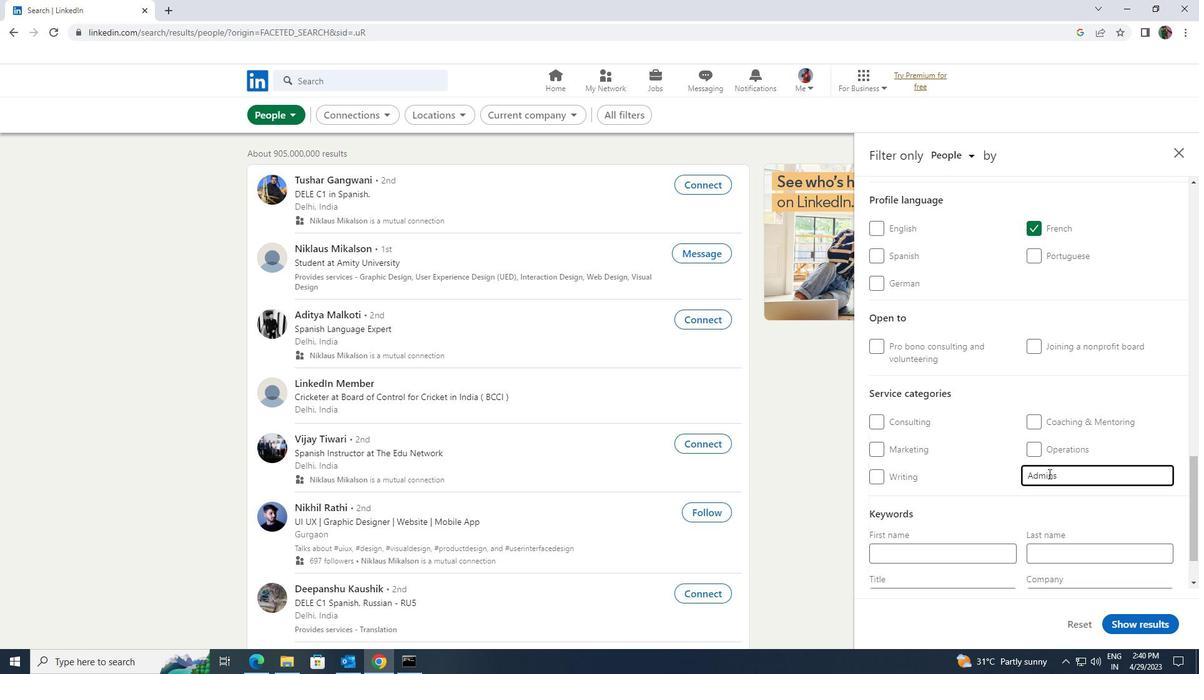 
Action: Mouse moved to (1036, 493)
Screenshot: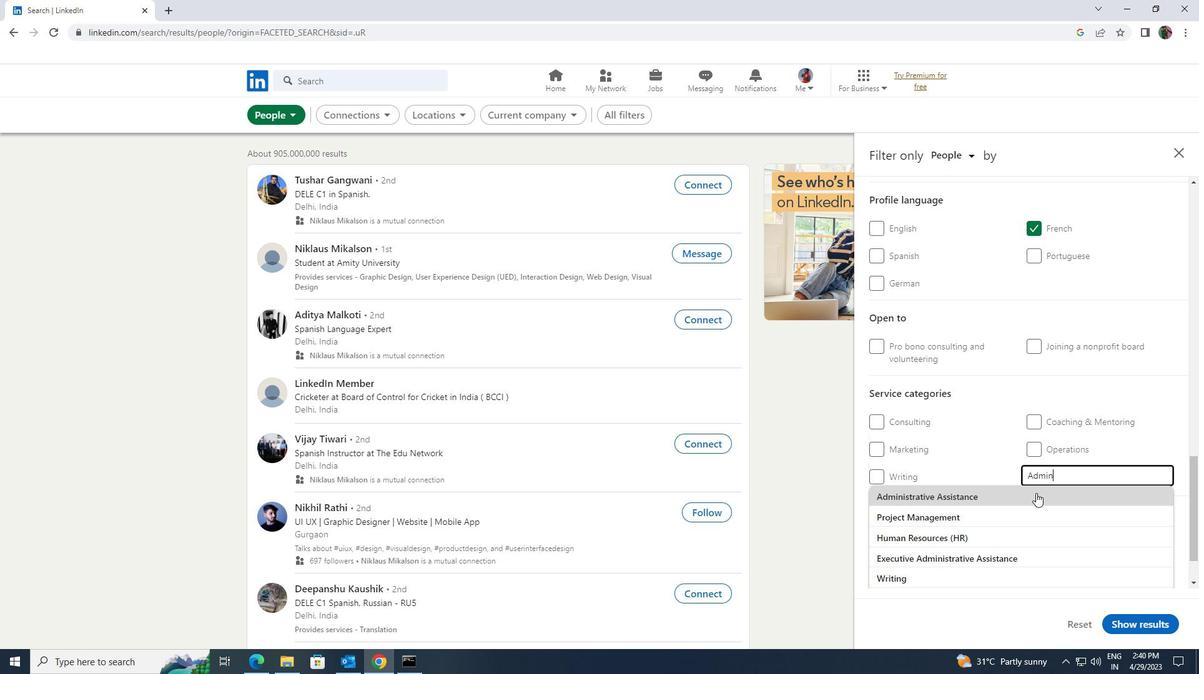 
Action: Mouse pressed left at (1036, 493)
Screenshot: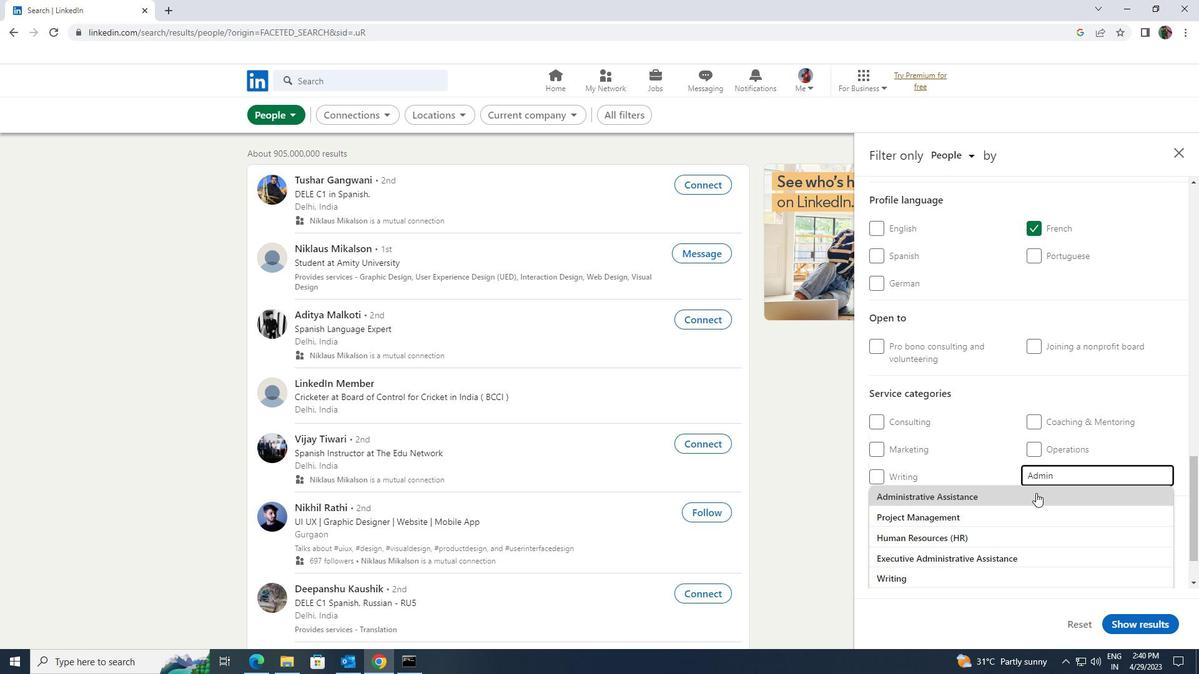 
Action: Mouse moved to (1037, 492)
Screenshot: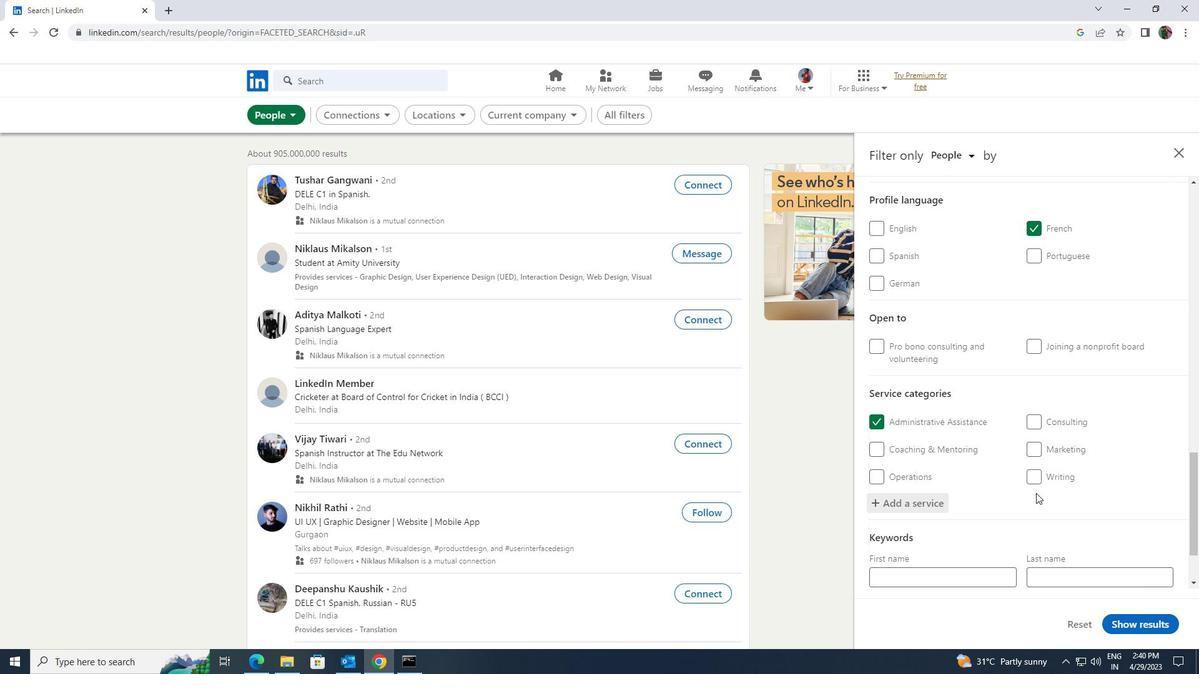 
Action: Mouse scrolled (1037, 491) with delta (0, 0)
Screenshot: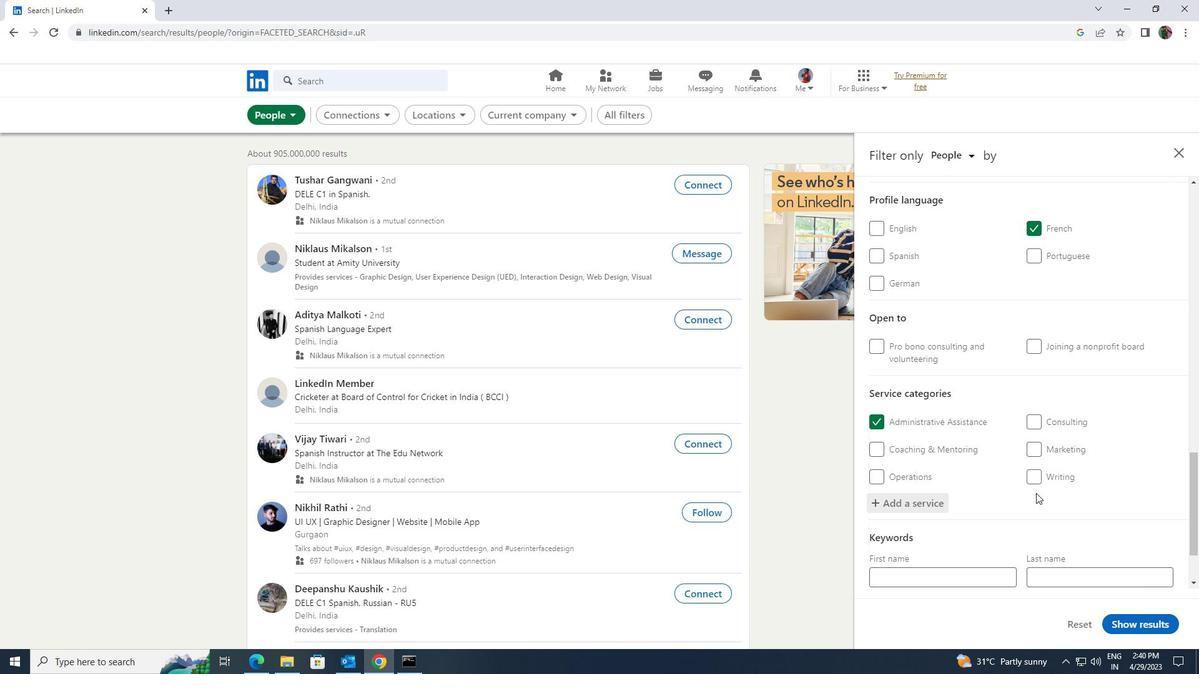 
Action: Mouse scrolled (1037, 491) with delta (0, 0)
Screenshot: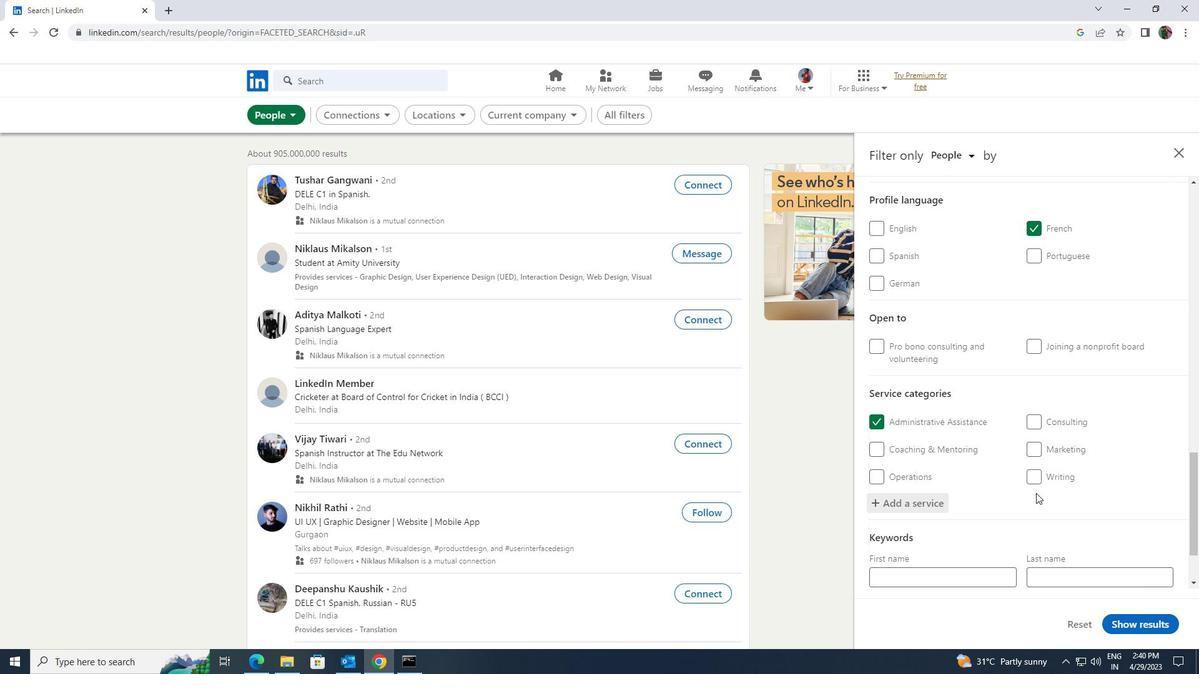 
Action: Mouse moved to (1037, 492)
Screenshot: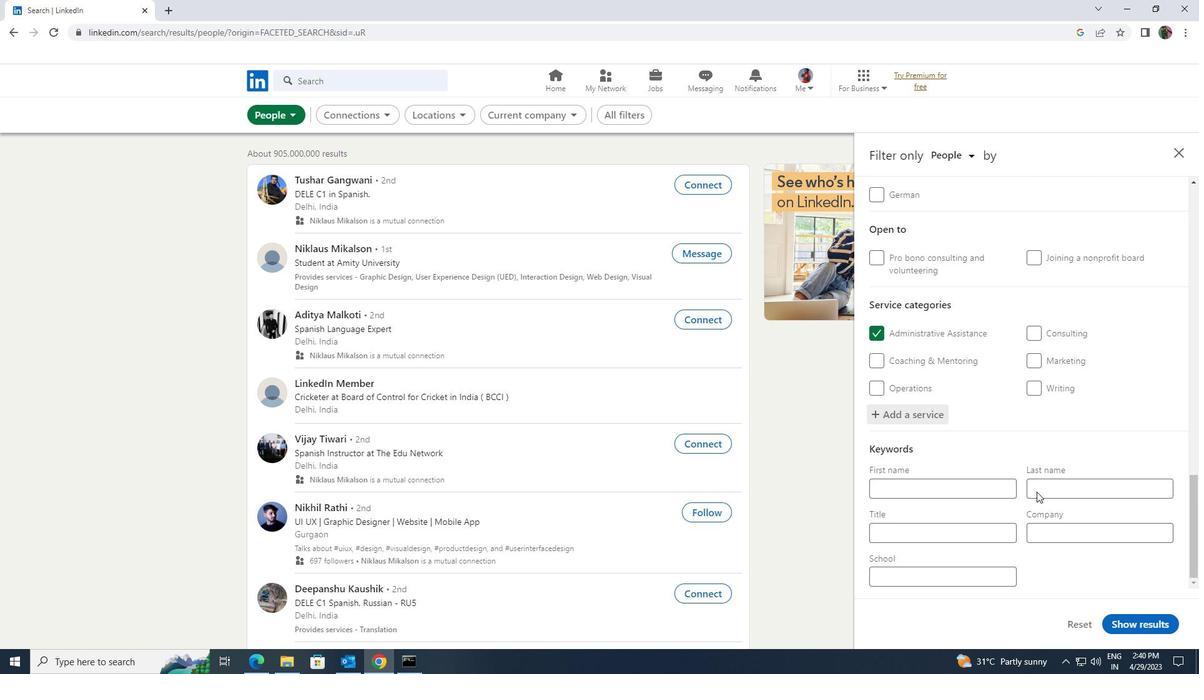
Action: Mouse scrolled (1037, 491) with delta (0, 0)
Screenshot: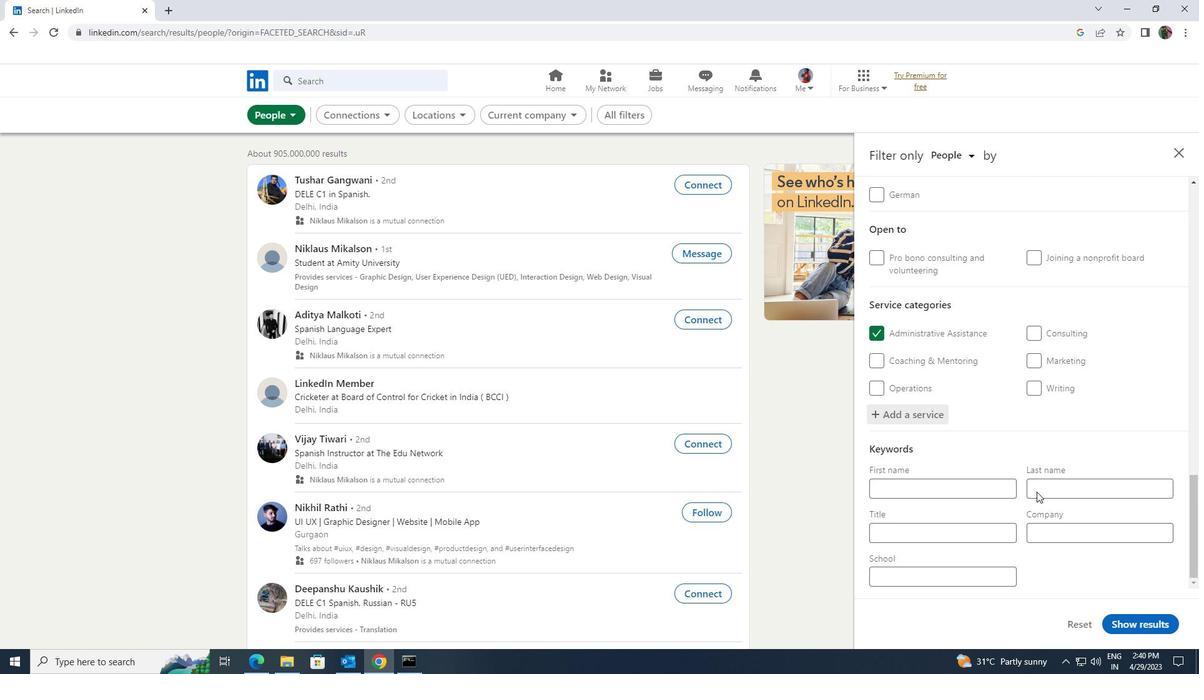 
Action: Mouse scrolled (1037, 491) with delta (0, 0)
Screenshot: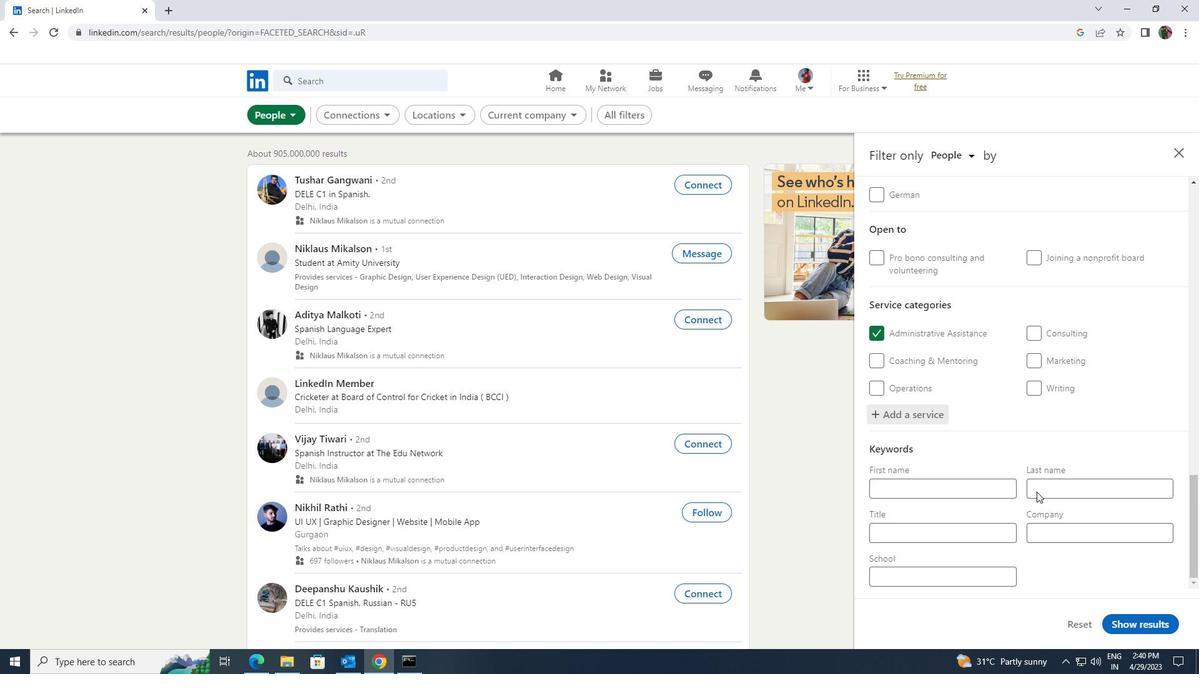 
Action: Mouse moved to (1007, 527)
Screenshot: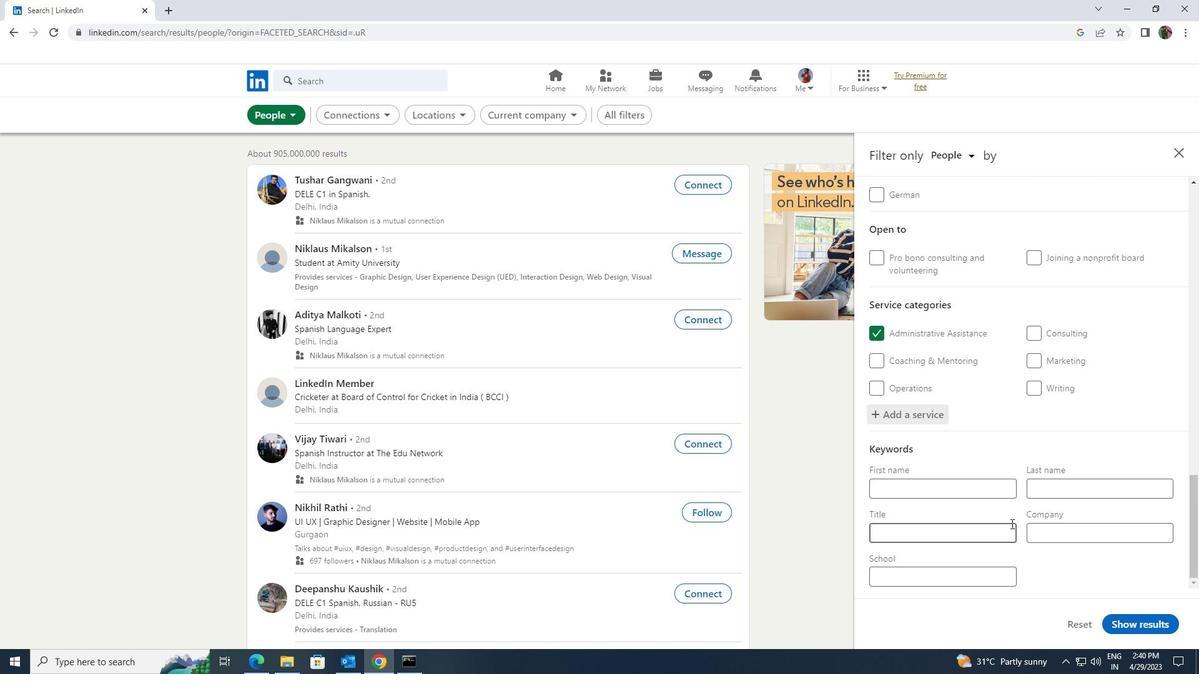 
Action: Mouse pressed left at (1007, 527)
Screenshot: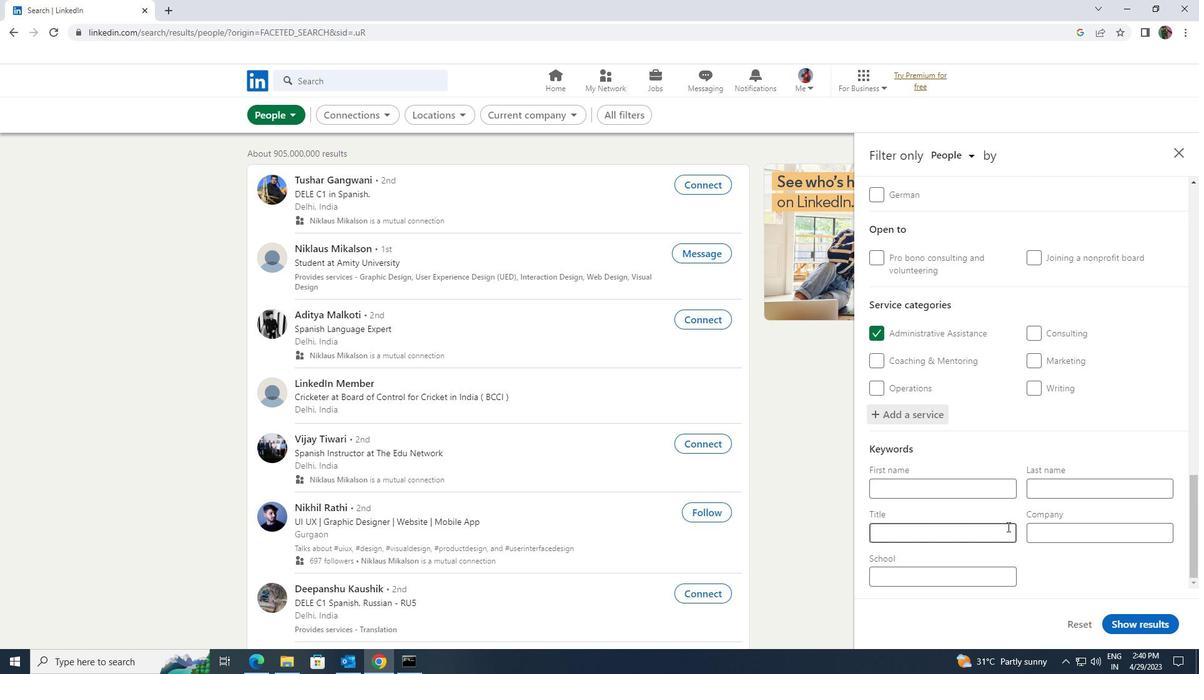 
Action: Key pressed <Key.shift>CONTINOUOUS<Key.space><Key.shift>IMPROVEMENT<Key.space><Key.shift>LEAD
Screenshot: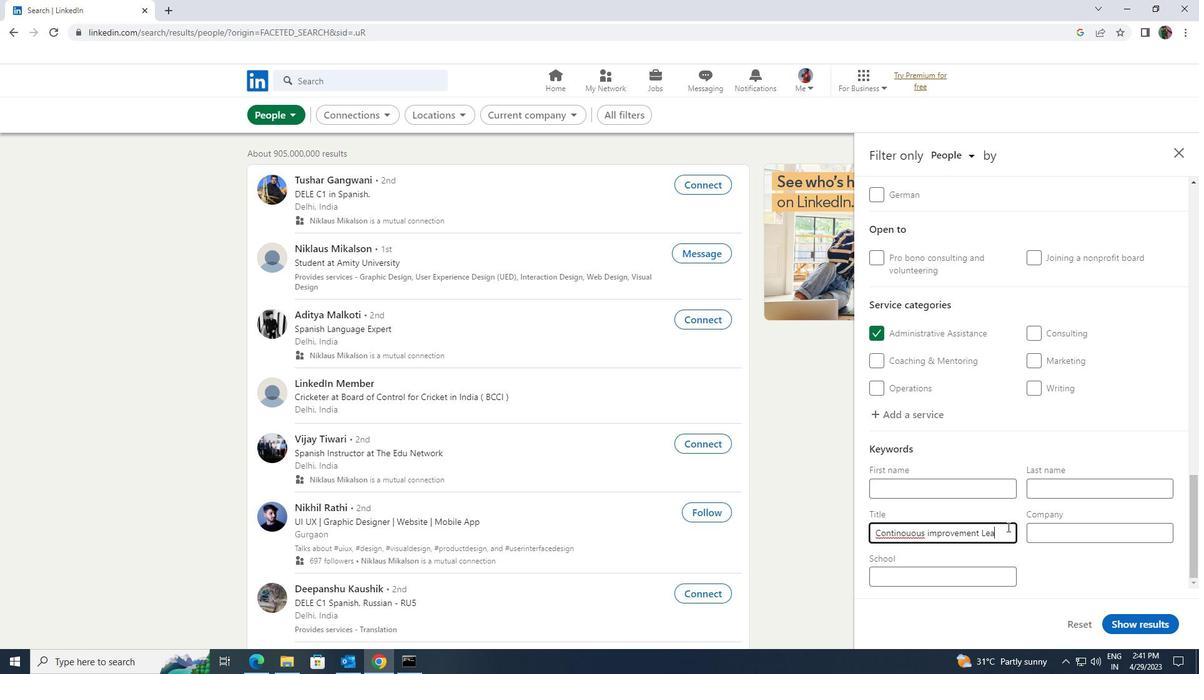 
Action: Mouse moved to (1117, 625)
Screenshot: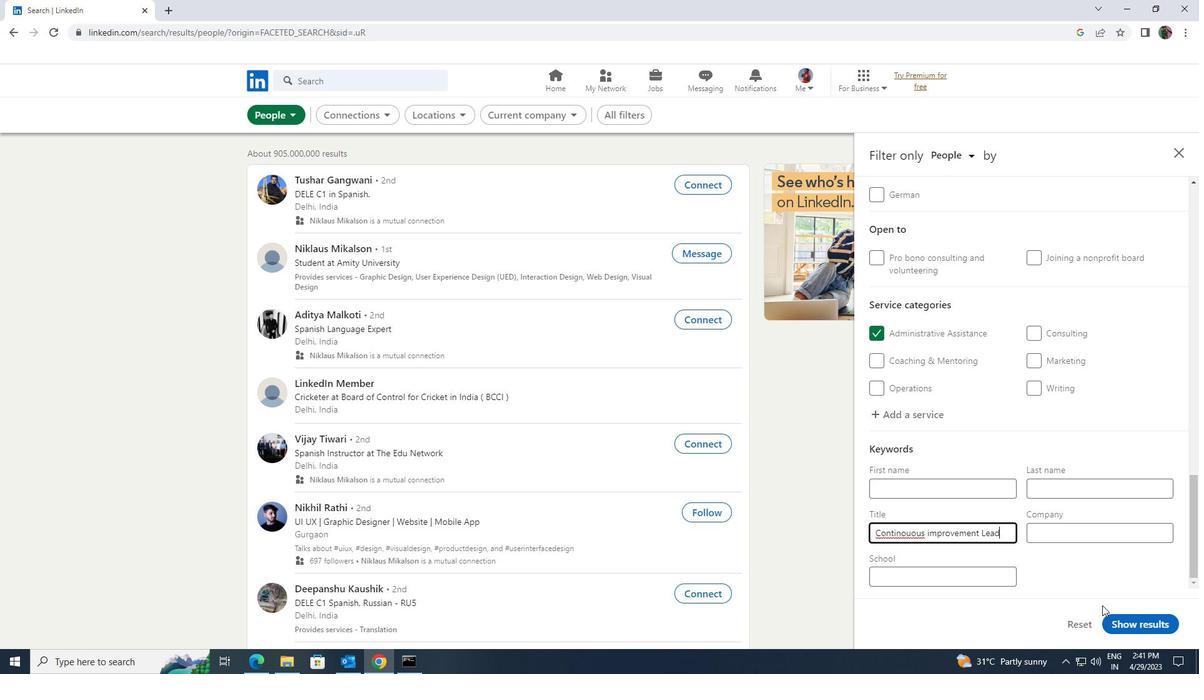 
Action: Mouse pressed left at (1117, 625)
Screenshot: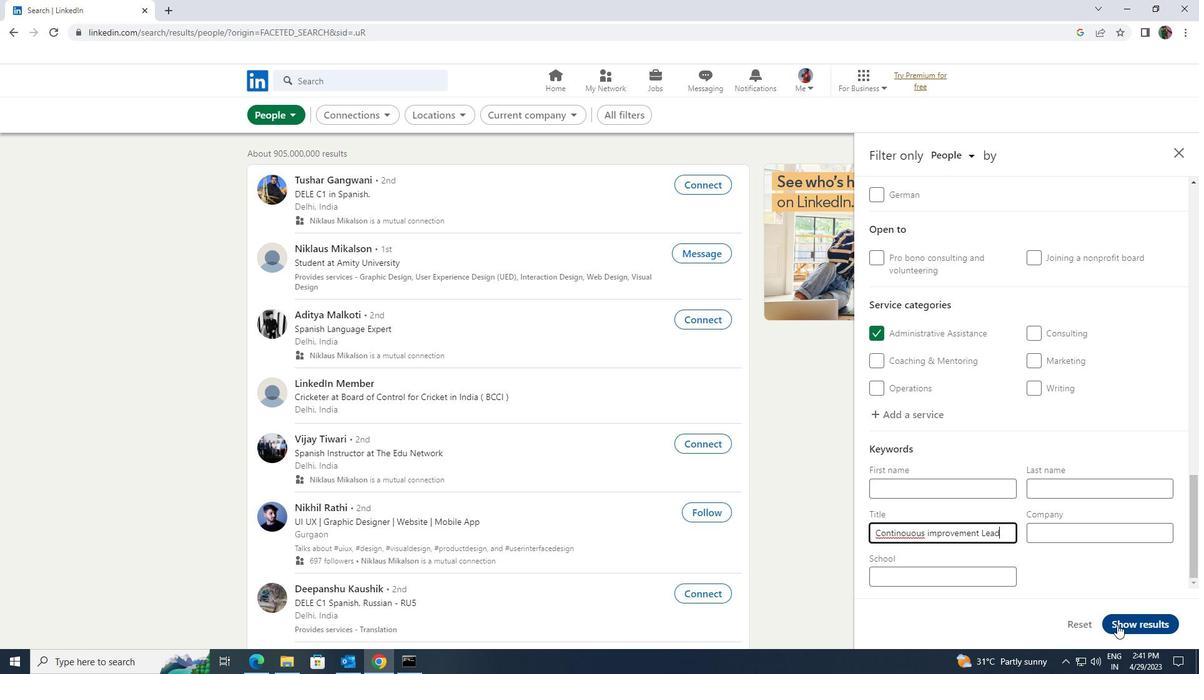 
